 Task: Find connections with filter location Saltpond with filter topic #programingwith filter profile language German with filter current company Ranbaxy with filter school Wilson College Chowpatty Mumbai 400 007 with filter industry Forestry and Logging with filter service category Video Animation with filter keywords title Operations Professional
Action: Mouse moved to (205, 313)
Screenshot: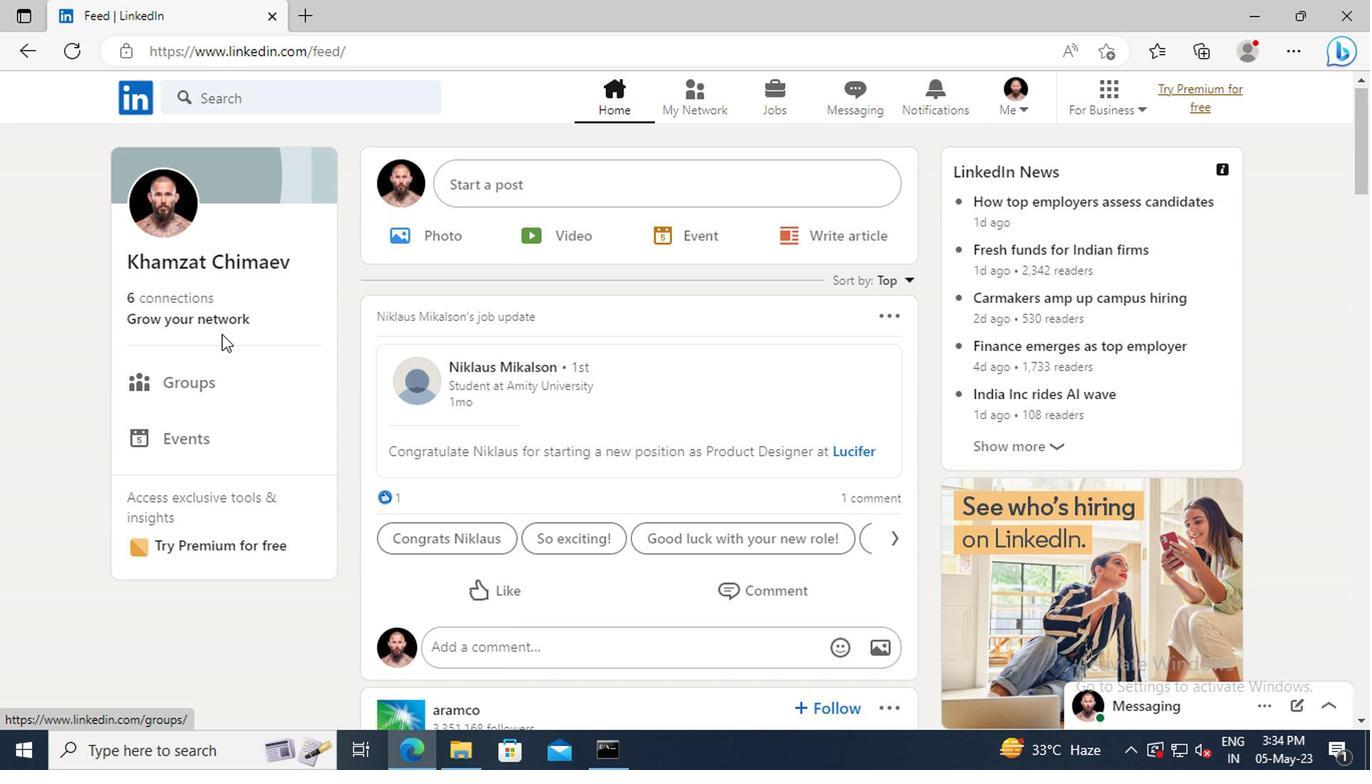 
Action: Mouse pressed left at (205, 313)
Screenshot: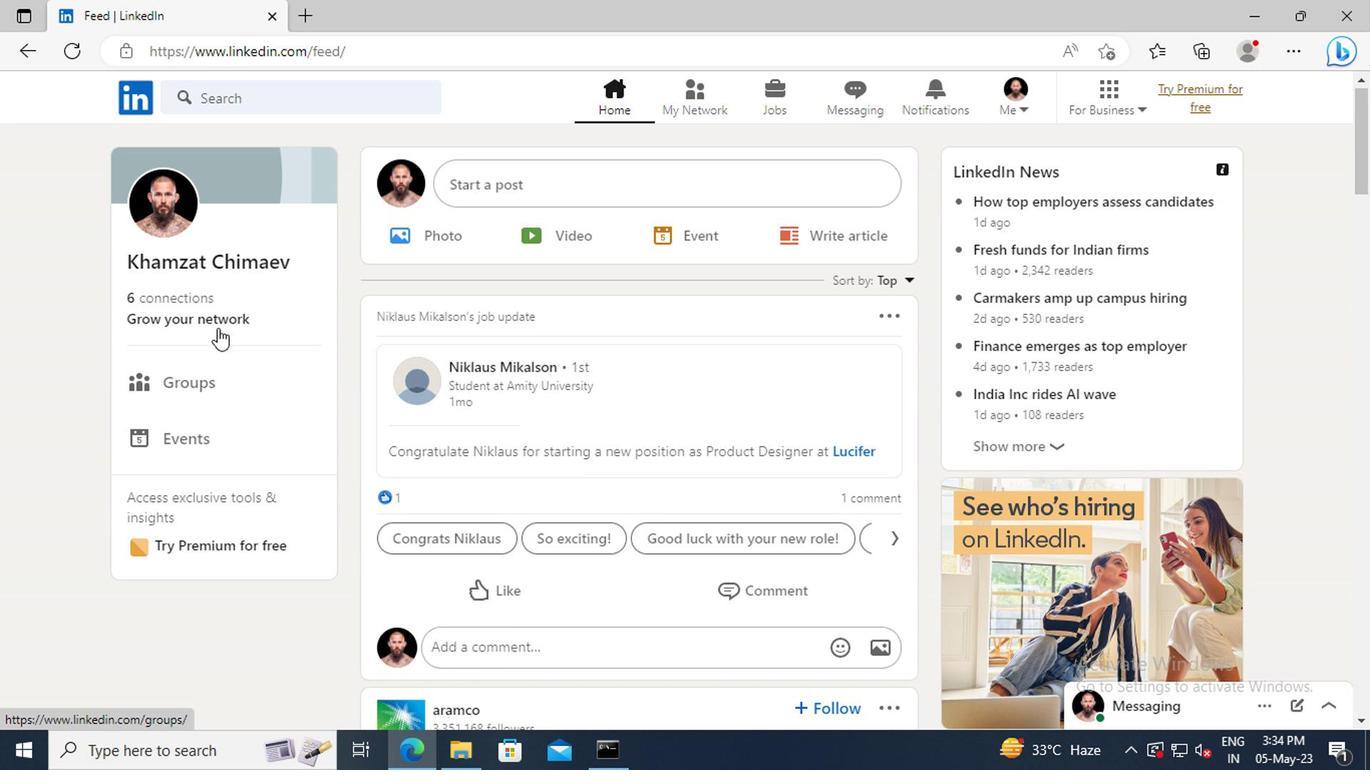 
Action: Mouse moved to (216, 210)
Screenshot: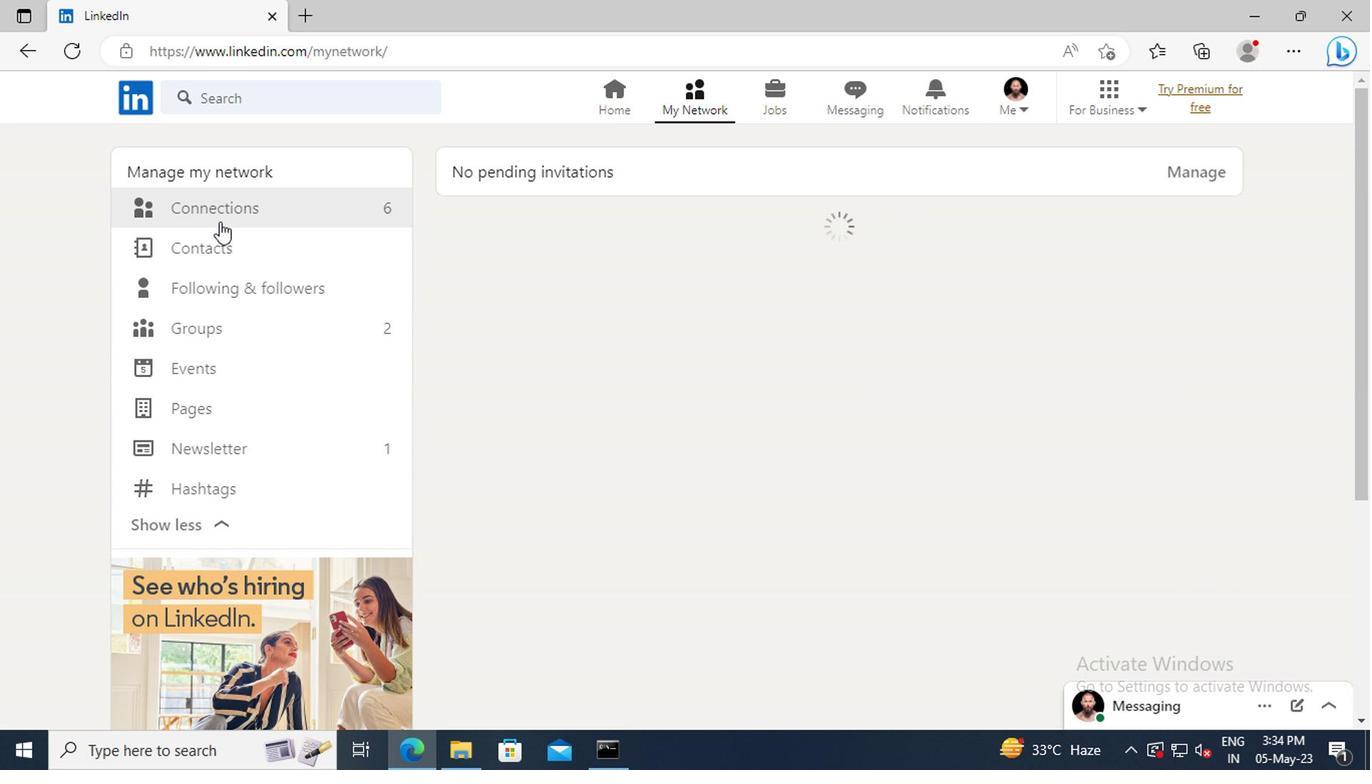 
Action: Mouse pressed left at (216, 210)
Screenshot: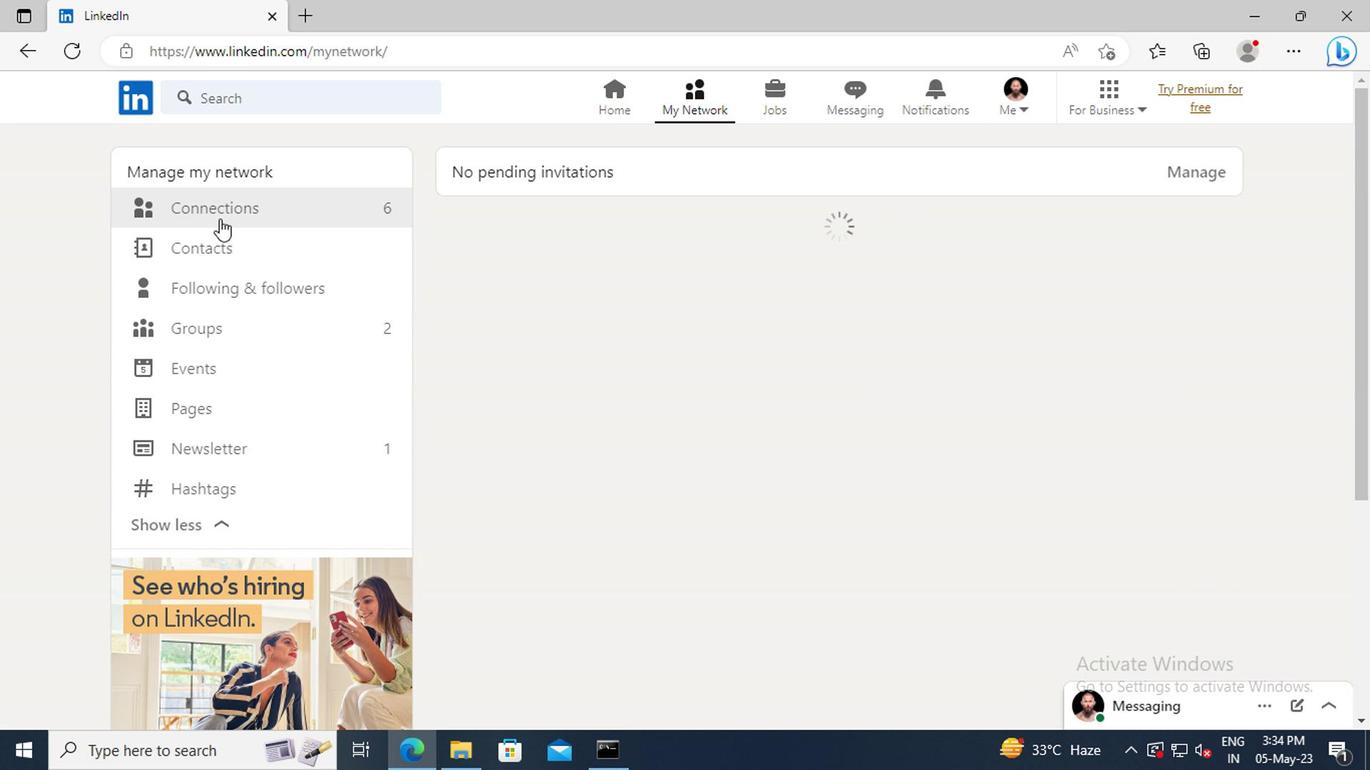 
Action: Mouse moved to (829, 214)
Screenshot: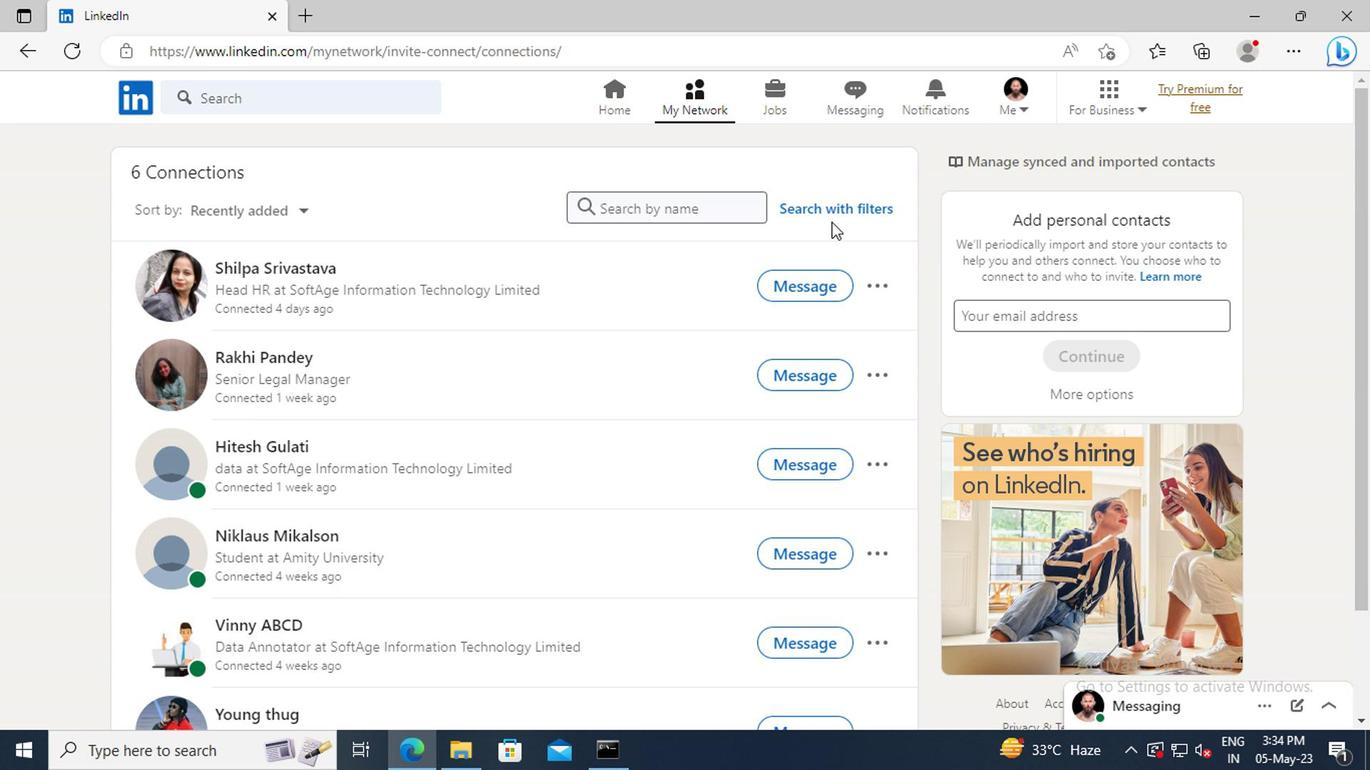 
Action: Mouse pressed left at (829, 214)
Screenshot: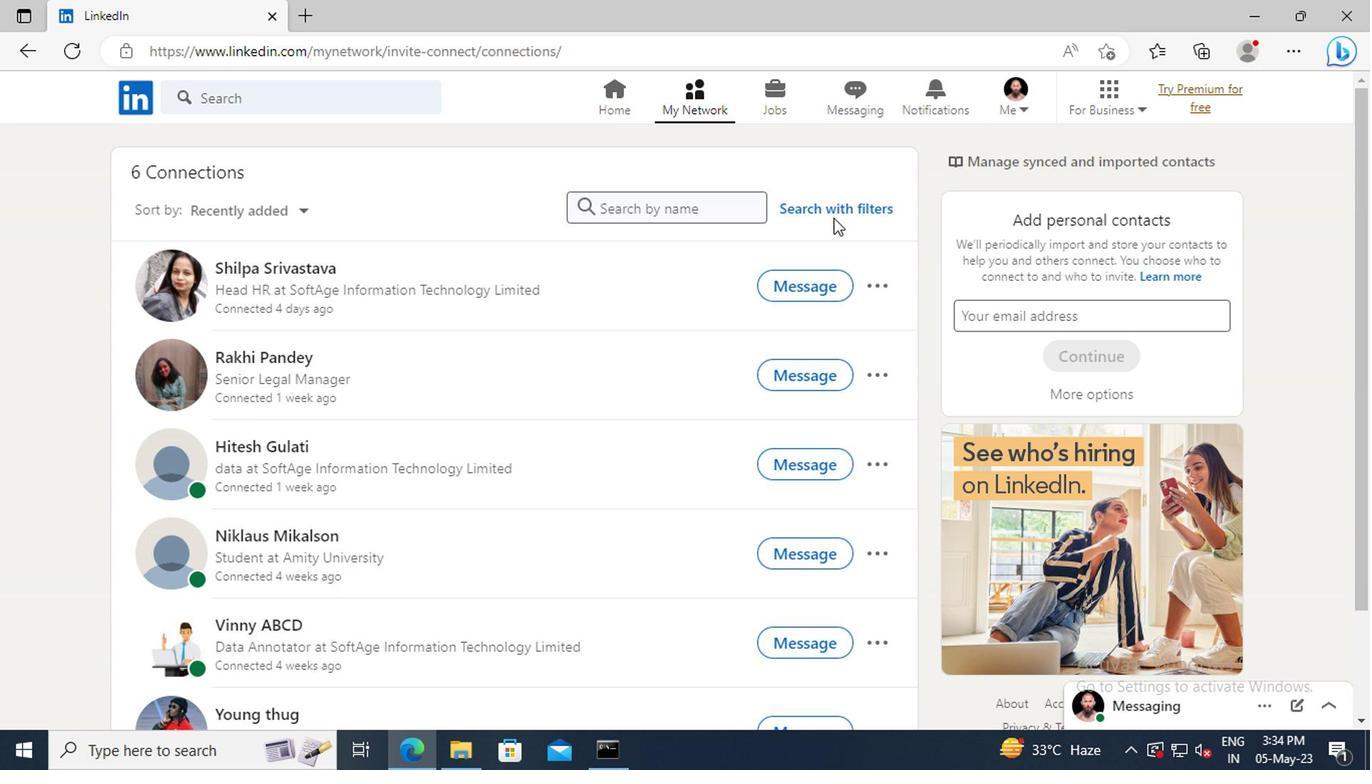 
Action: Mouse moved to (753, 159)
Screenshot: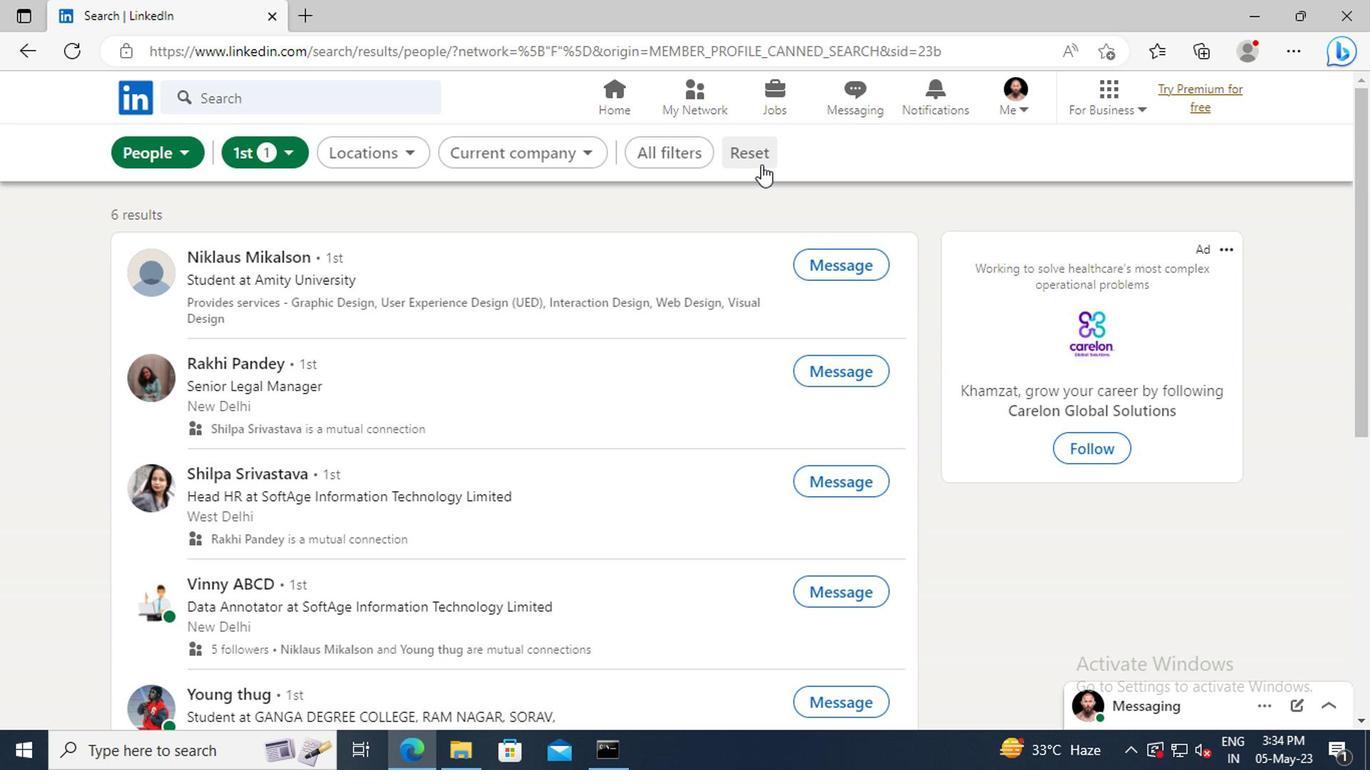 
Action: Mouse pressed left at (753, 159)
Screenshot: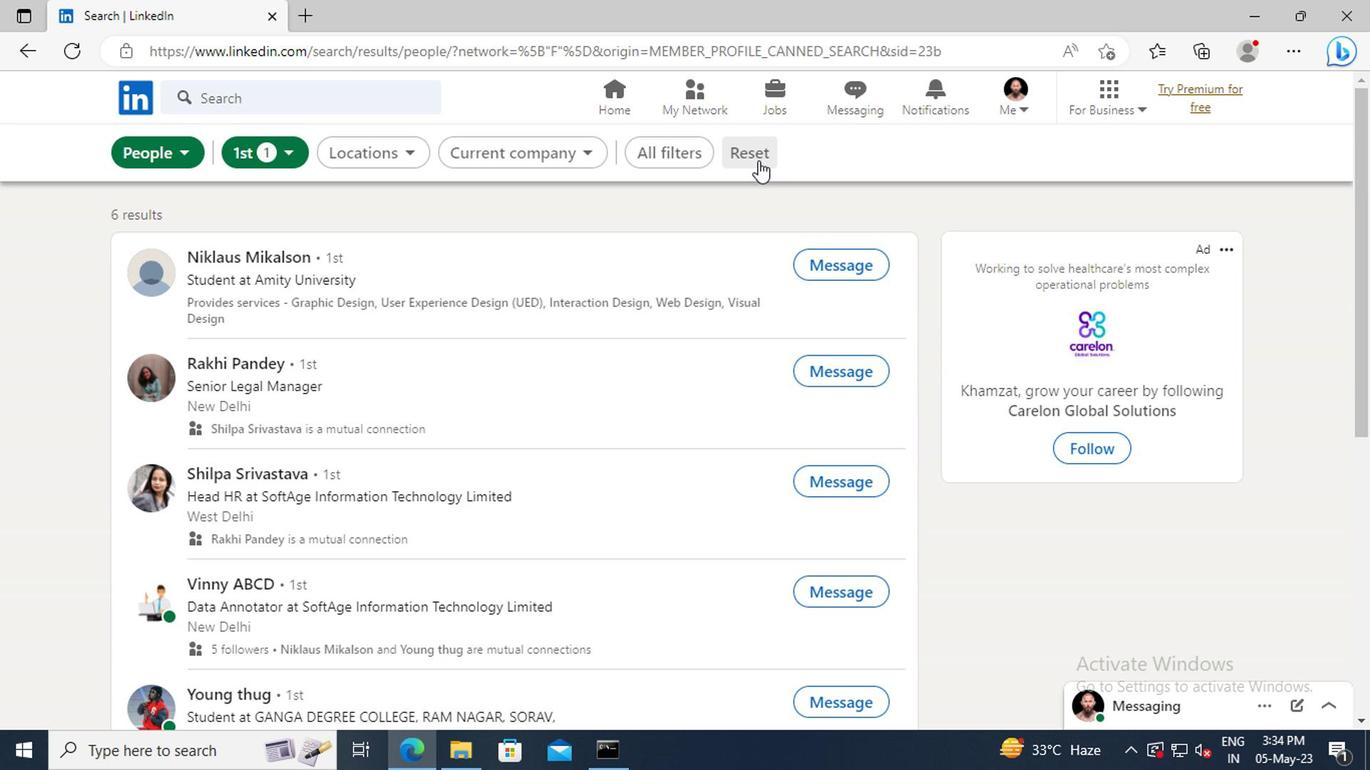 
Action: Mouse moved to (728, 155)
Screenshot: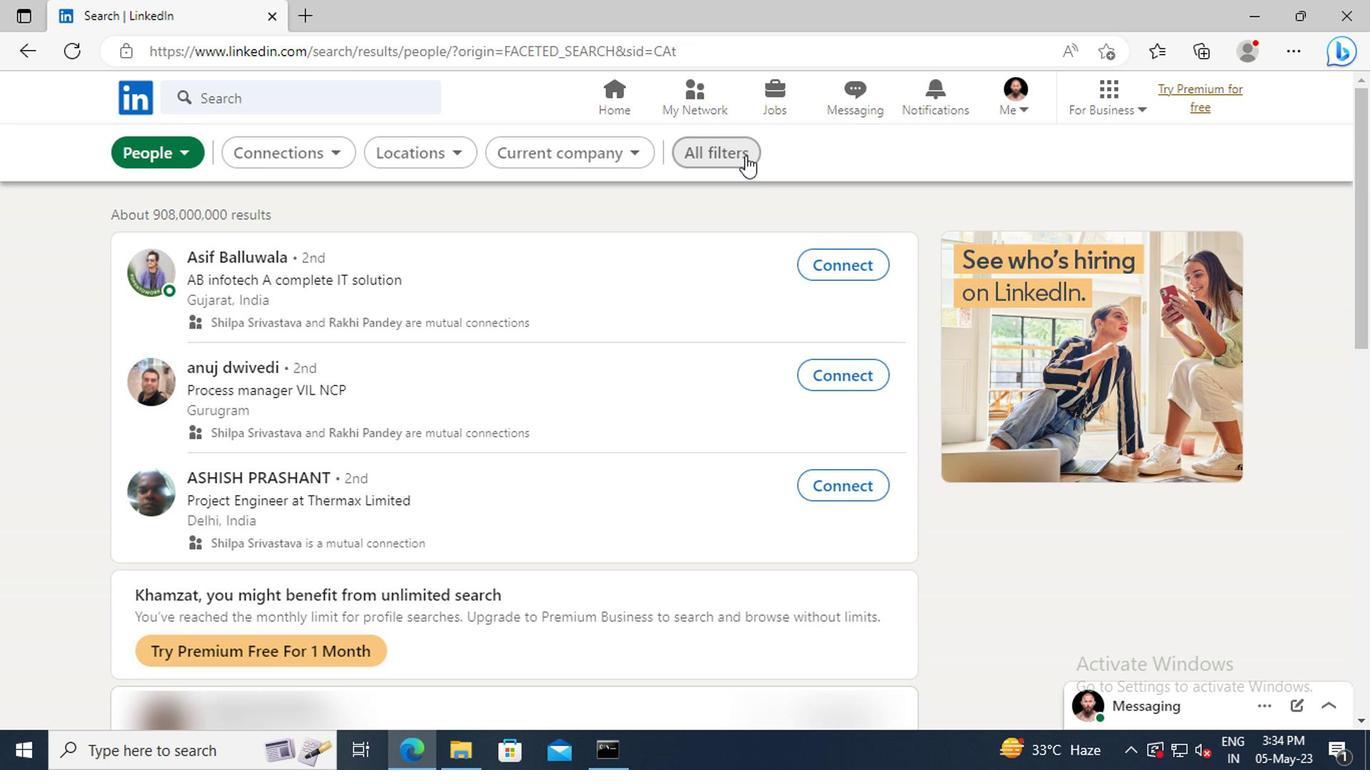 
Action: Mouse pressed left at (728, 155)
Screenshot: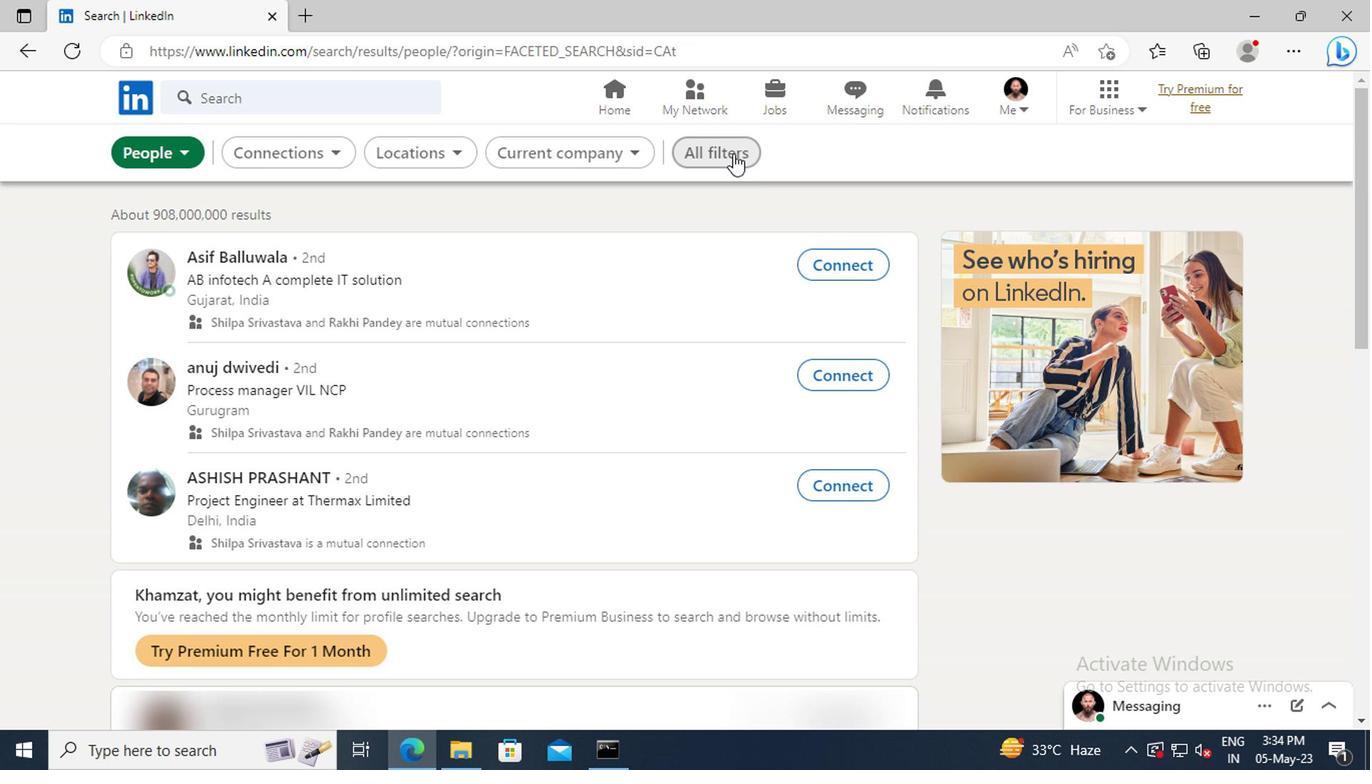 
Action: Mouse moved to (1086, 388)
Screenshot: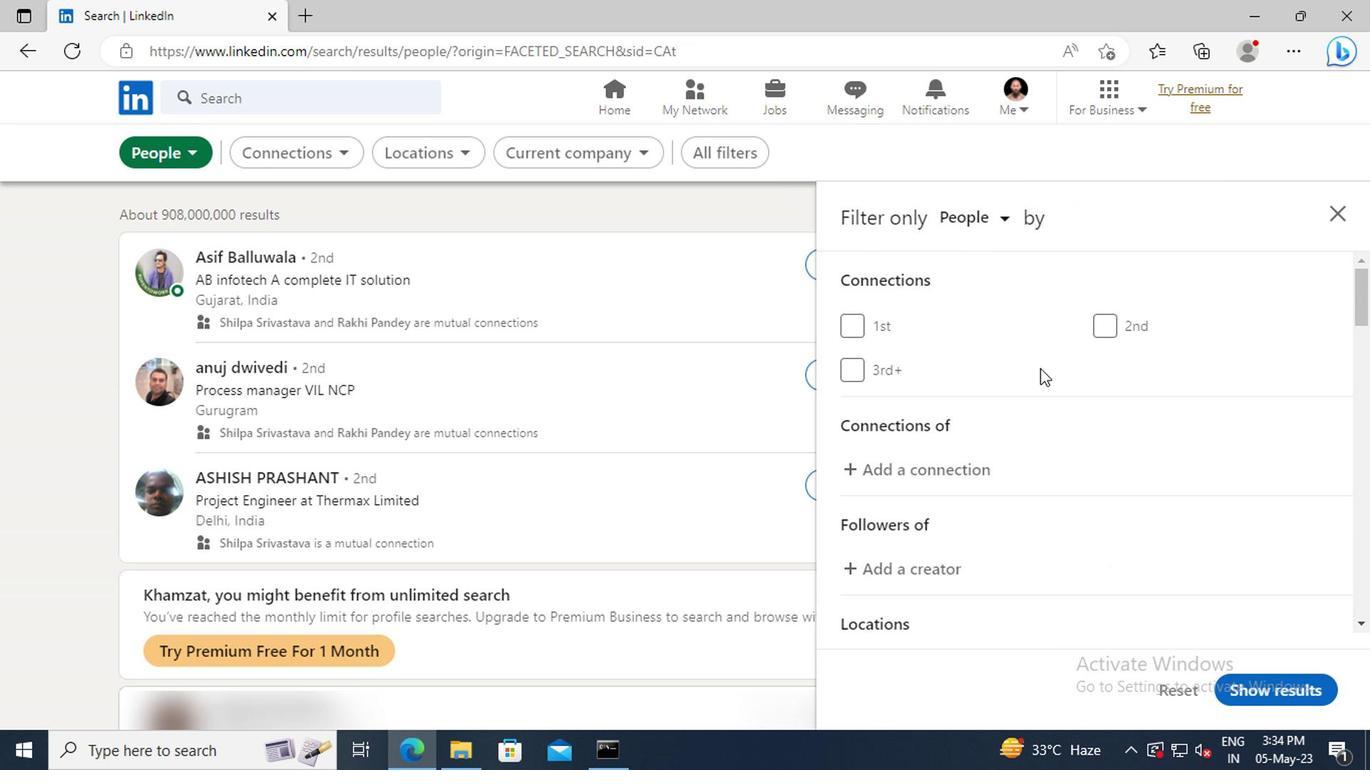 
Action: Mouse scrolled (1086, 387) with delta (0, 0)
Screenshot: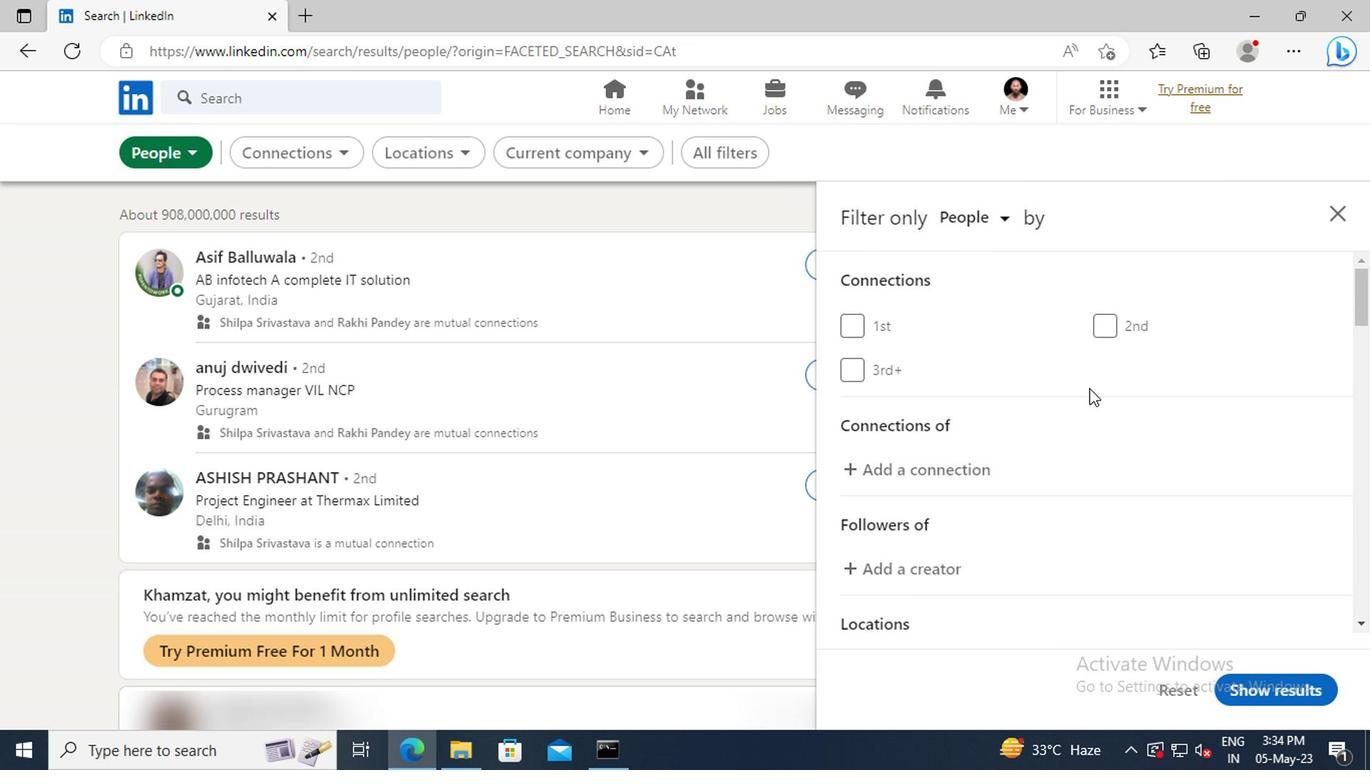 
Action: Mouse scrolled (1086, 387) with delta (0, 0)
Screenshot: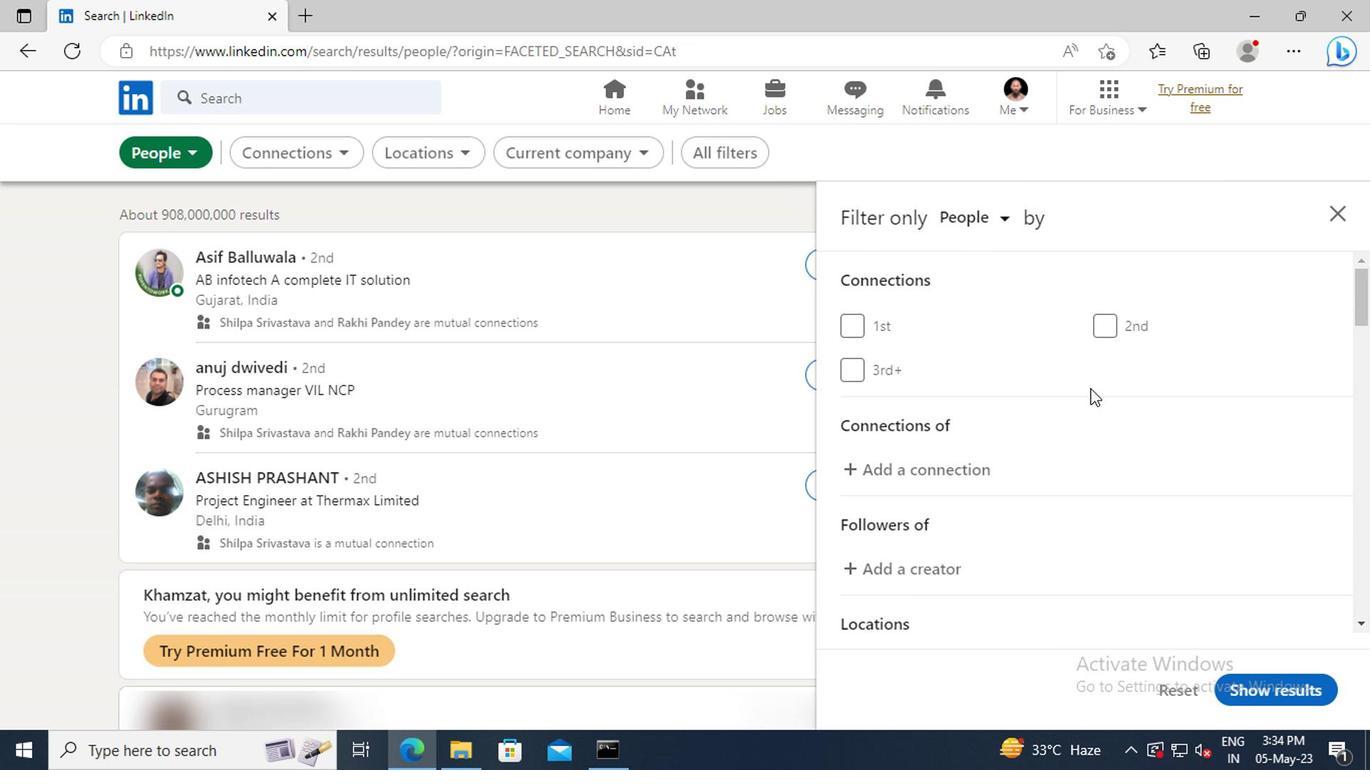 
Action: Mouse scrolled (1086, 387) with delta (0, 0)
Screenshot: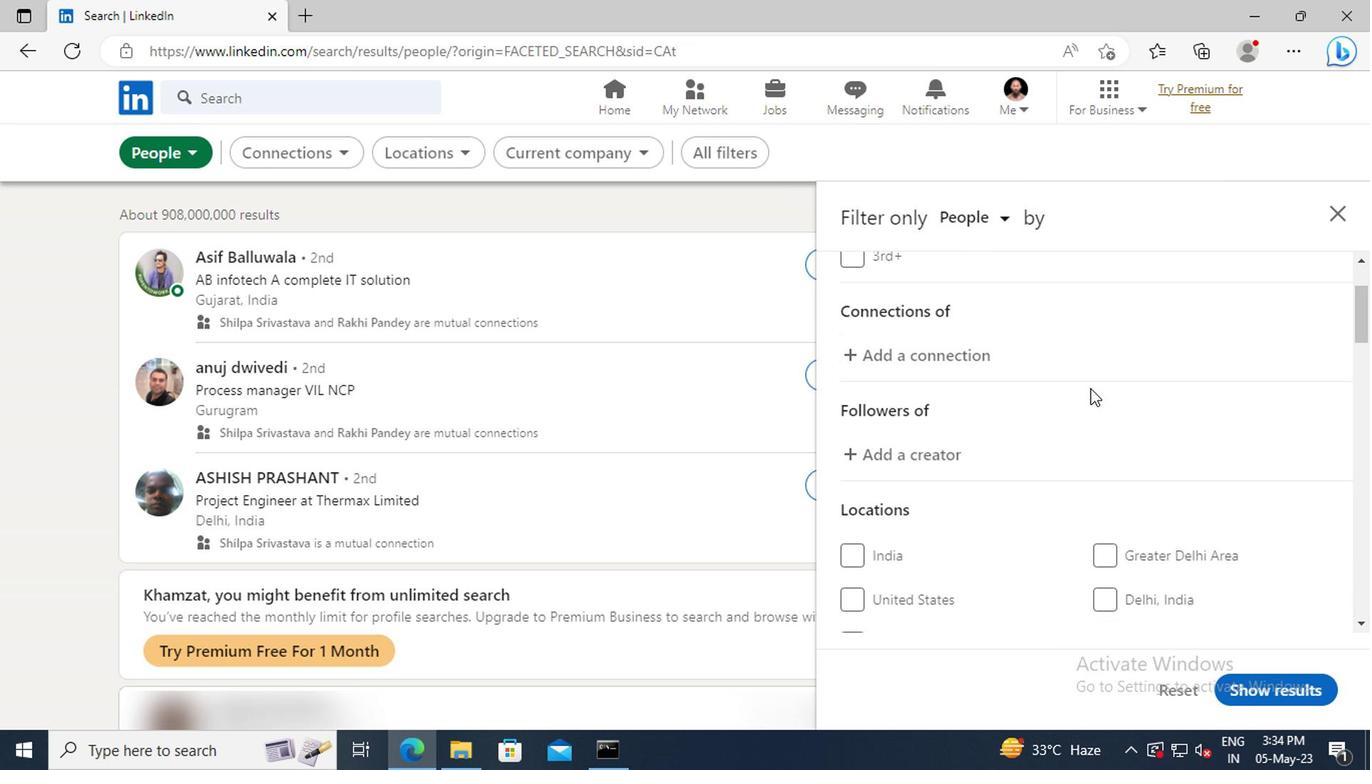 
Action: Mouse scrolled (1086, 387) with delta (0, 0)
Screenshot: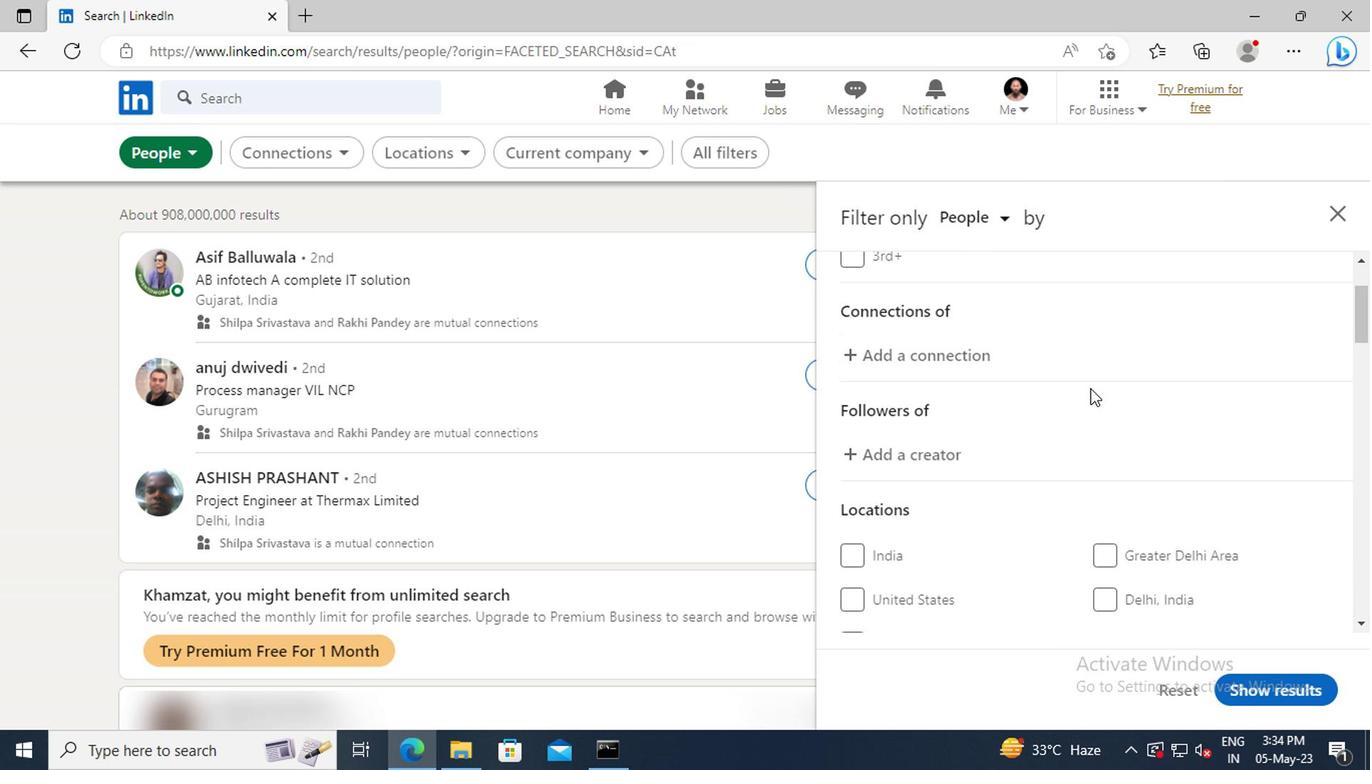 
Action: Mouse scrolled (1086, 387) with delta (0, 0)
Screenshot: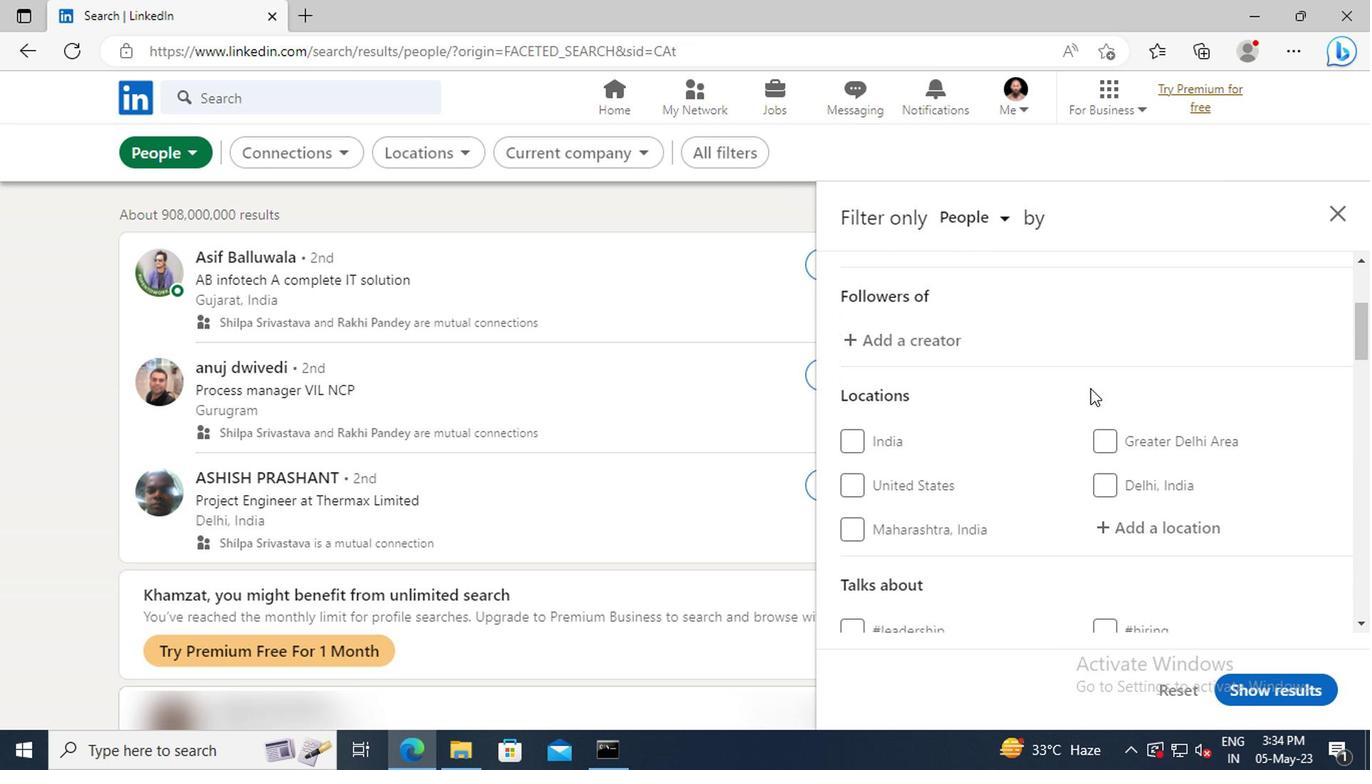 
Action: Mouse scrolled (1086, 387) with delta (0, 0)
Screenshot: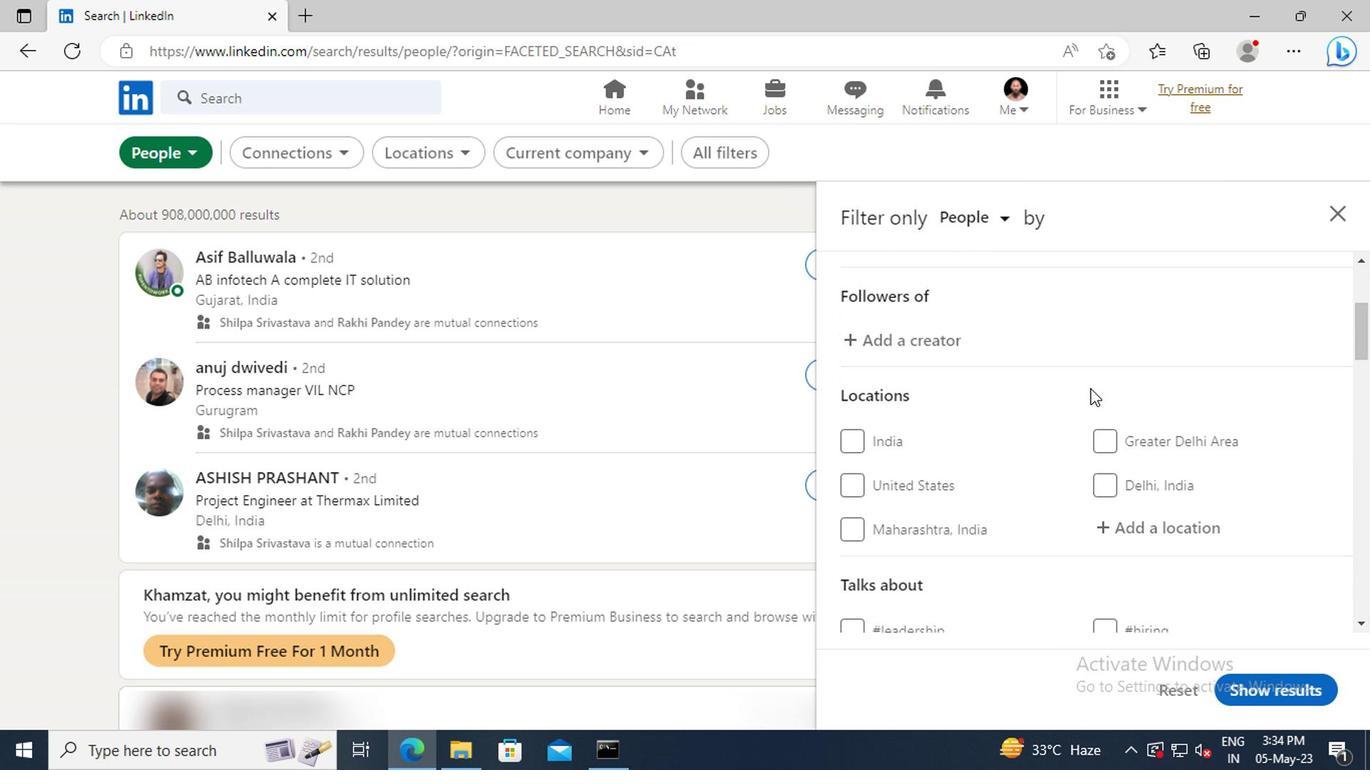 
Action: Mouse moved to (1108, 415)
Screenshot: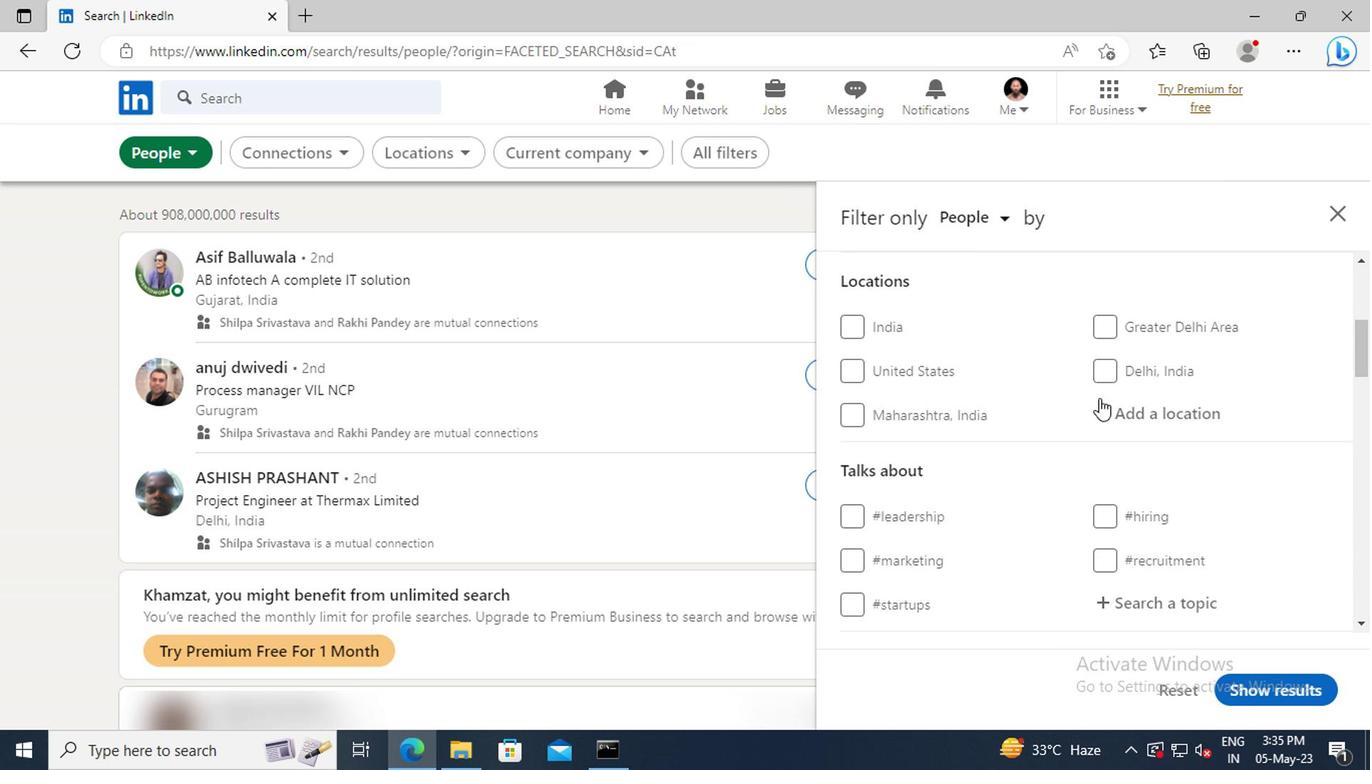 
Action: Mouse pressed left at (1108, 415)
Screenshot: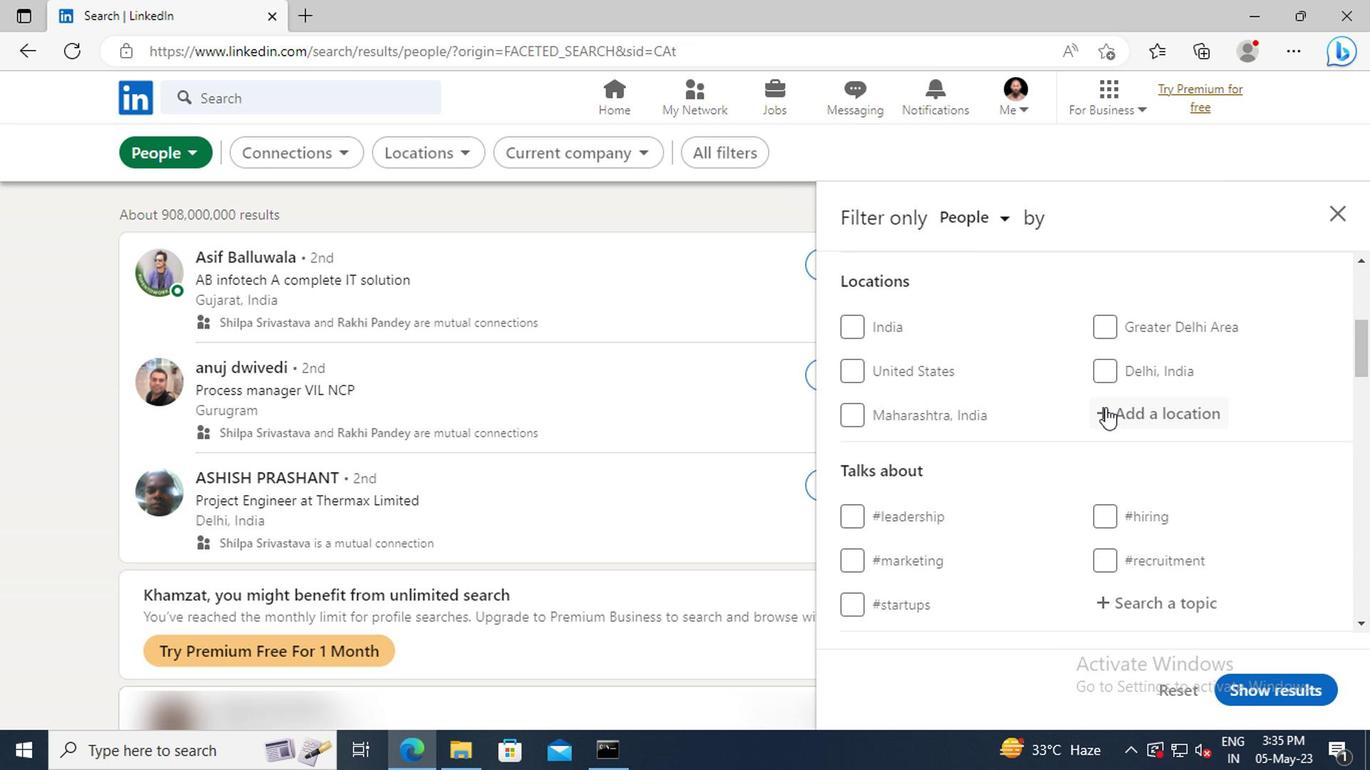 
Action: Key pressed <Key.shift><Key.shift>SALTPOND<Key.enter>
Screenshot: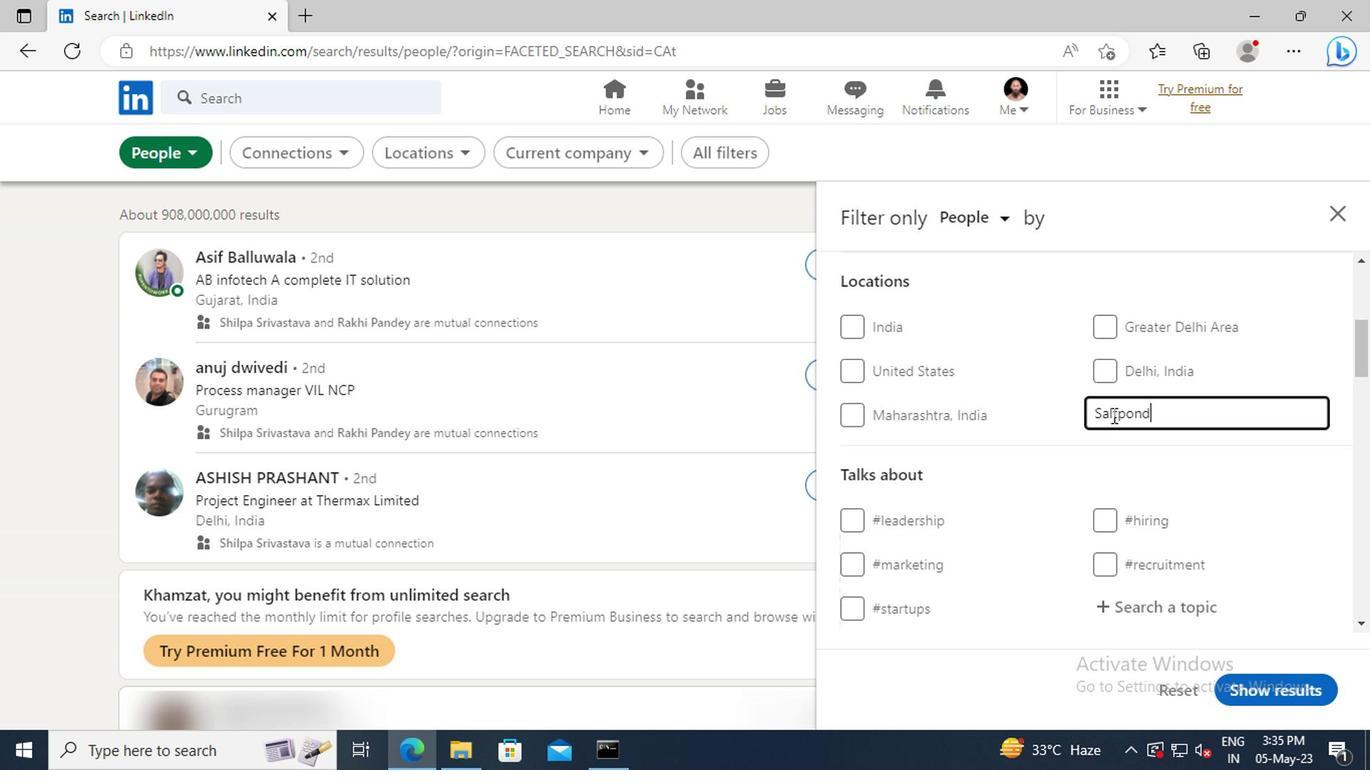 
Action: Mouse scrolled (1108, 413) with delta (0, -1)
Screenshot: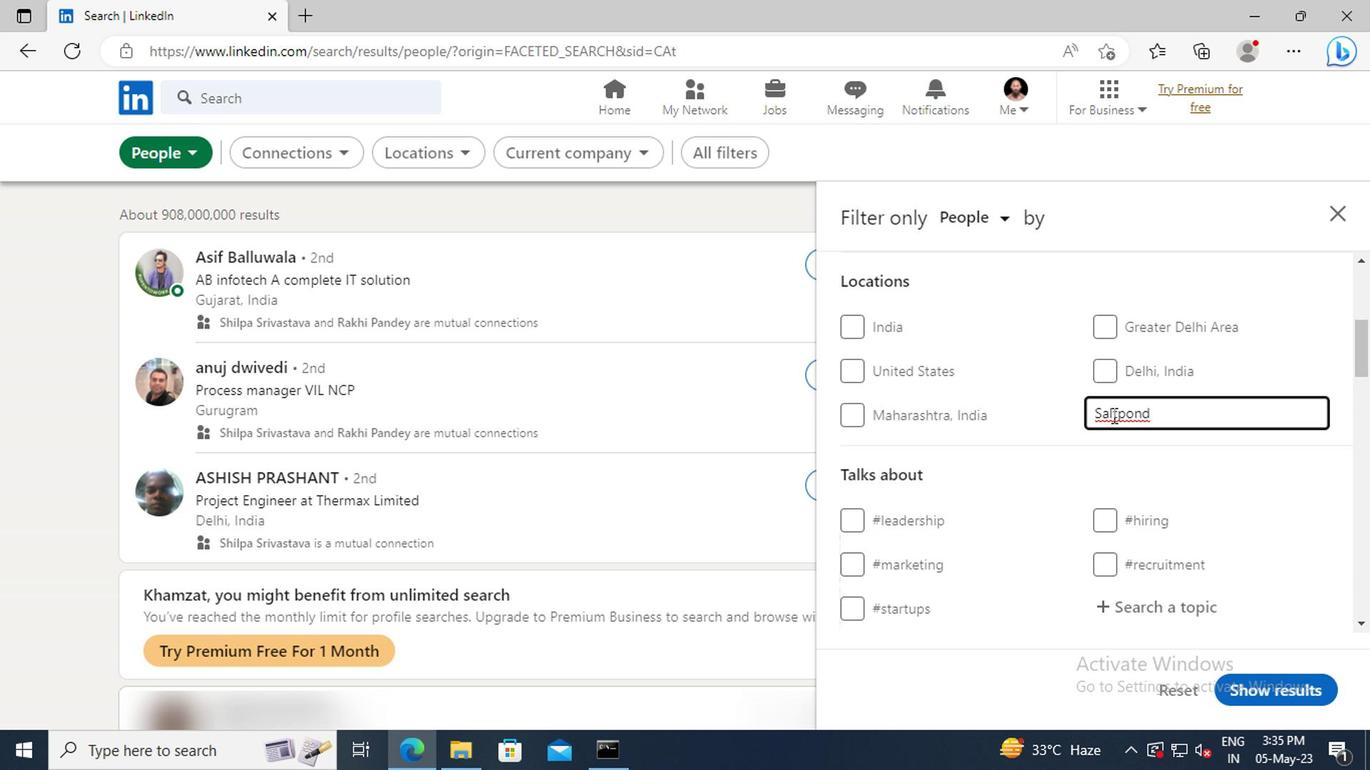 
Action: Mouse scrolled (1108, 413) with delta (0, -1)
Screenshot: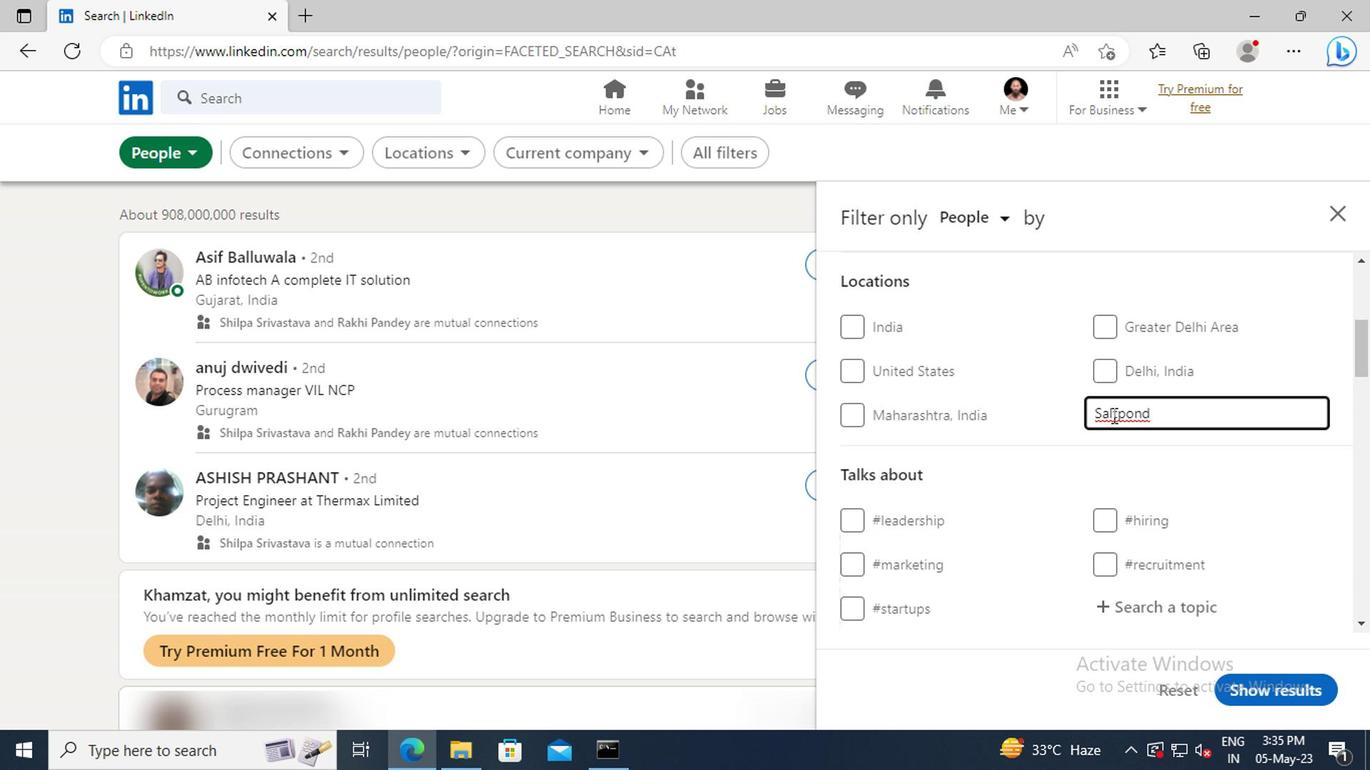
Action: Mouse scrolled (1108, 413) with delta (0, -1)
Screenshot: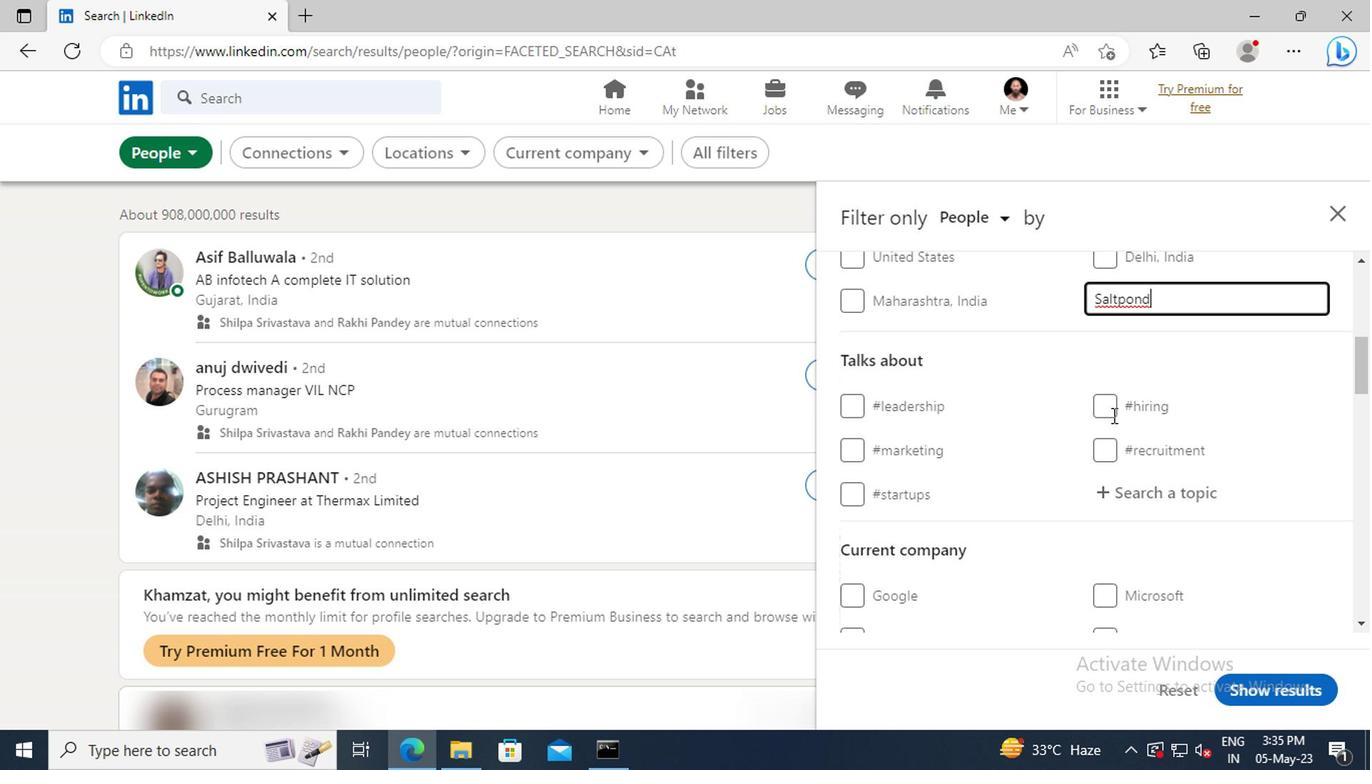 
Action: Mouse moved to (1115, 436)
Screenshot: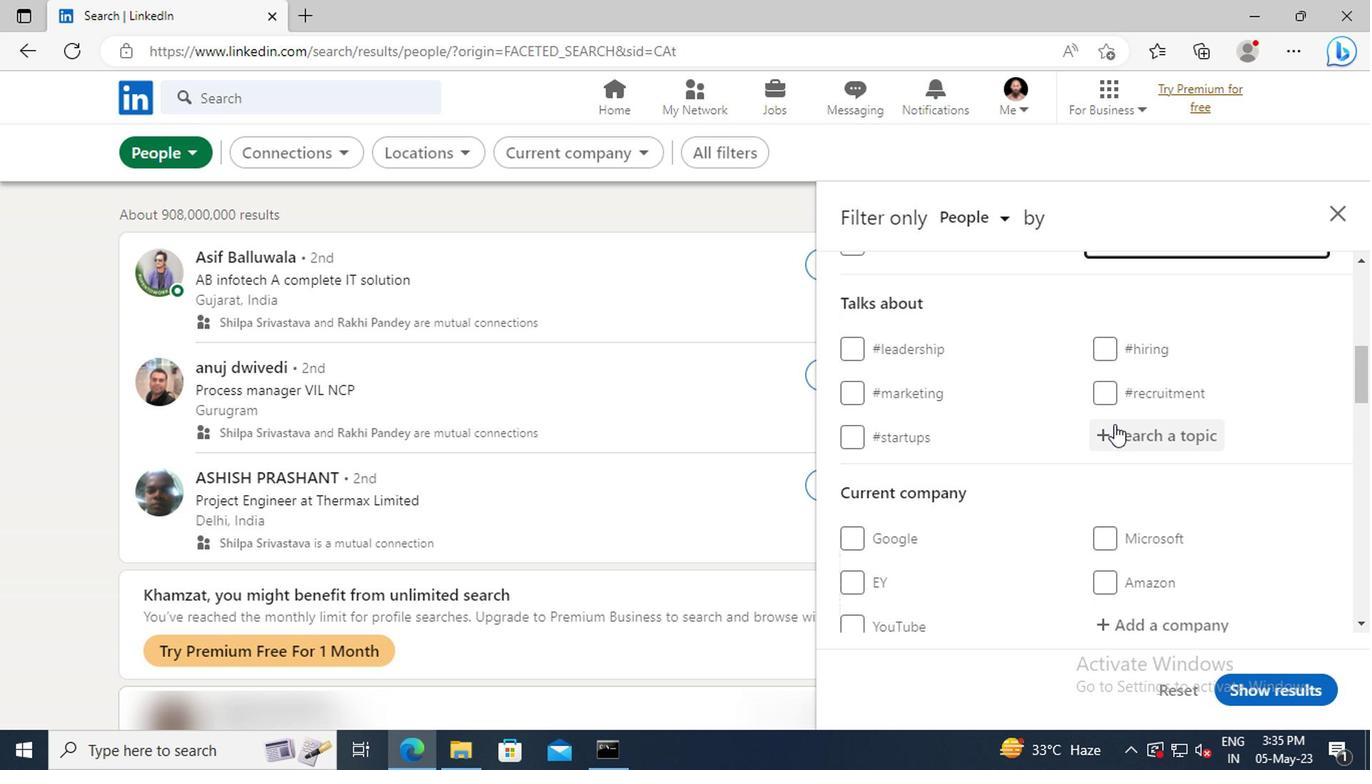 
Action: Mouse pressed left at (1115, 436)
Screenshot: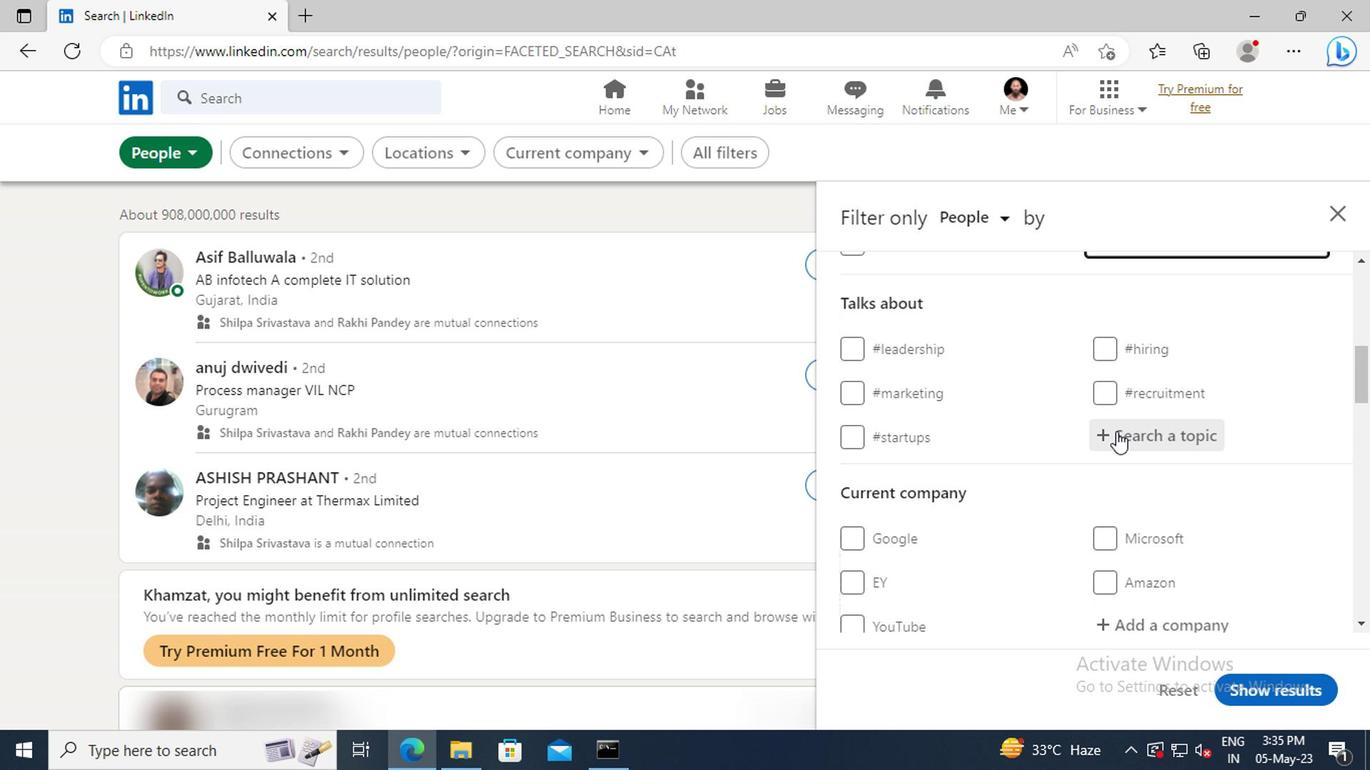 
Action: Key pressed PROGRAMIN
Screenshot: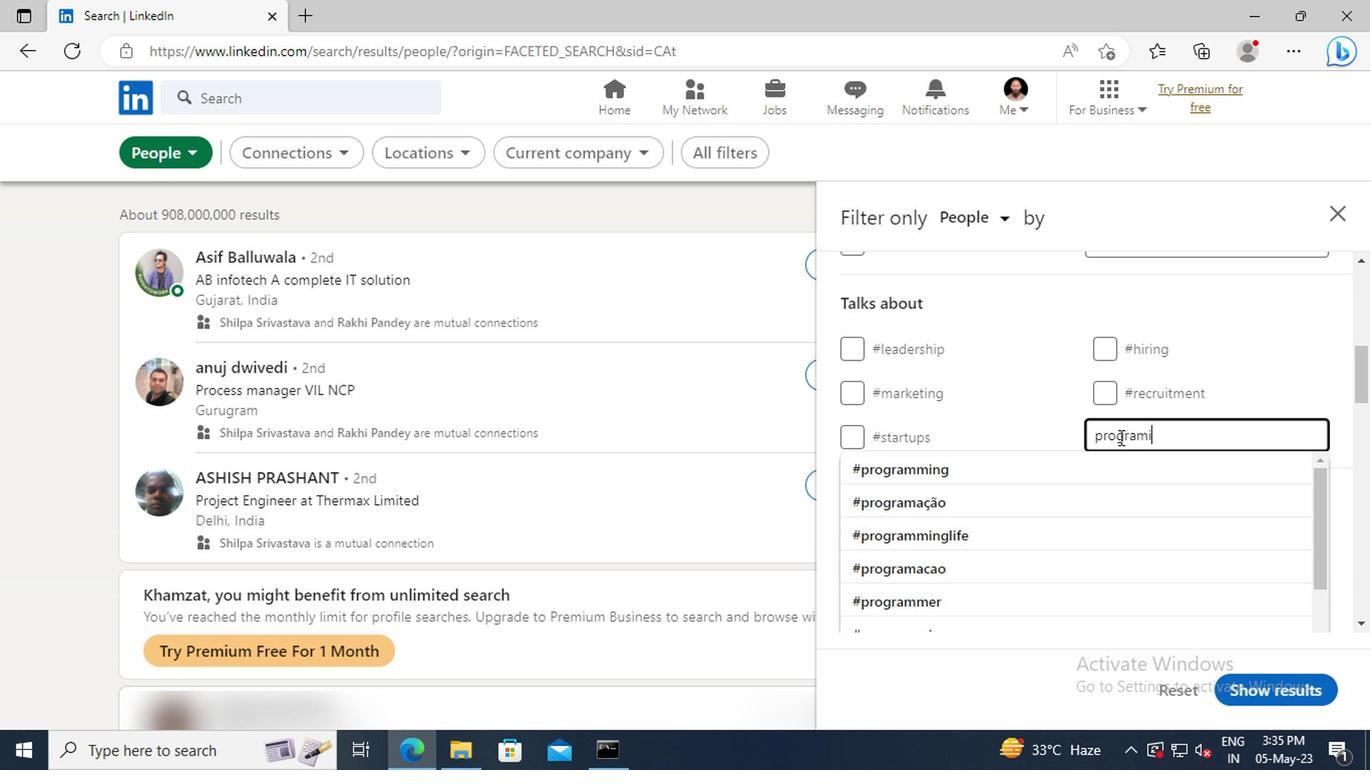
Action: Mouse moved to (1118, 459)
Screenshot: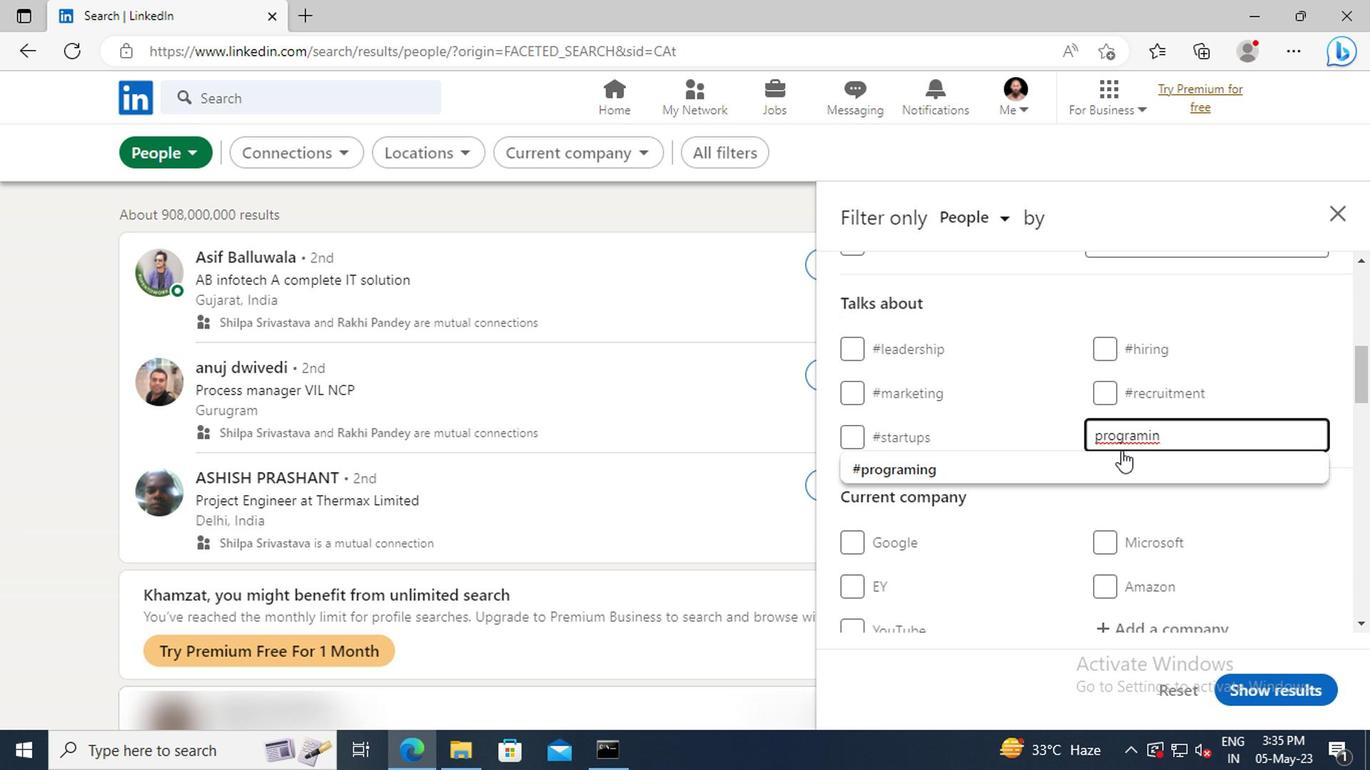 
Action: Mouse pressed left at (1118, 459)
Screenshot: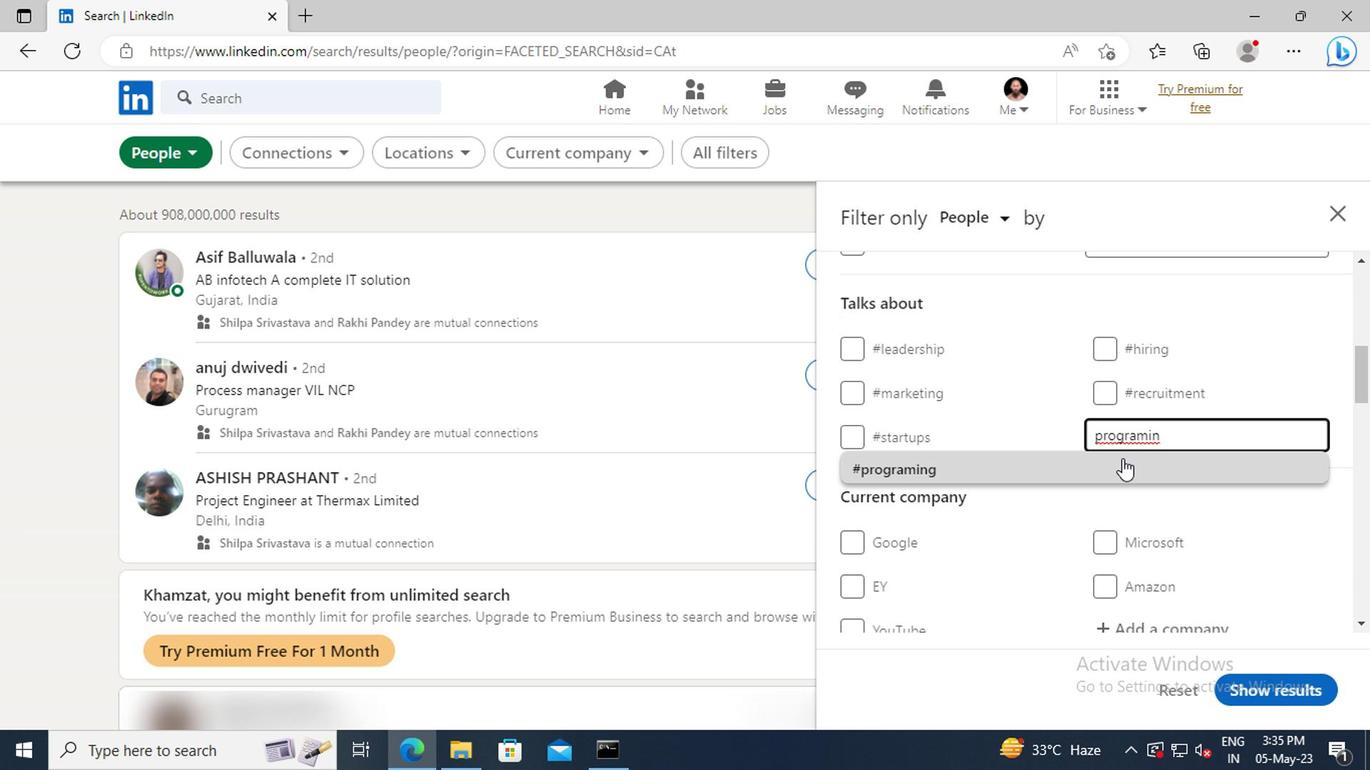 
Action: Mouse scrolled (1118, 458) with delta (0, 0)
Screenshot: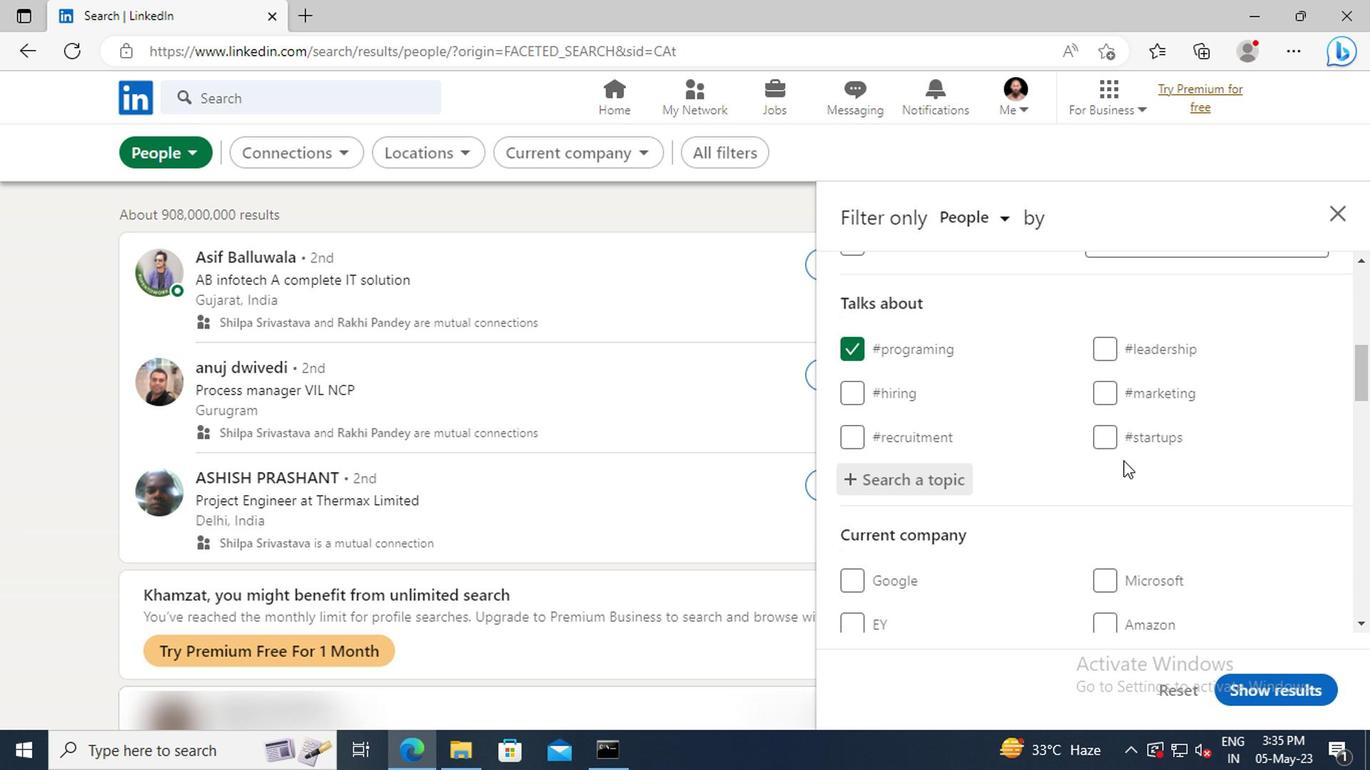
Action: Mouse scrolled (1118, 458) with delta (0, 0)
Screenshot: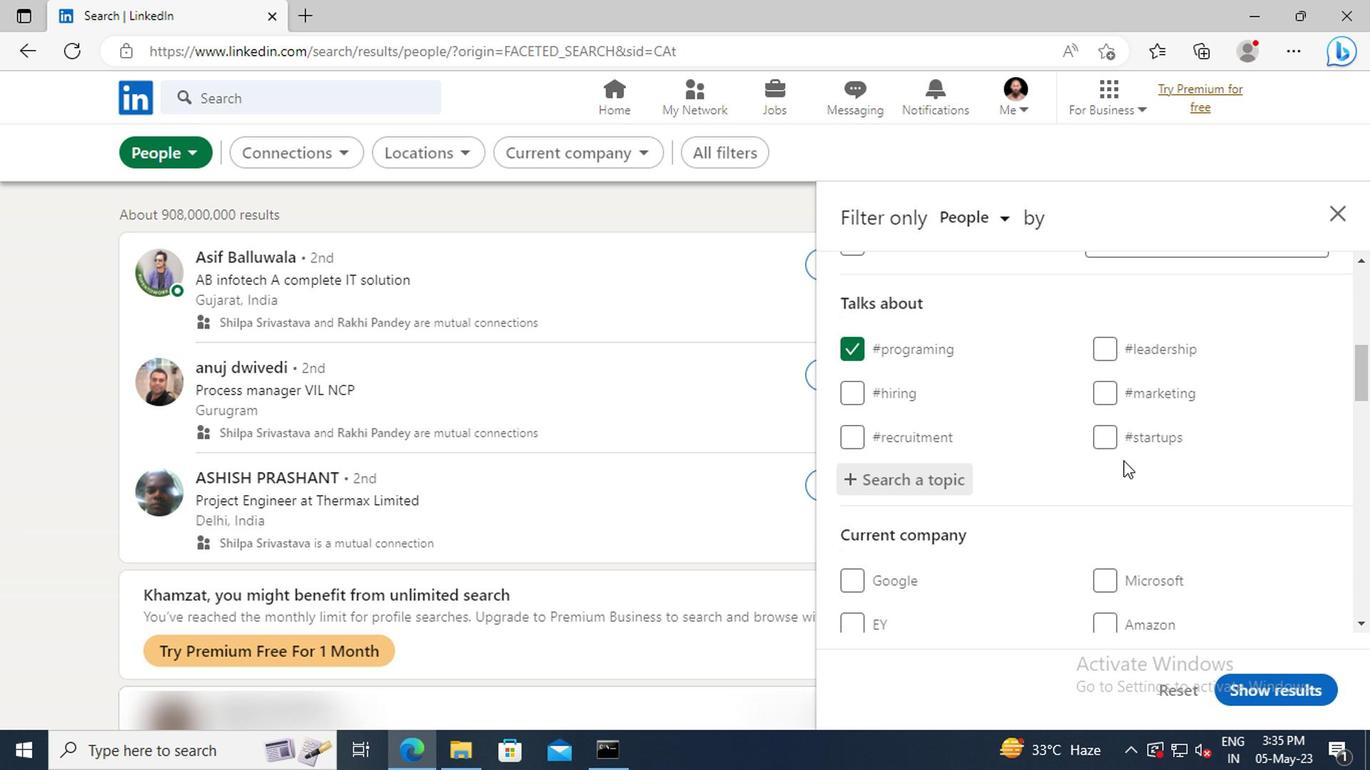
Action: Mouse scrolled (1118, 458) with delta (0, 0)
Screenshot: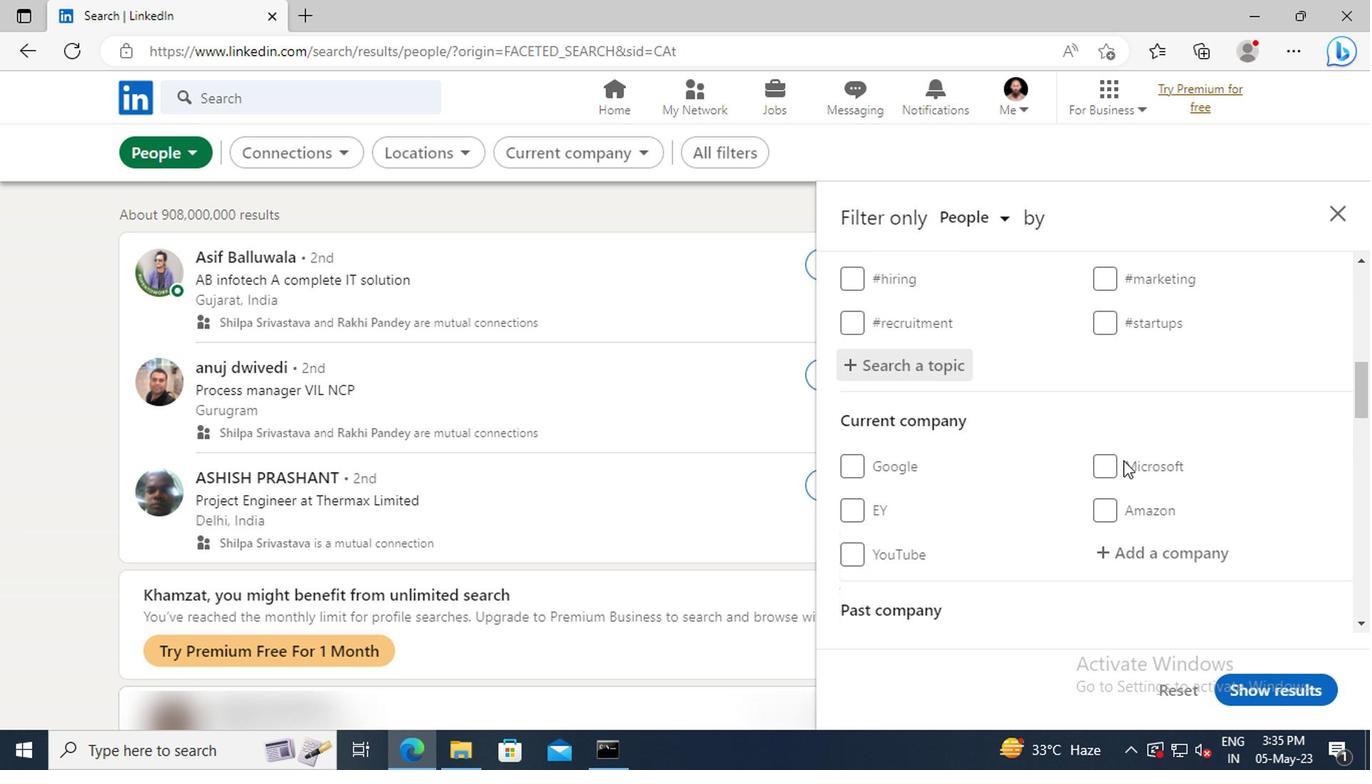 
Action: Mouse scrolled (1118, 458) with delta (0, 0)
Screenshot: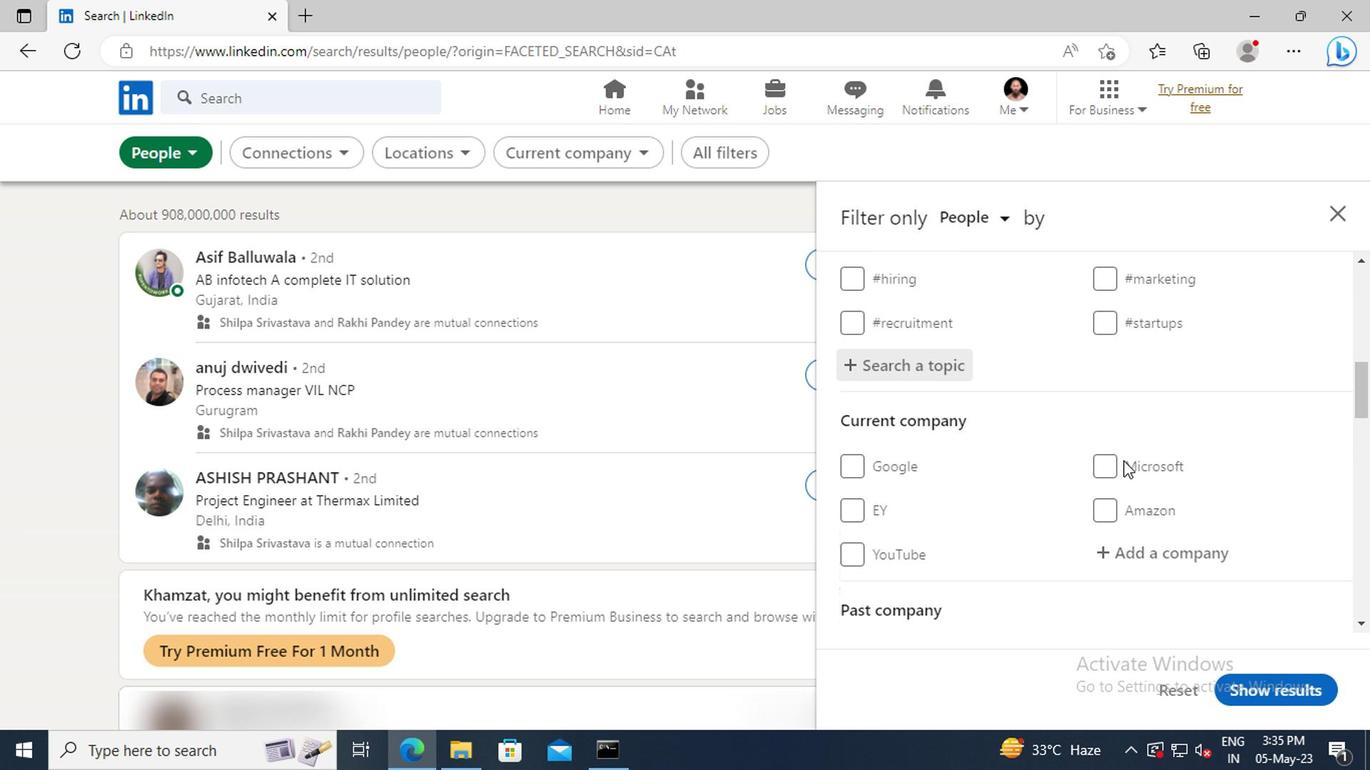 
Action: Mouse scrolled (1118, 458) with delta (0, 0)
Screenshot: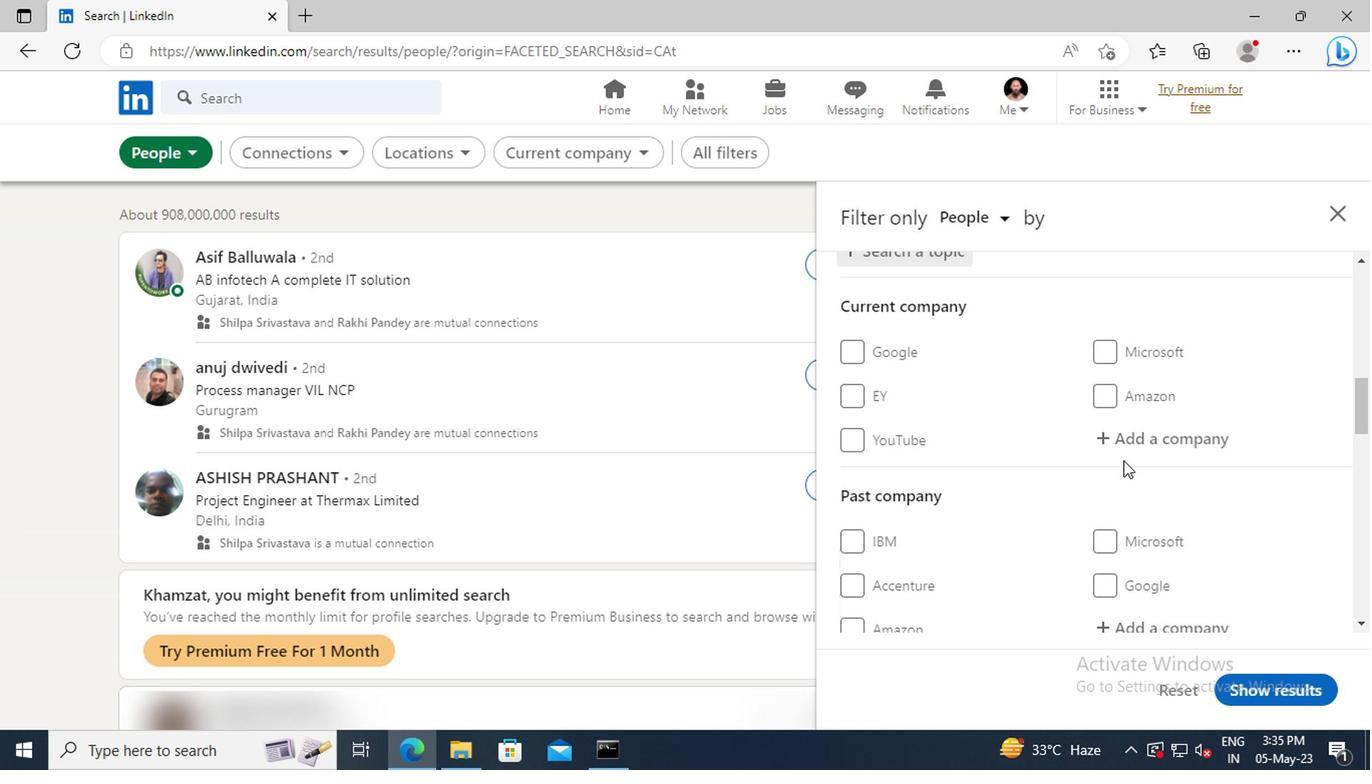 
Action: Mouse scrolled (1118, 458) with delta (0, 0)
Screenshot: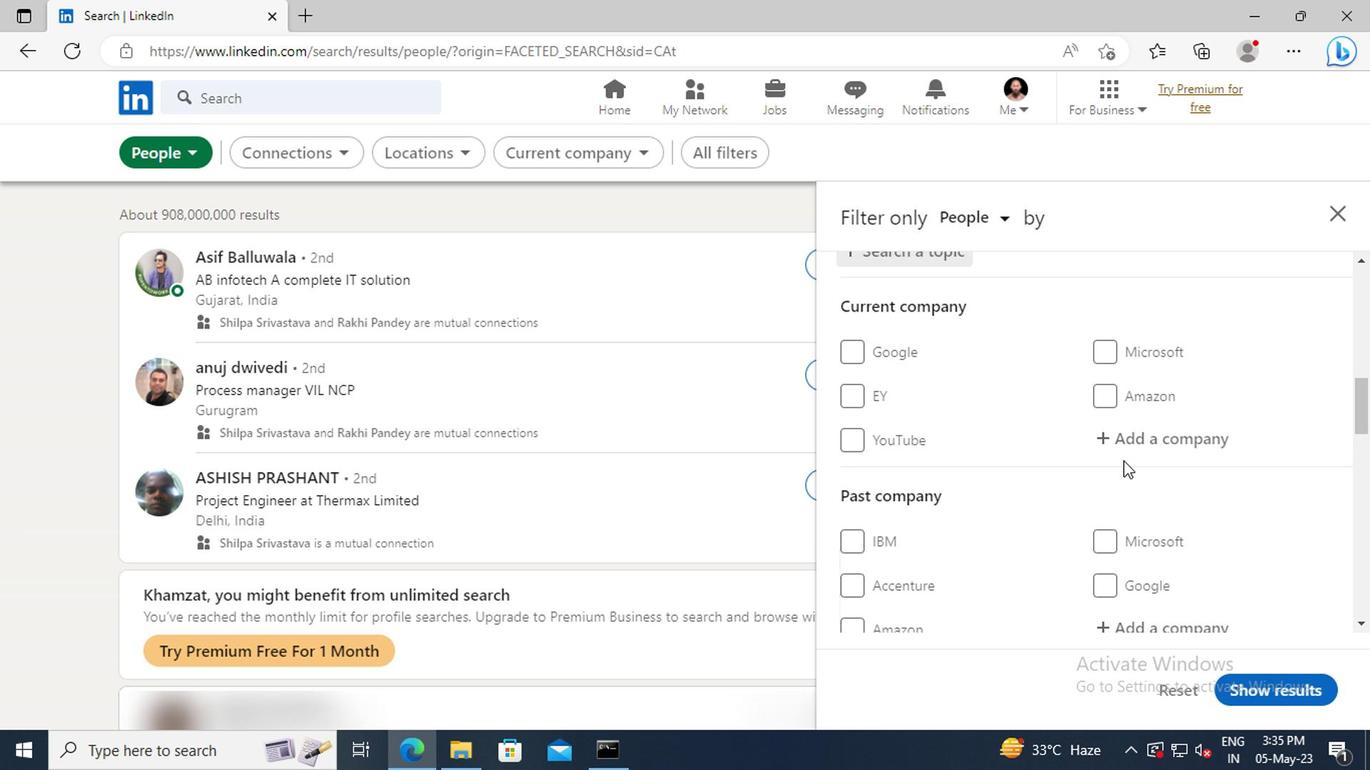 
Action: Mouse scrolled (1118, 458) with delta (0, 0)
Screenshot: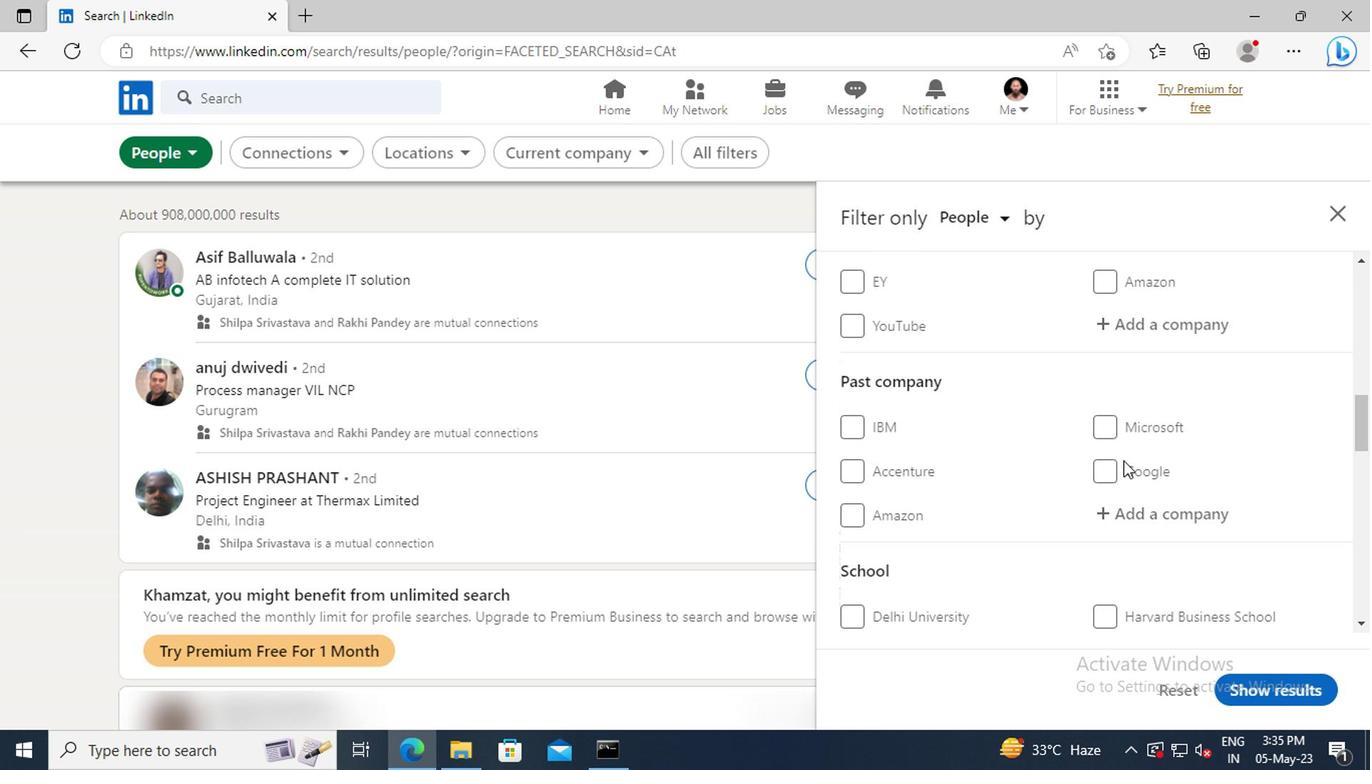 
Action: Mouse scrolled (1118, 458) with delta (0, 0)
Screenshot: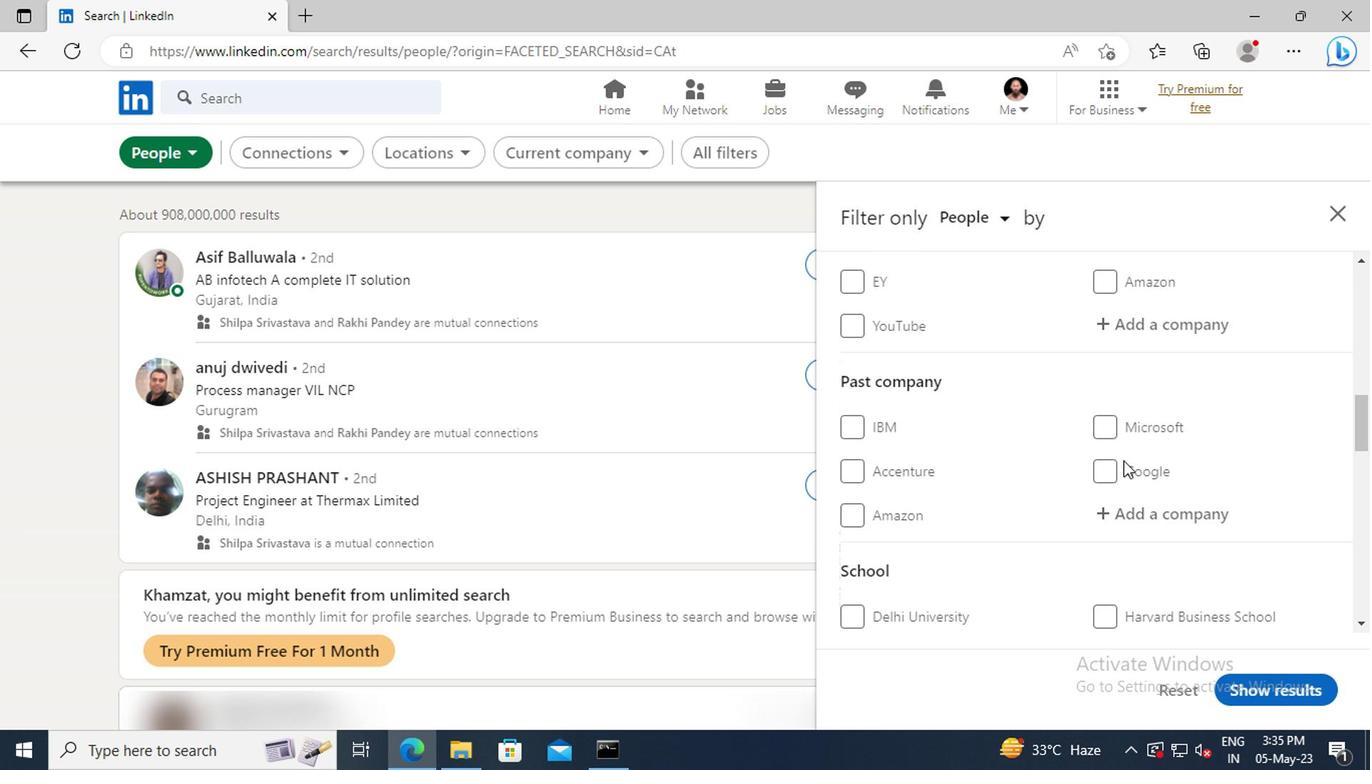 
Action: Mouse scrolled (1118, 458) with delta (0, 0)
Screenshot: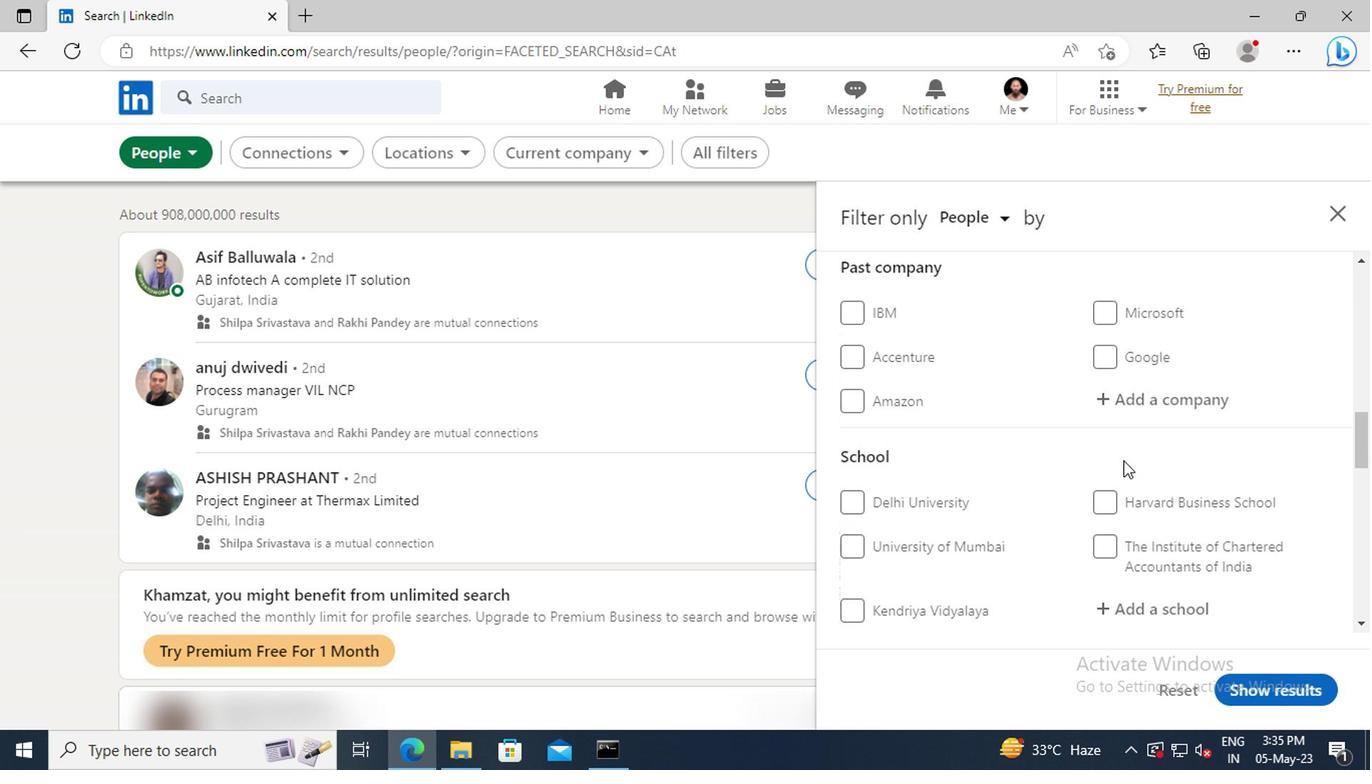 
Action: Mouse scrolled (1118, 458) with delta (0, 0)
Screenshot: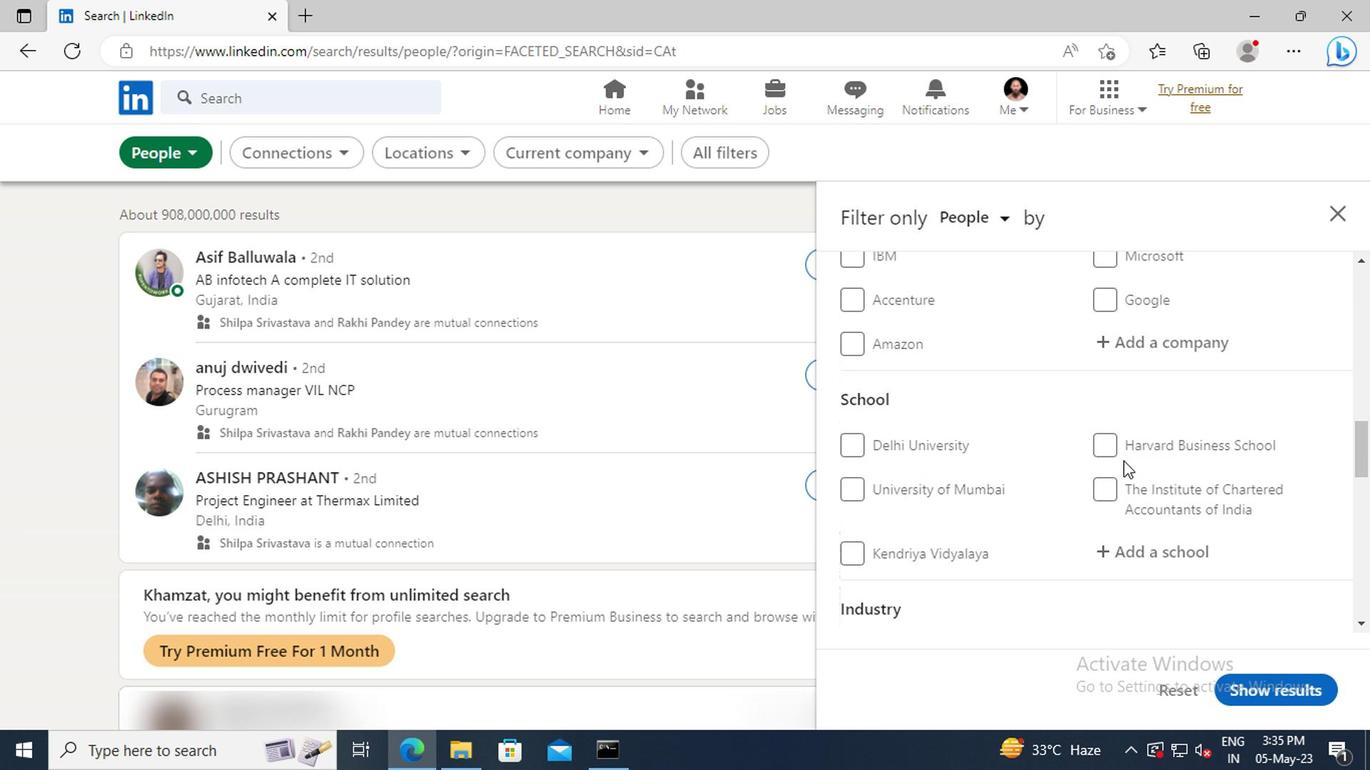 
Action: Mouse scrolled (1118, 458) with delta (0, 0)
Screenshot: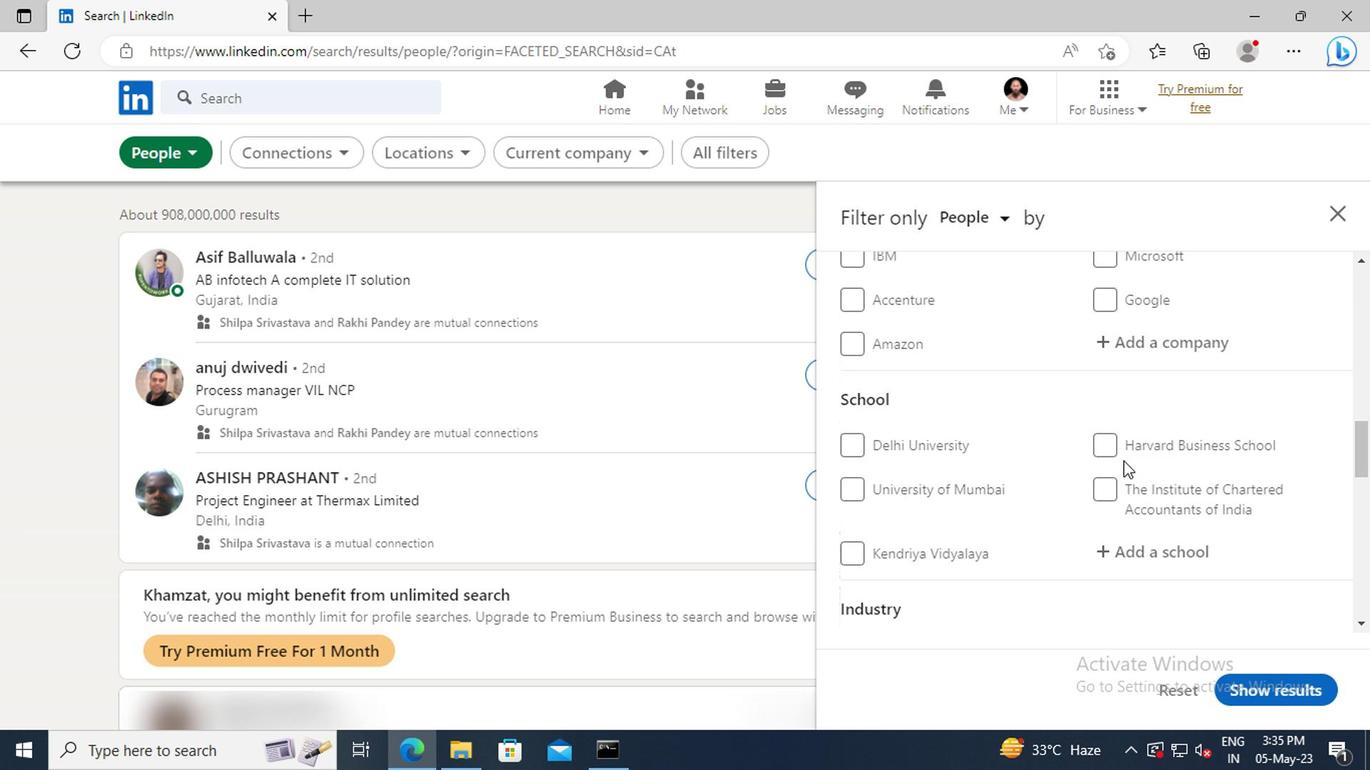 
Action: Mouse scrolled (1118, 458) with delta (0, 0)
Screenshot: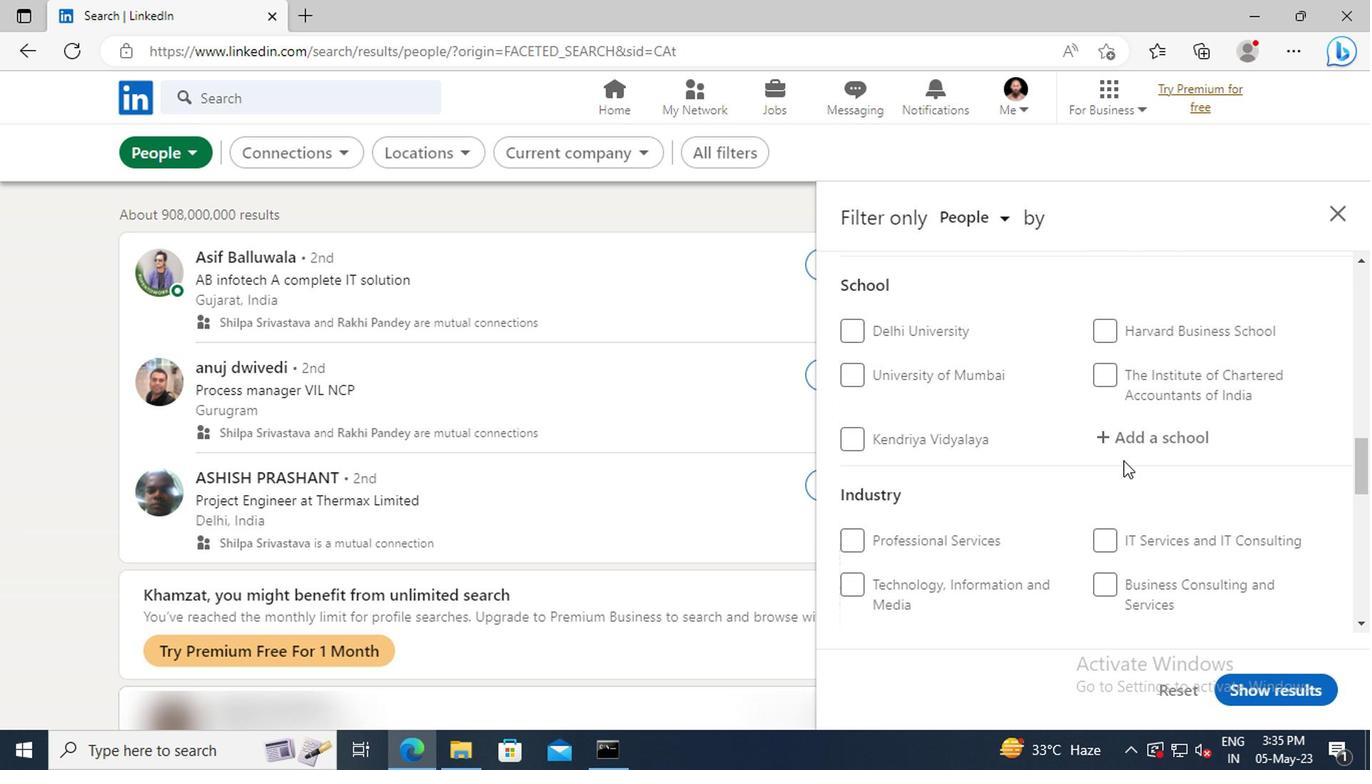 
Action: Mouse scrolled (1118, 458) with delta (0, 0)
Screenshot: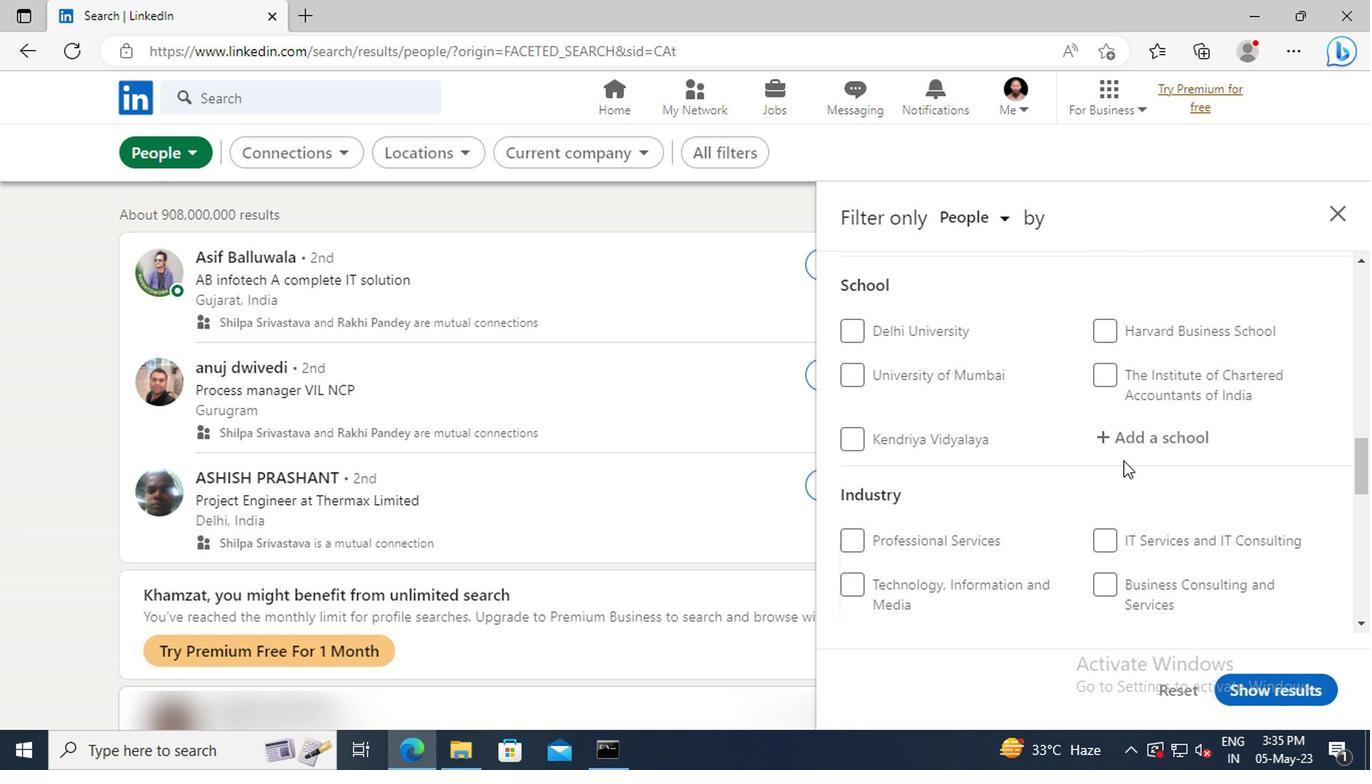 
Action: Mouse scrolled (1118, 458) with delta (0, 0)
Screenshot: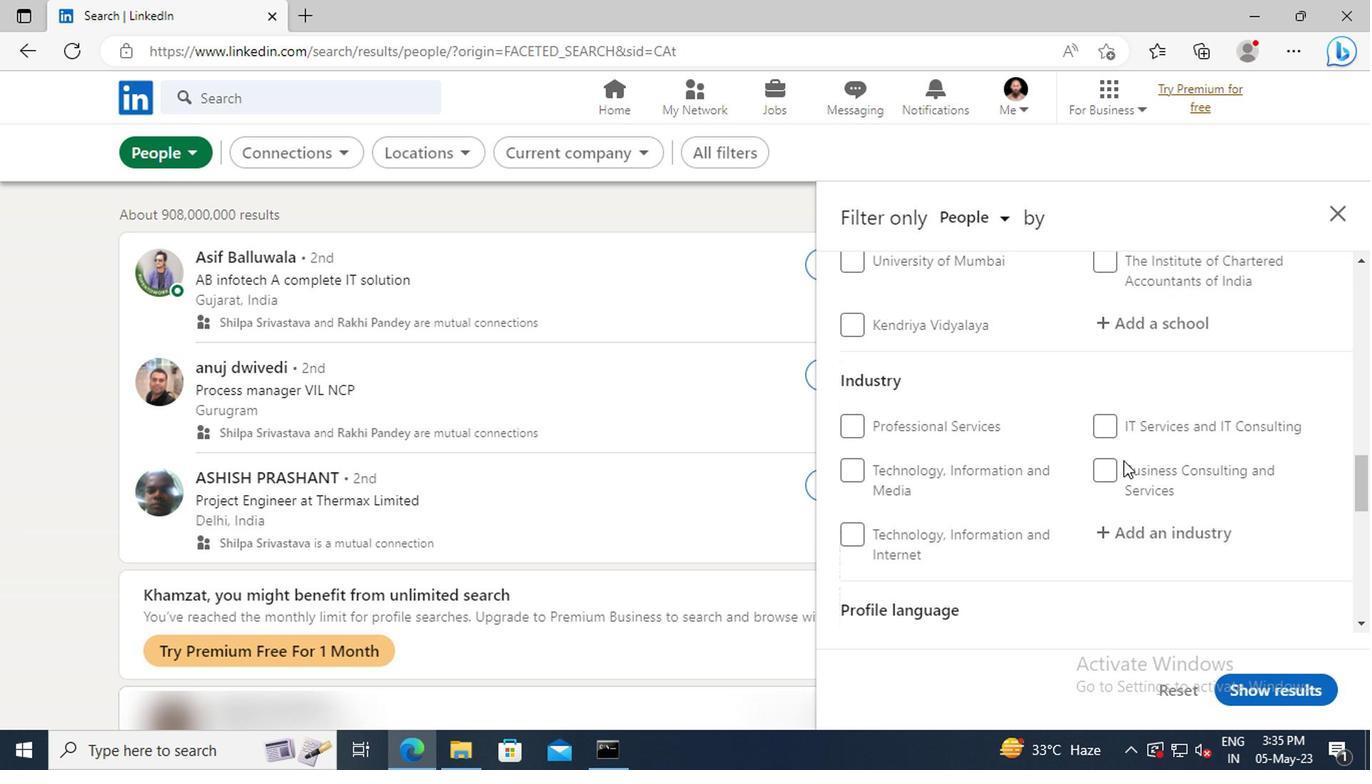 
Action: Mouse scrolled (1118, 458) with delta (0, 0)
Screenshot: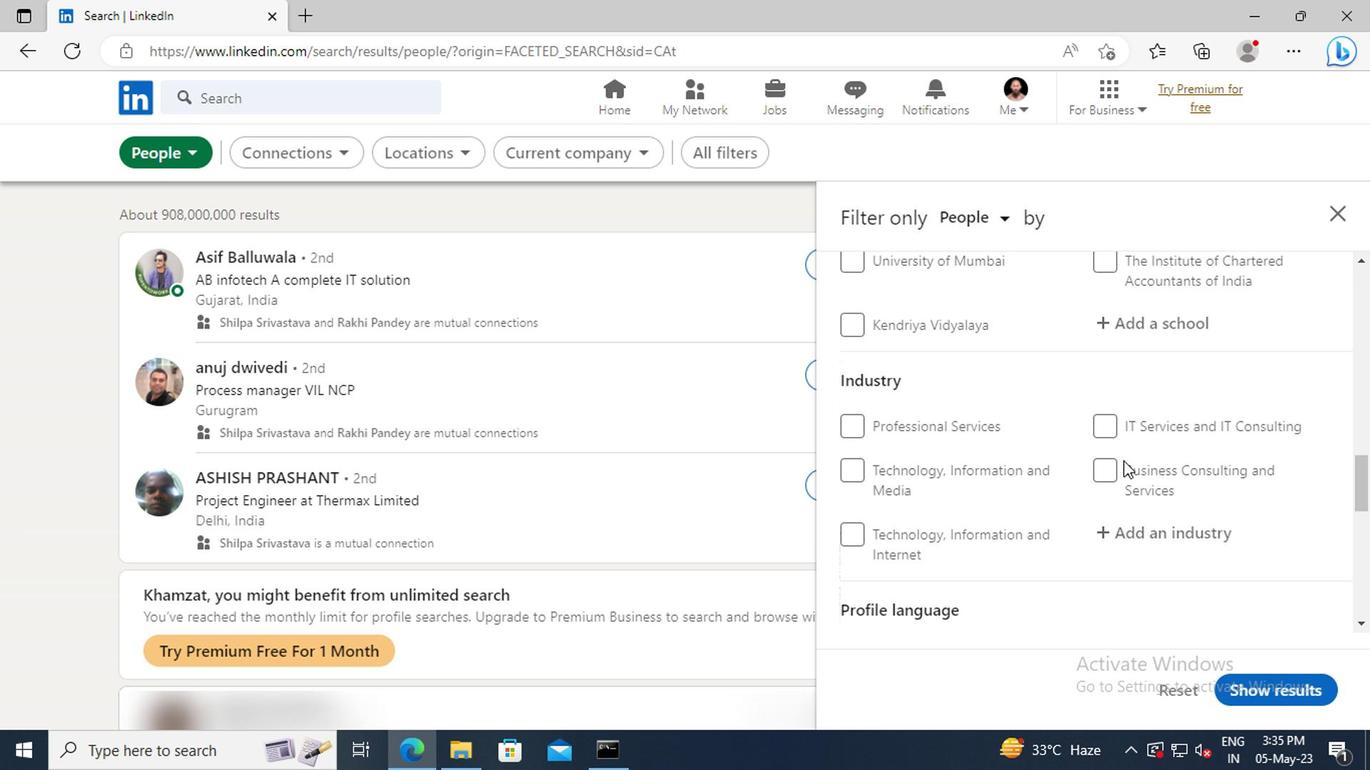 
Action: Mouse scrolled (1118, 458) with delta (0, 0)
Screenshot: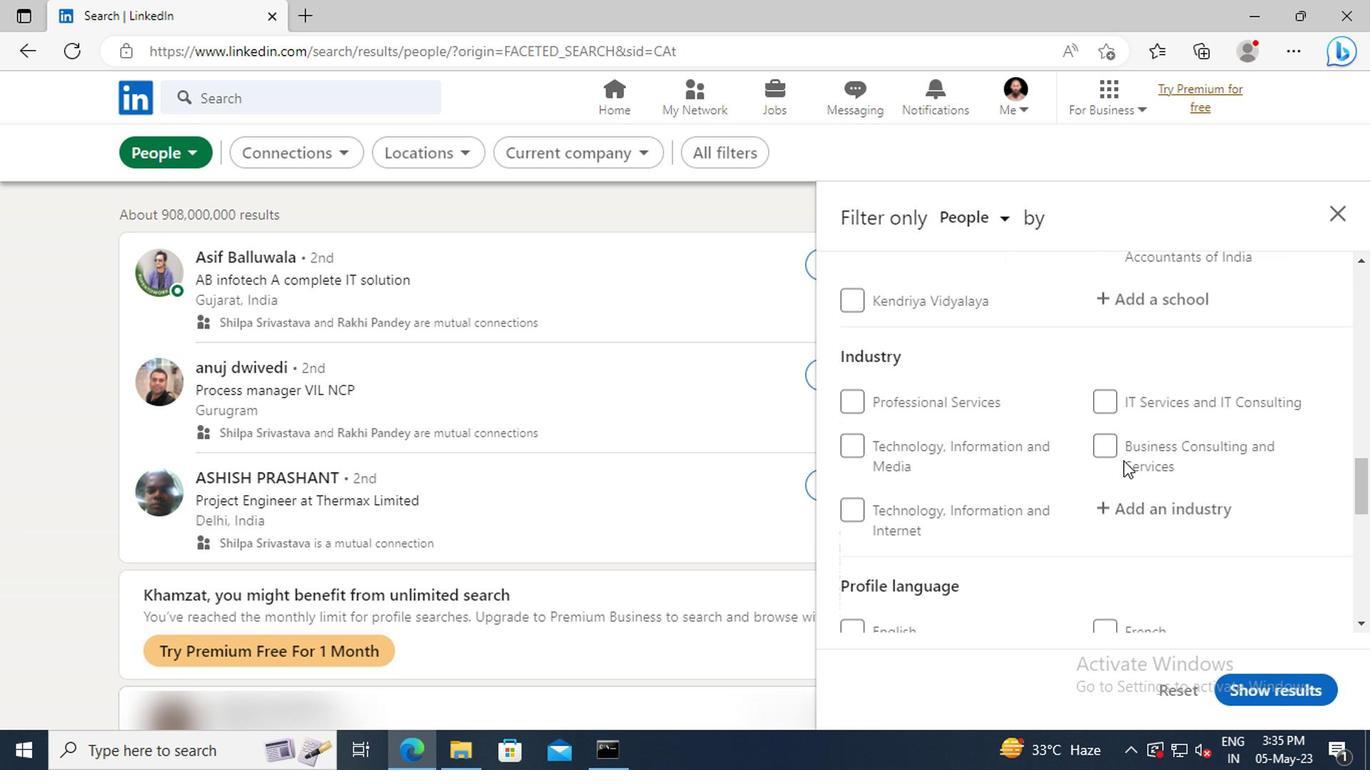 
Action: Mouse moved to (849, 568)
Screenshot: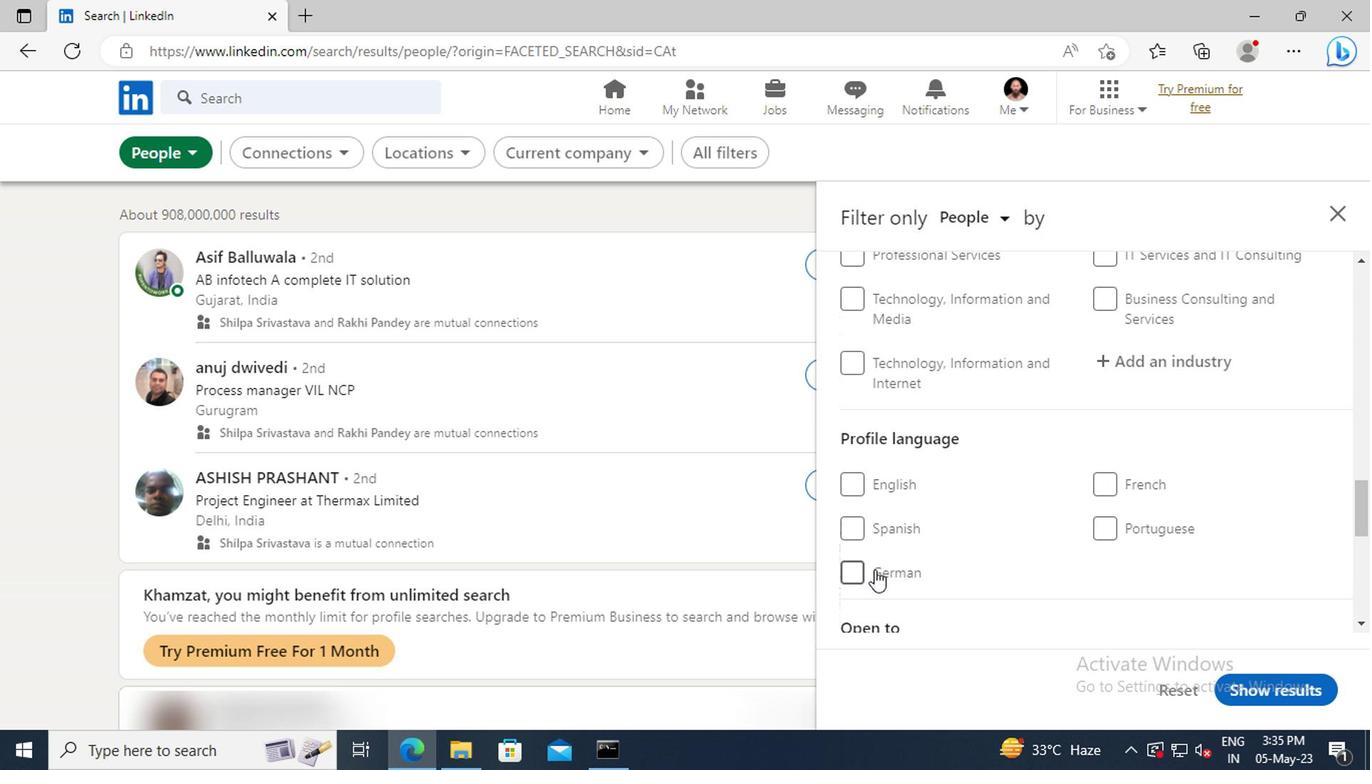 
Action: Mouse pressed left at (849, 568)
Screenshot: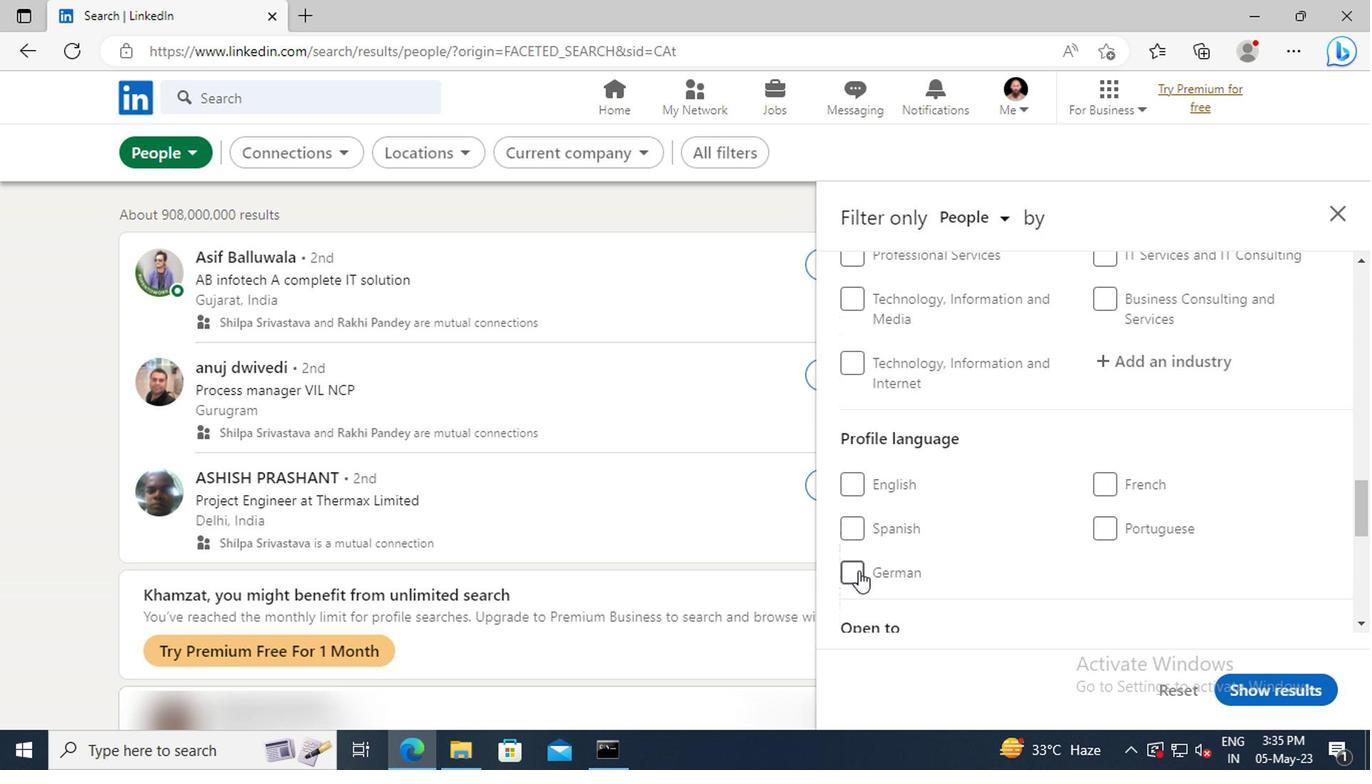 
Action: Mouse moved to (1091, 491)
Screenshot: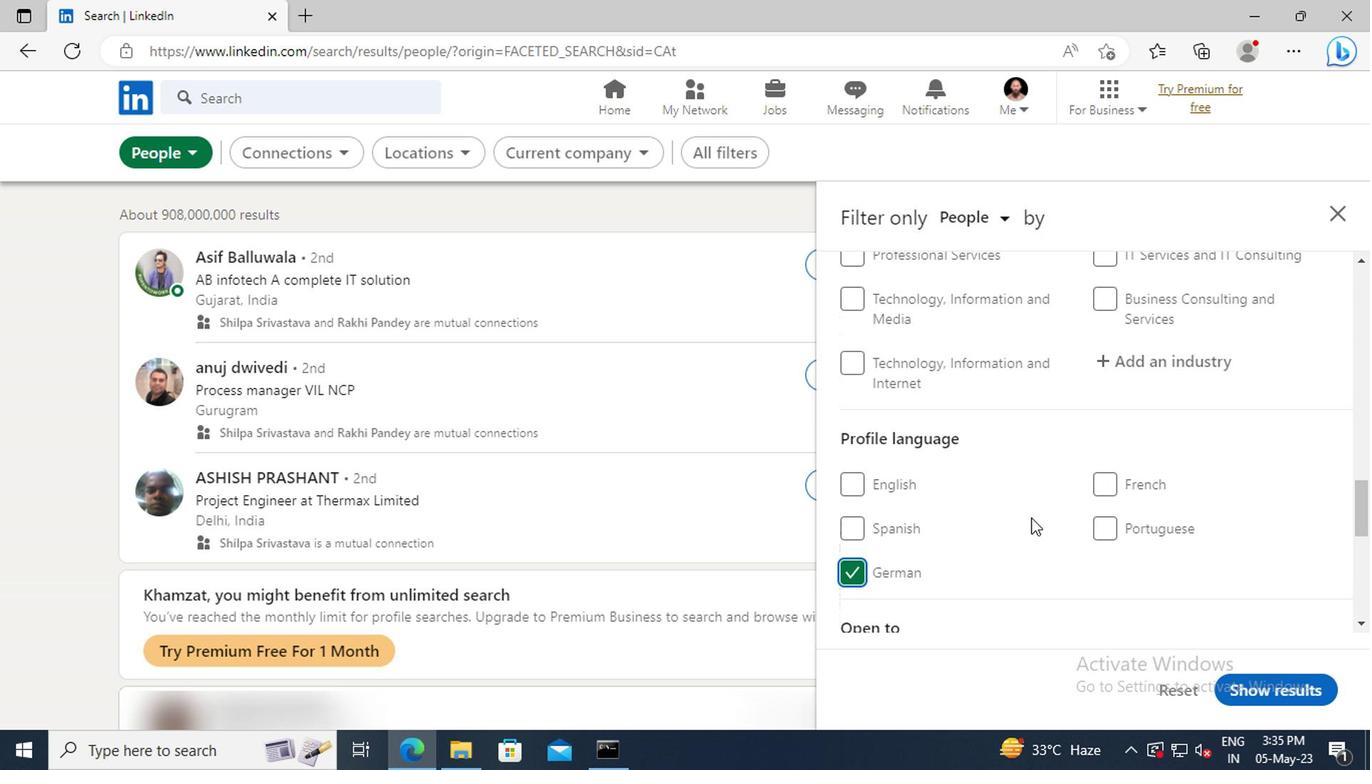 
Action: Mouse scrolled (1091, 492) with delta (0, 0)
Screenshot: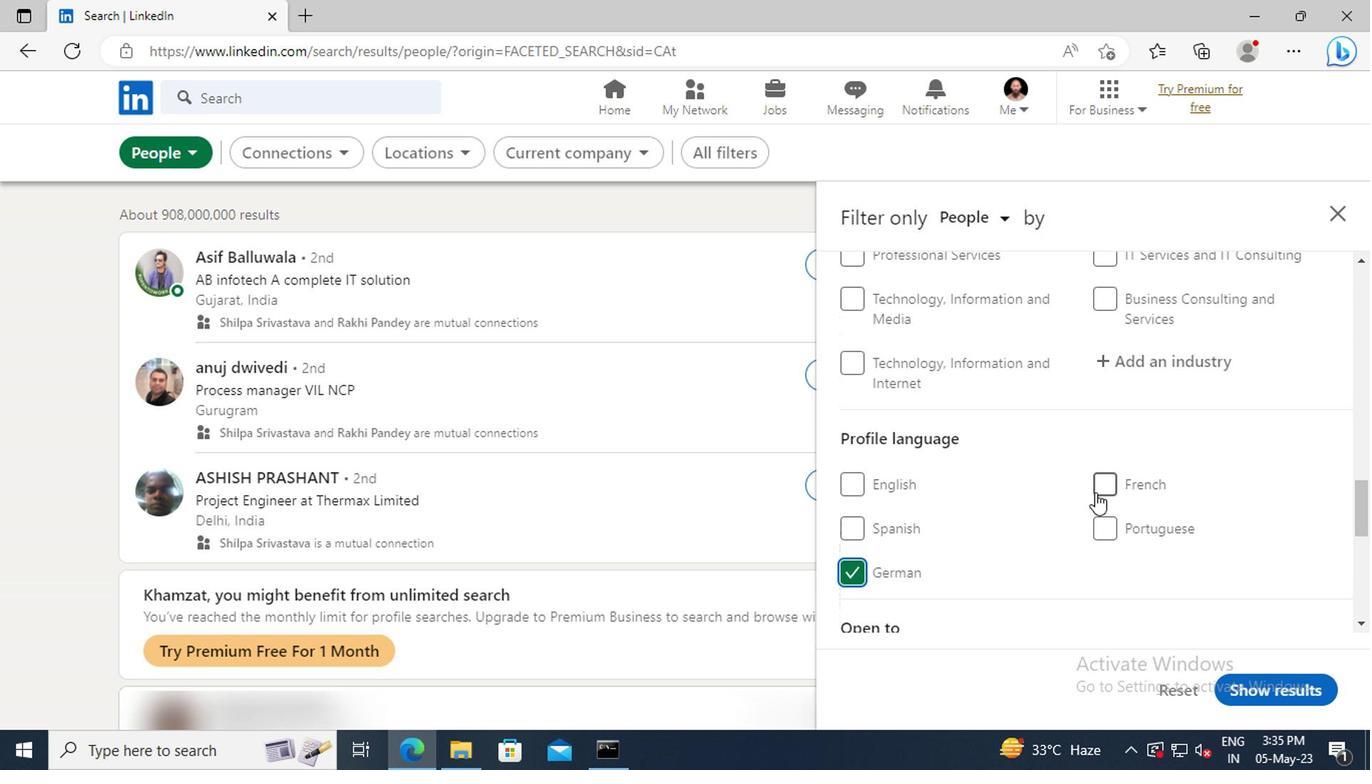 
Action: Mouse scrolled (1091, 492) with delta (0, 0)
Screenshot: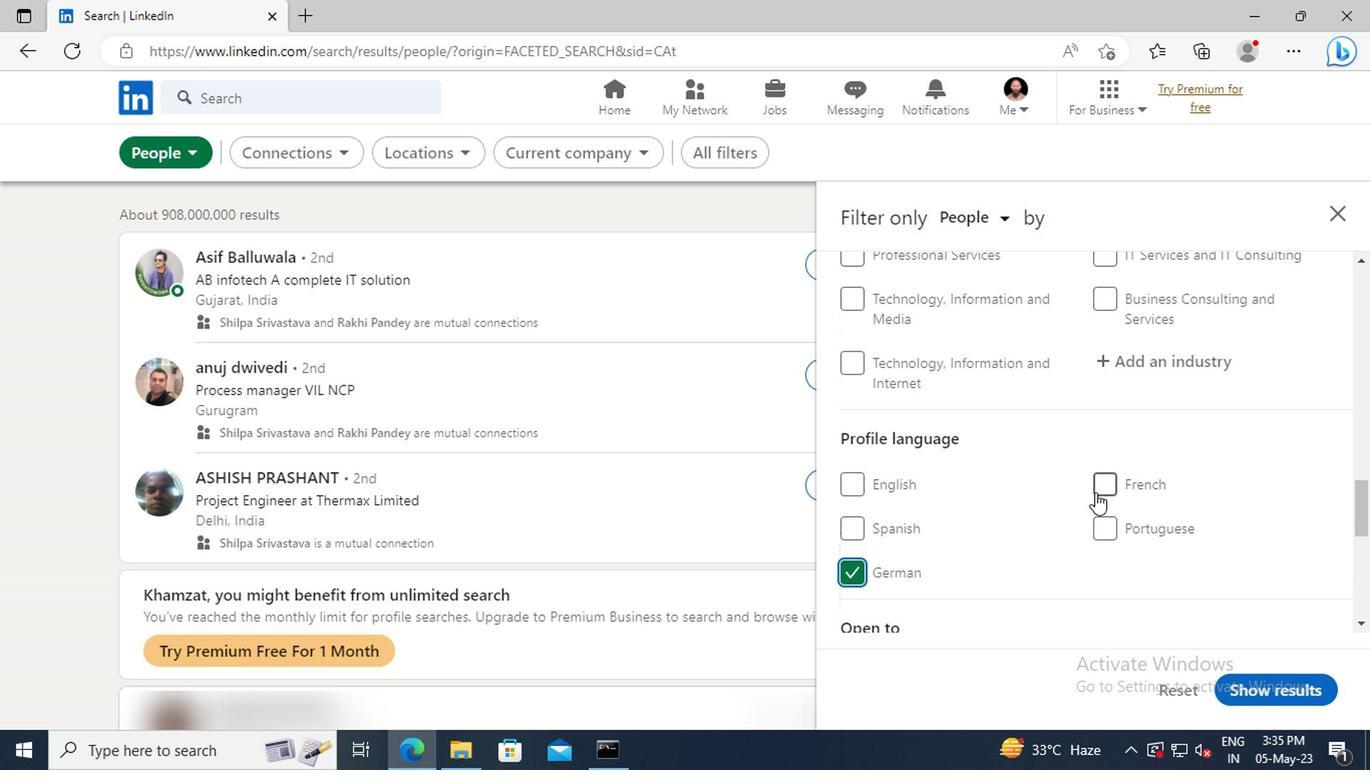 
Action: Mouse scrolled (1091, 492) with delta (0, 0)
Screenshot: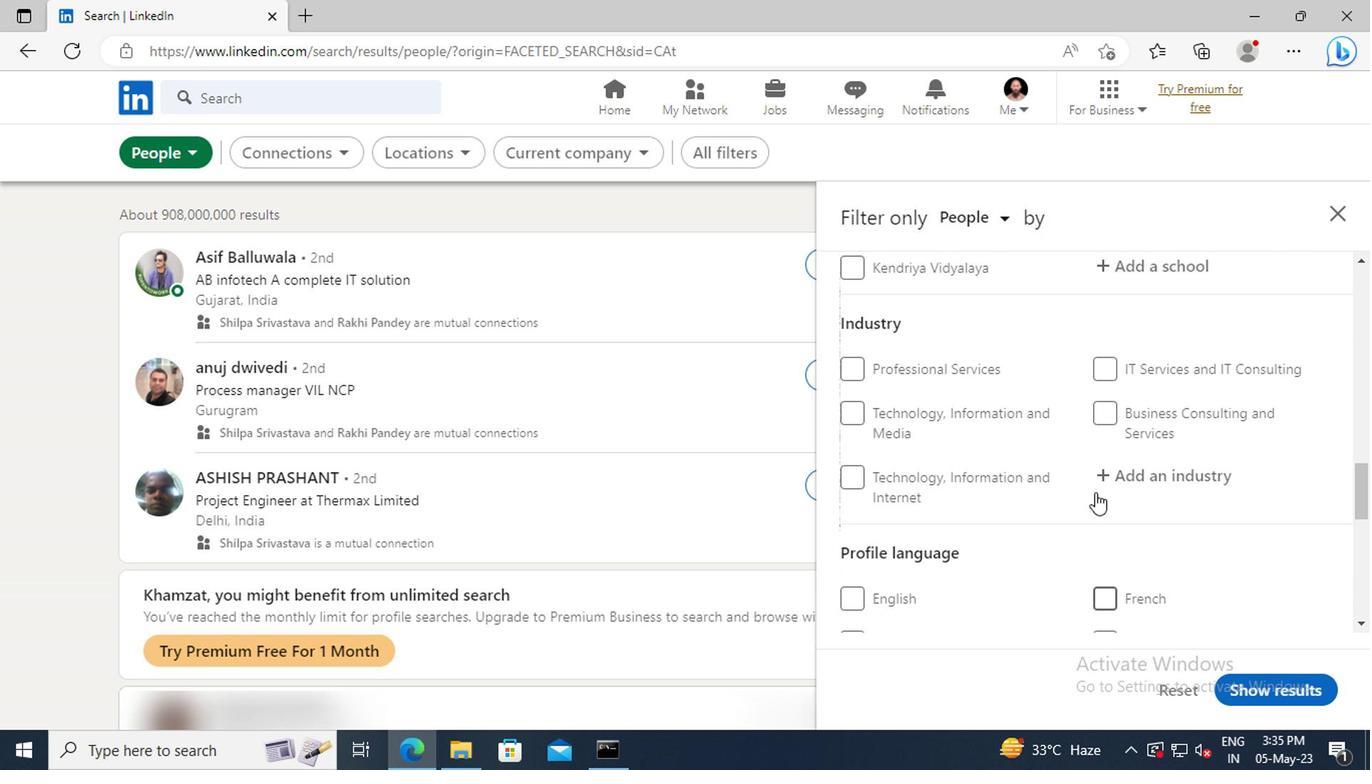 
Action: Mouse scrolled (1091, 492) with delta (0, 0)
Screenshot: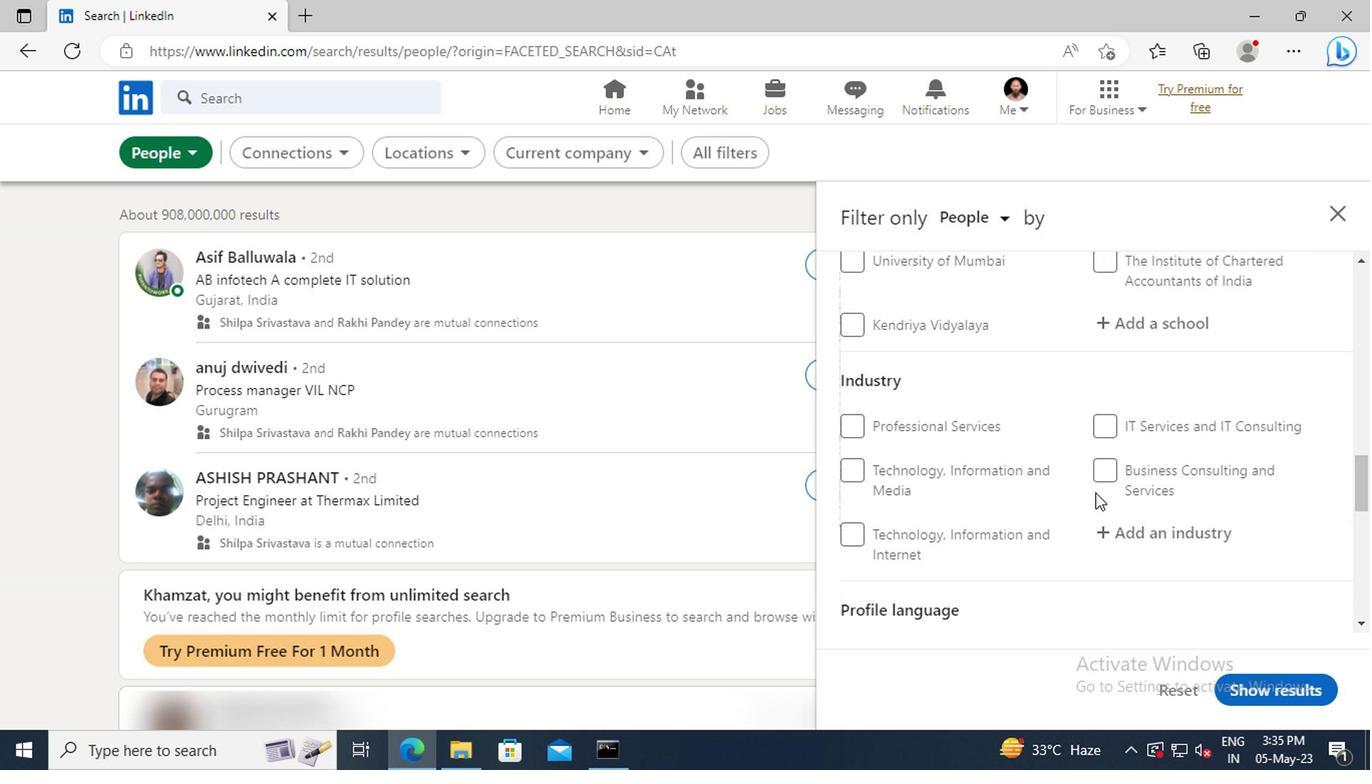 
Action: Mouse scrolled (1091, 492) with delta (0, 0)
Screenshot: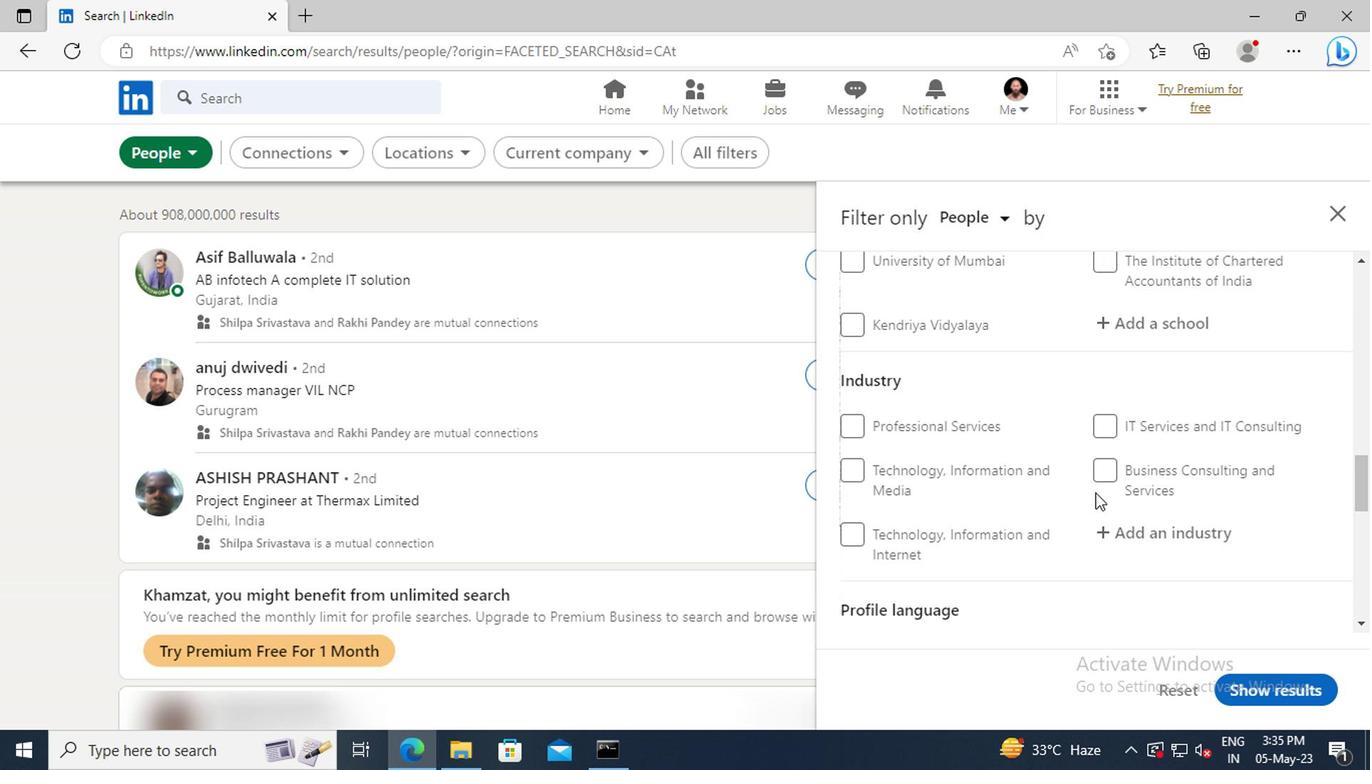 
Action: Mouse scrolled (1091, 492) with delta (0, 0)
Screenshot: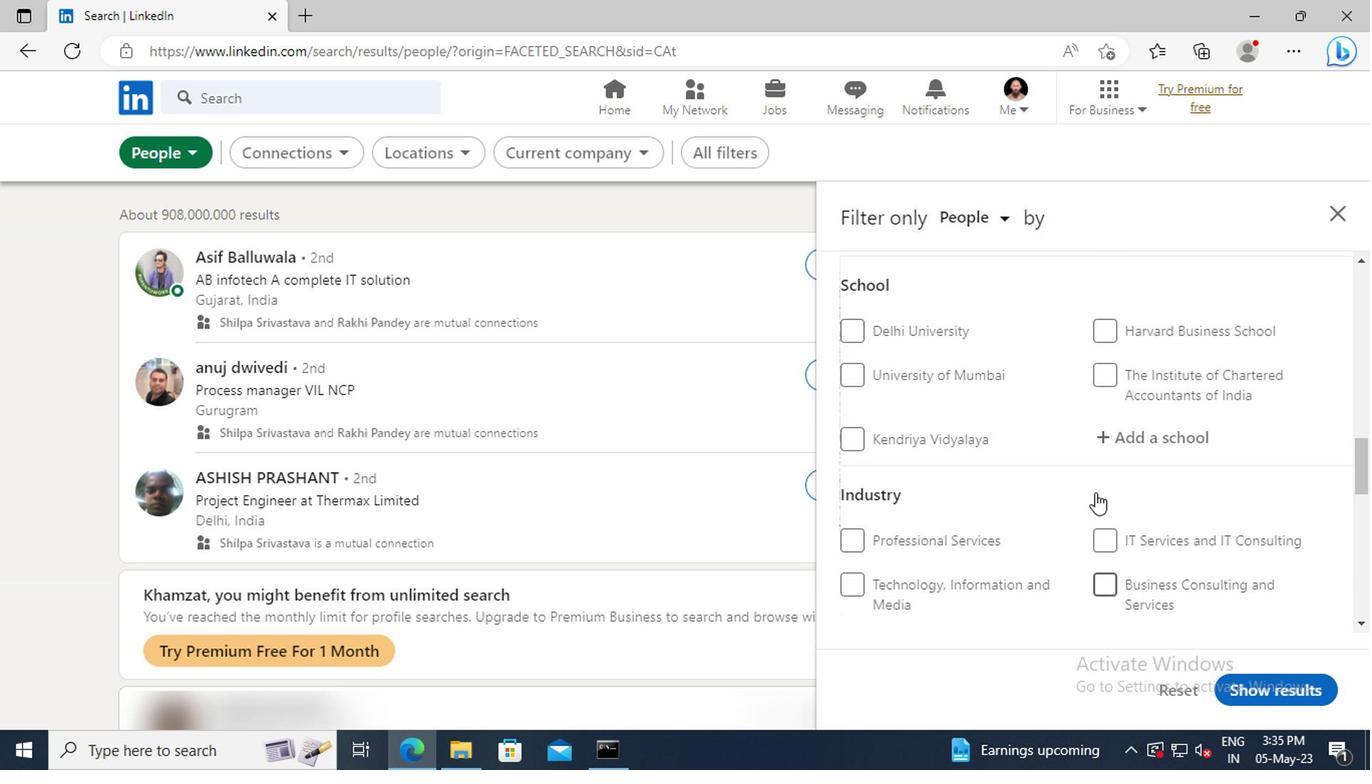 
Action: Mouse scrolled (1091, 492) with delta (0, 0)
Screenshot: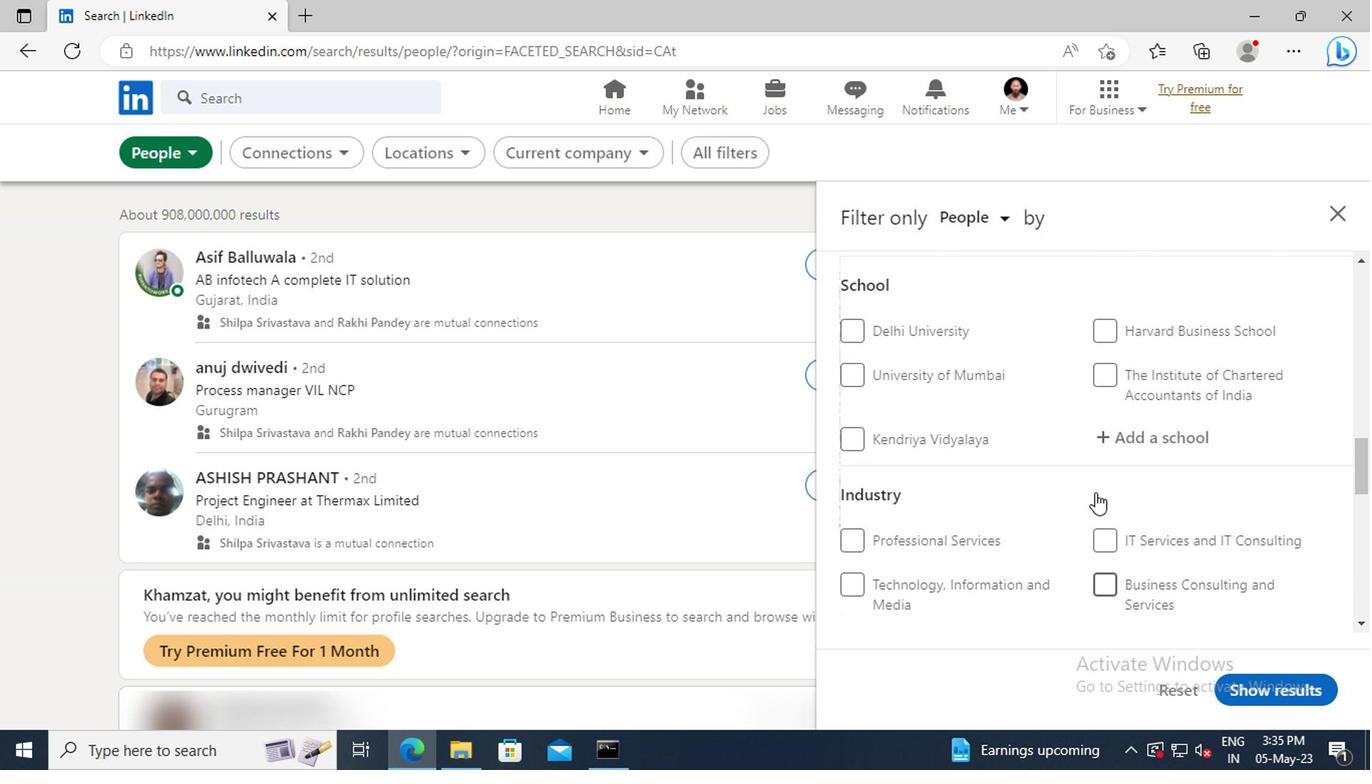 
Action: Mouse scrolled (1091, 492) with delta (0, 0)
Screenshot: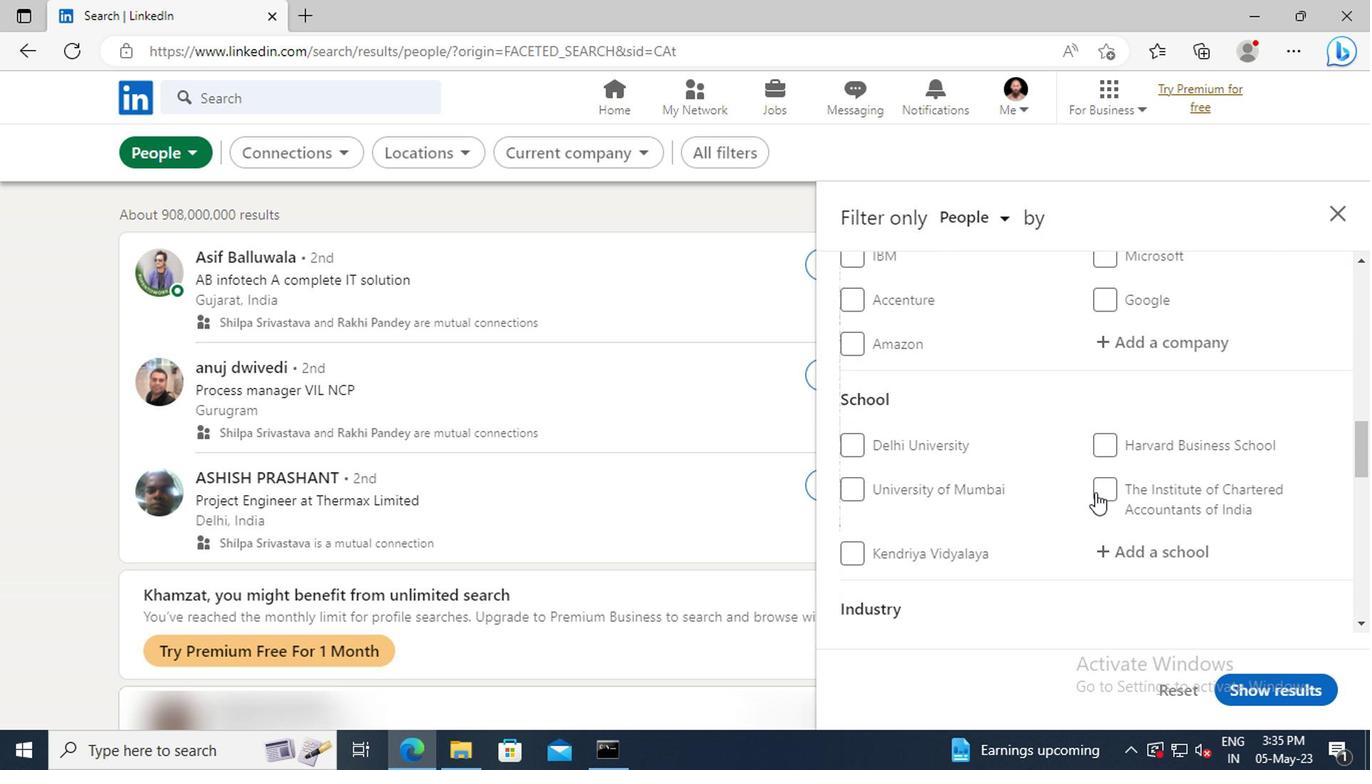 
Action: Mouse scrolled (1091, 492) with delta (0, 0)
Screenshot: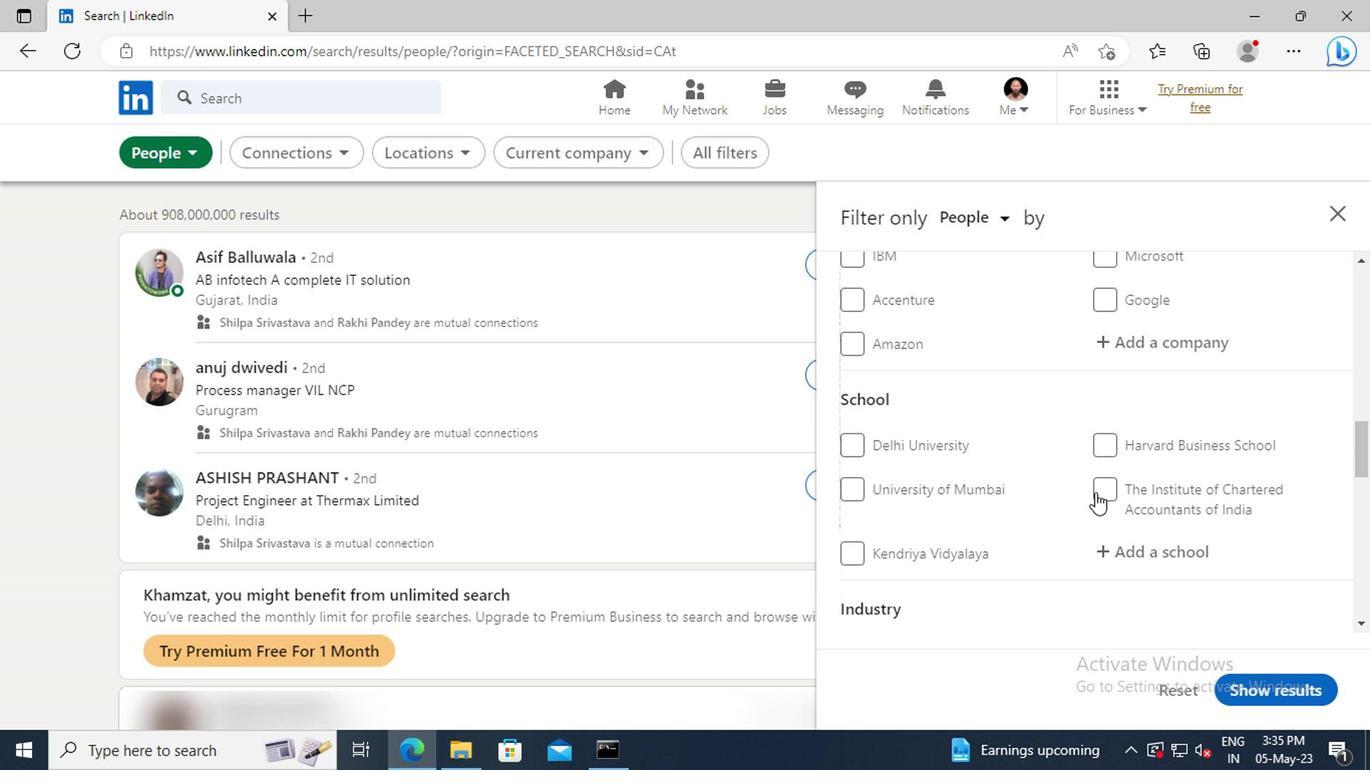 
Action: Mouse scrolled (1091, 492) with delta (0, 0)
Screenshot: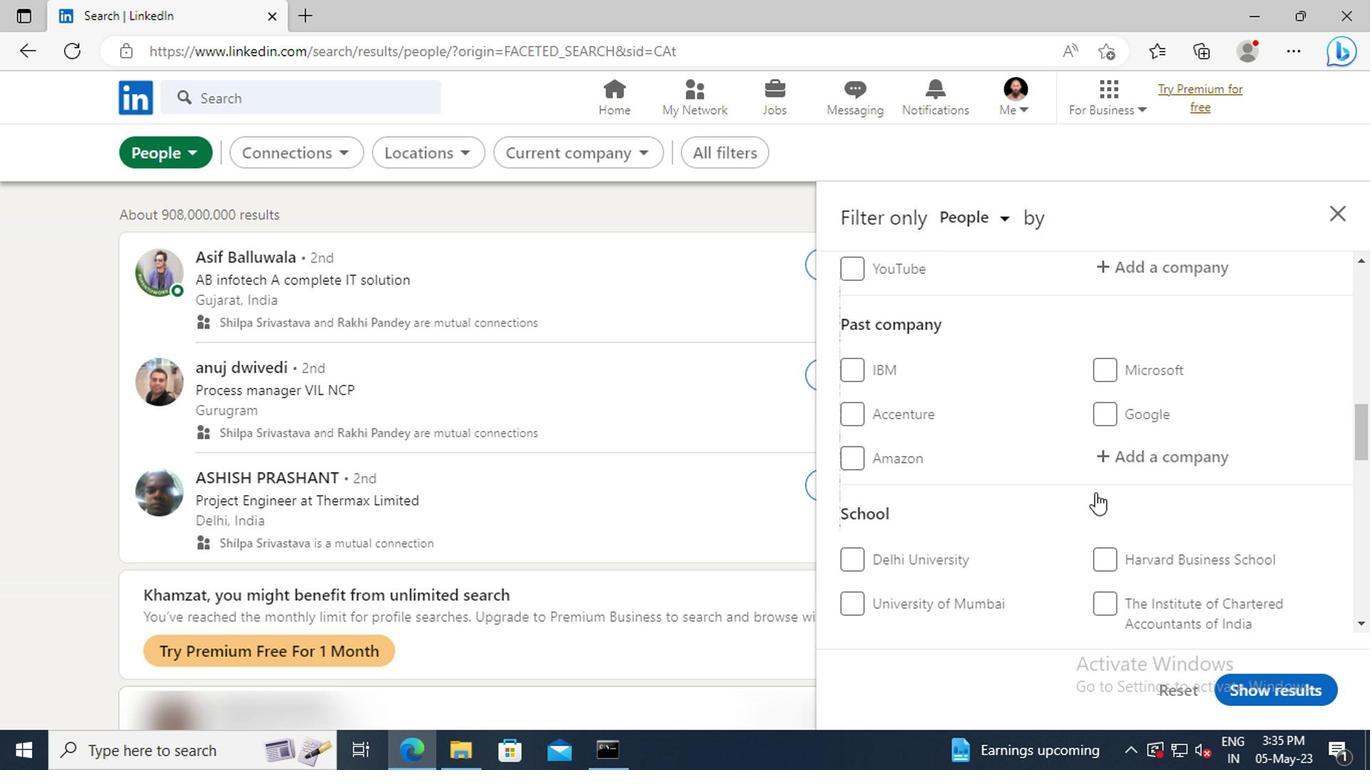 
Action: Mouse scrolled (1091, 492) with delta (0, 0)
Screenshot: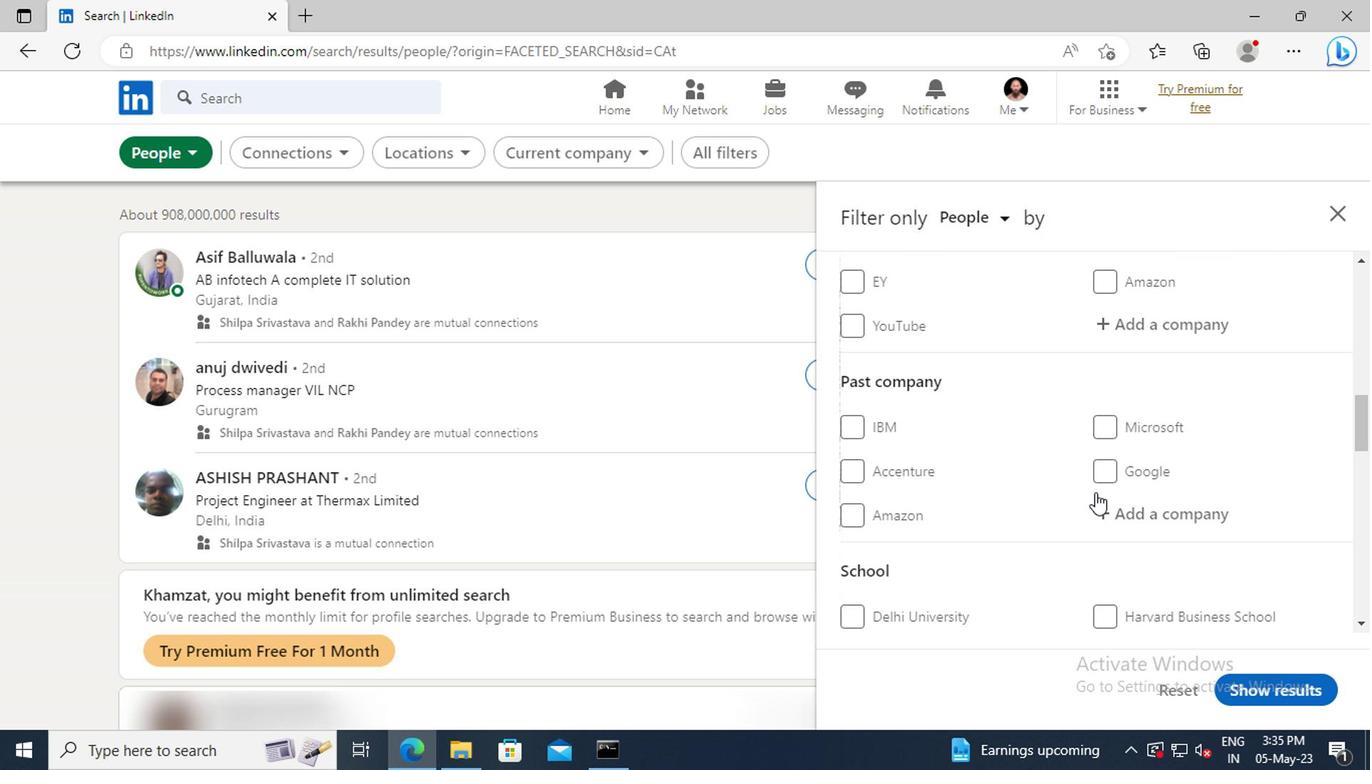 
Action: Mouse scrolled (1091, 492) with delta (0, 0)
Screenshot: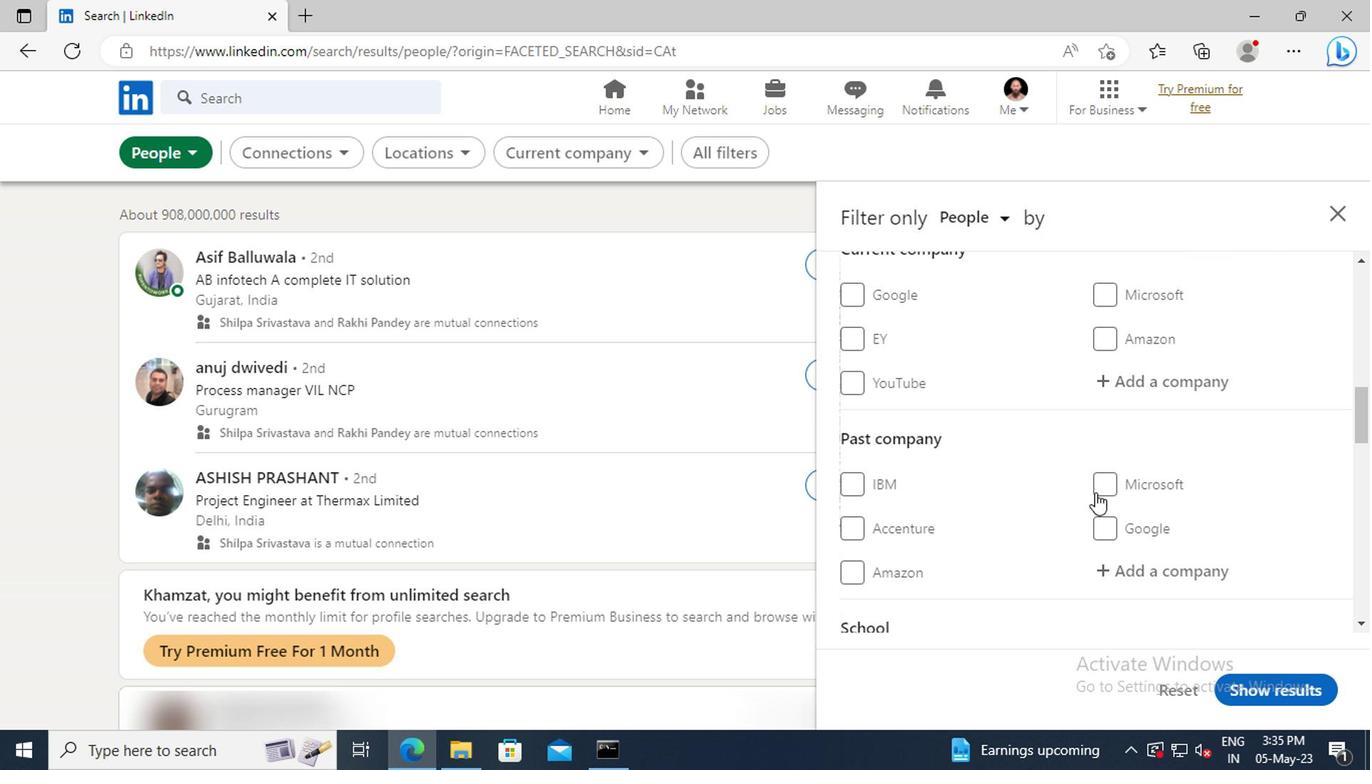 
Action: Mouse moved to (1103, 443)
Screenshot: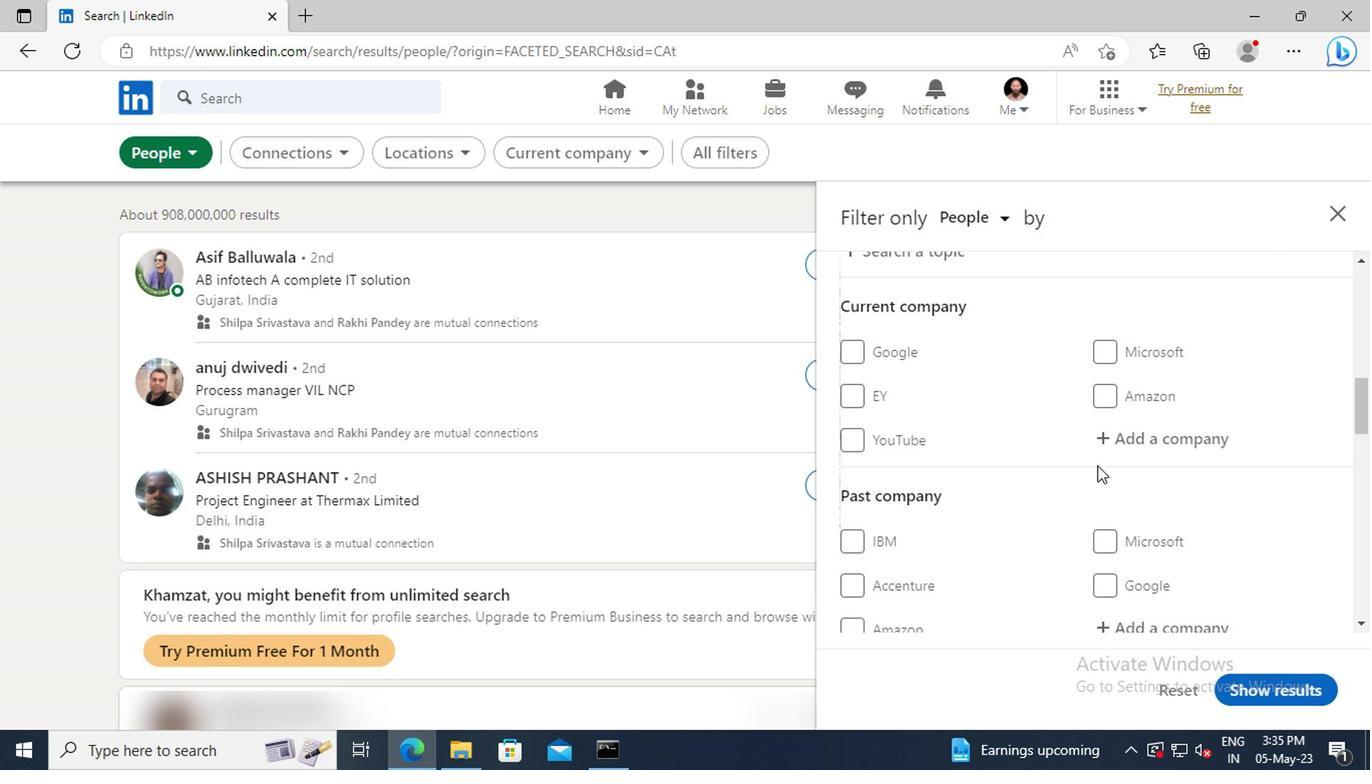 
Action: Mouse pressed left at (1103, 443)
Screenshot: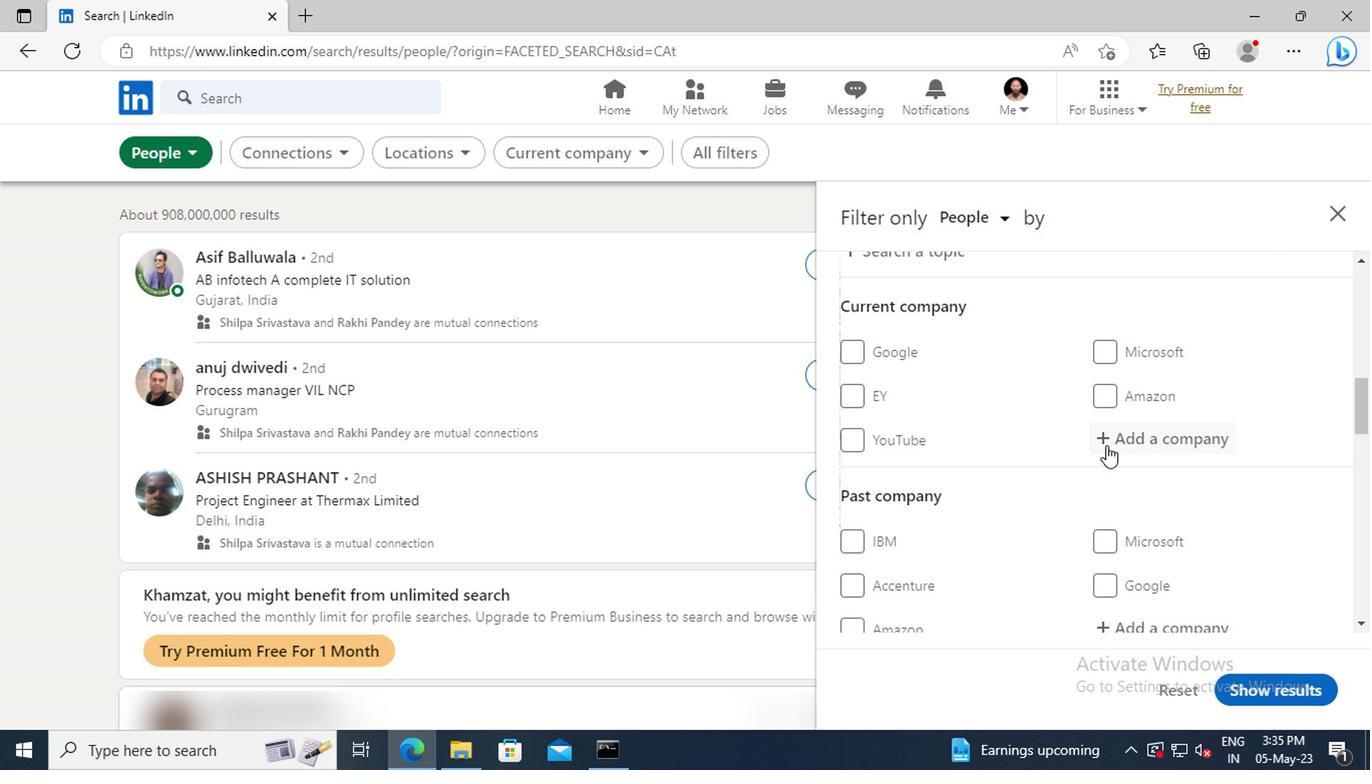 
Action: Key pressed <Key.shift>RANBAXY
Screenshot: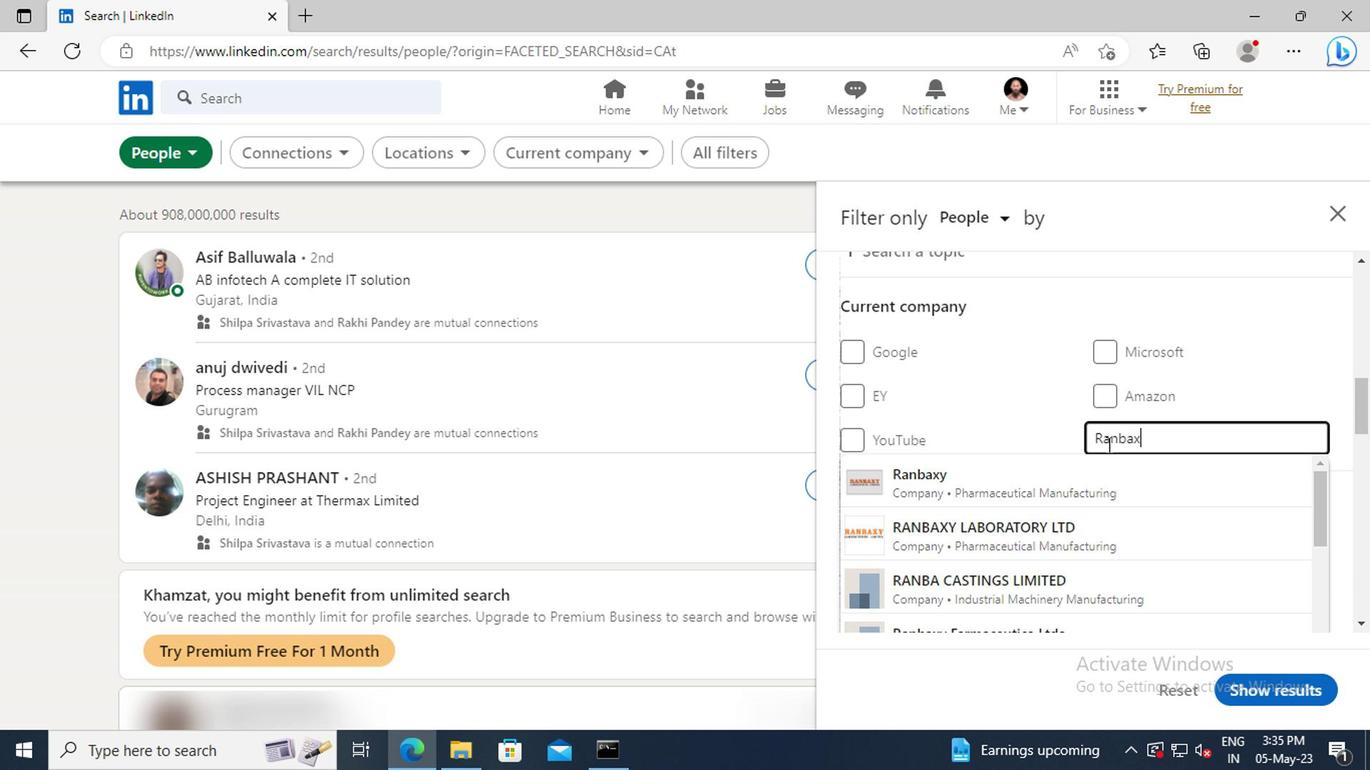 
Action: Mouse moved to (1106, 472)
Screenshot: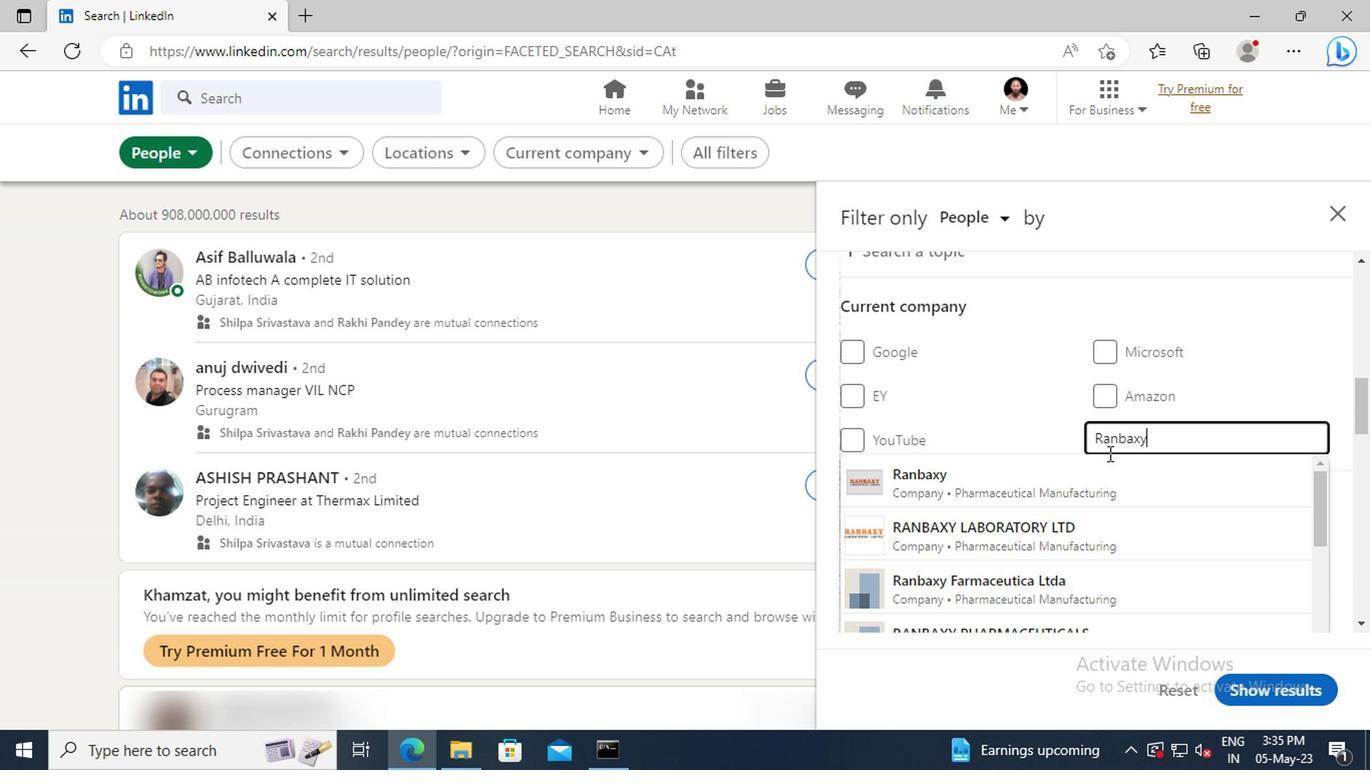 
Action: Mouse pressed left at (1106, 472)
Screenshot: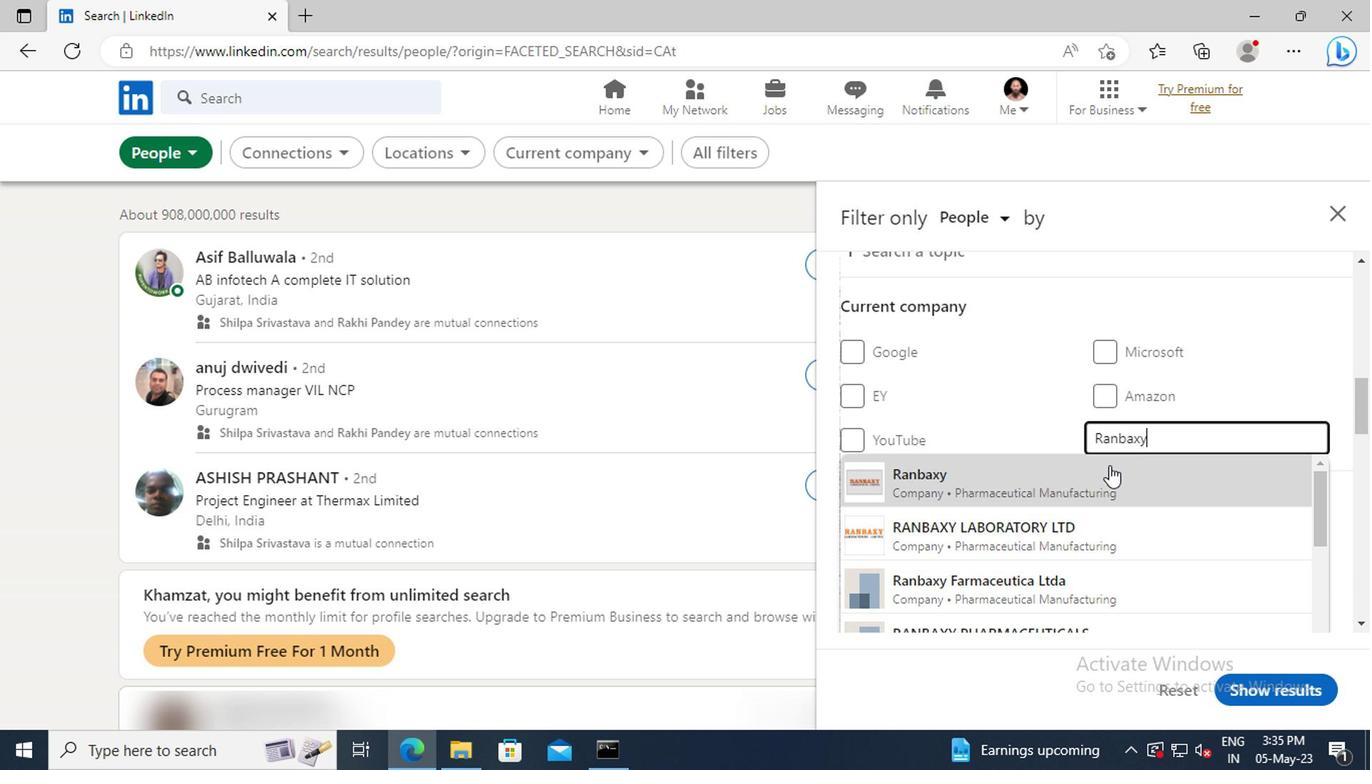 
Action: Mouse scrolled (1106, 471) with delta (0, 0)
Screenshot: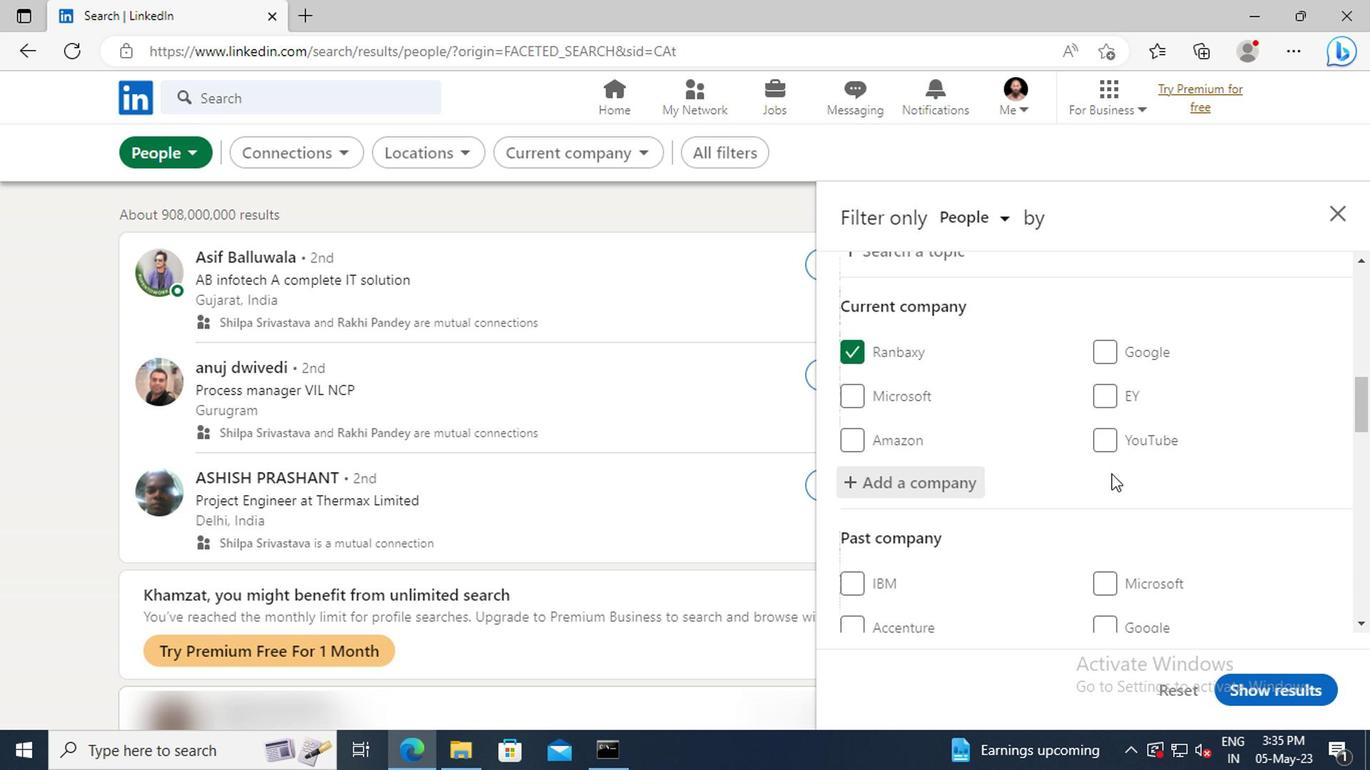 
Action: Mouse scrolled (1106, 471) with delta (0, 0)
Screenshot: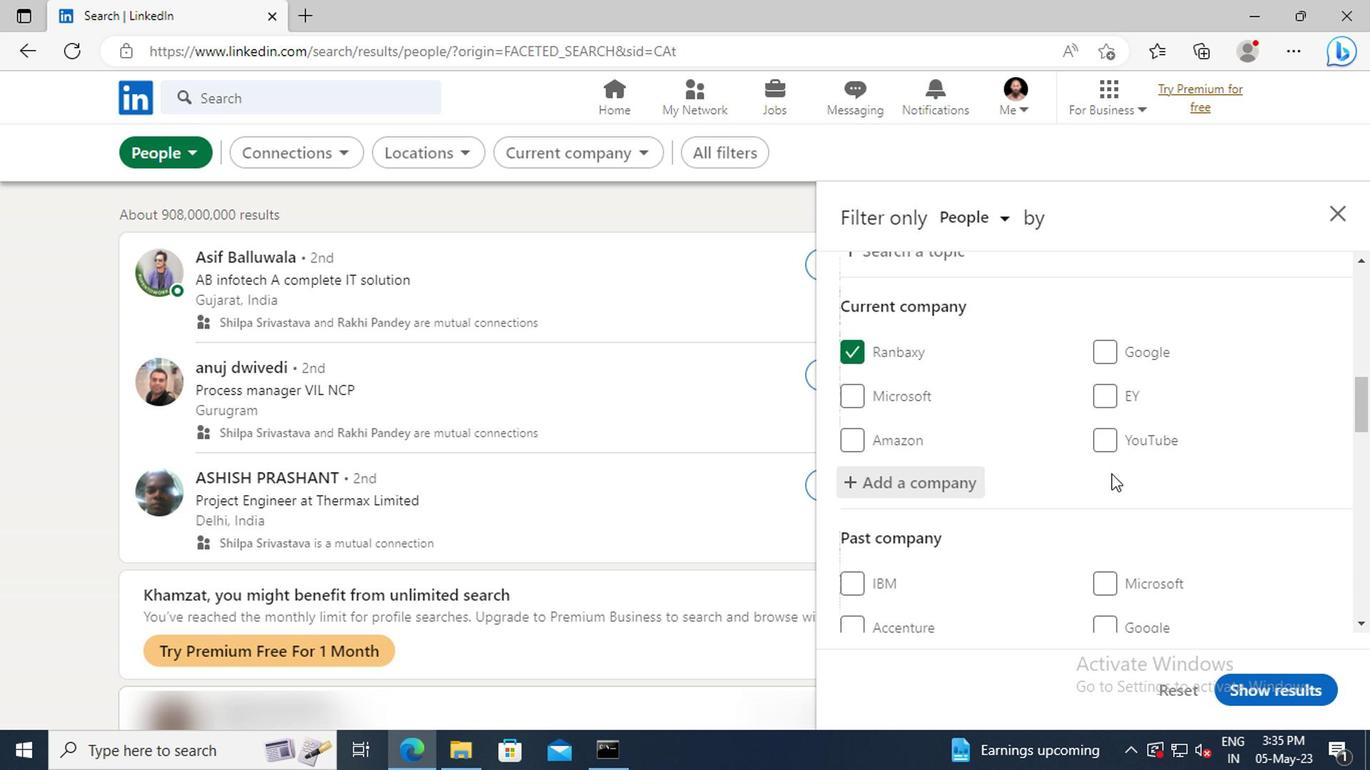 
Action: Mouse scrolled (1106, 471) with delta (0, 0)
Screenshot: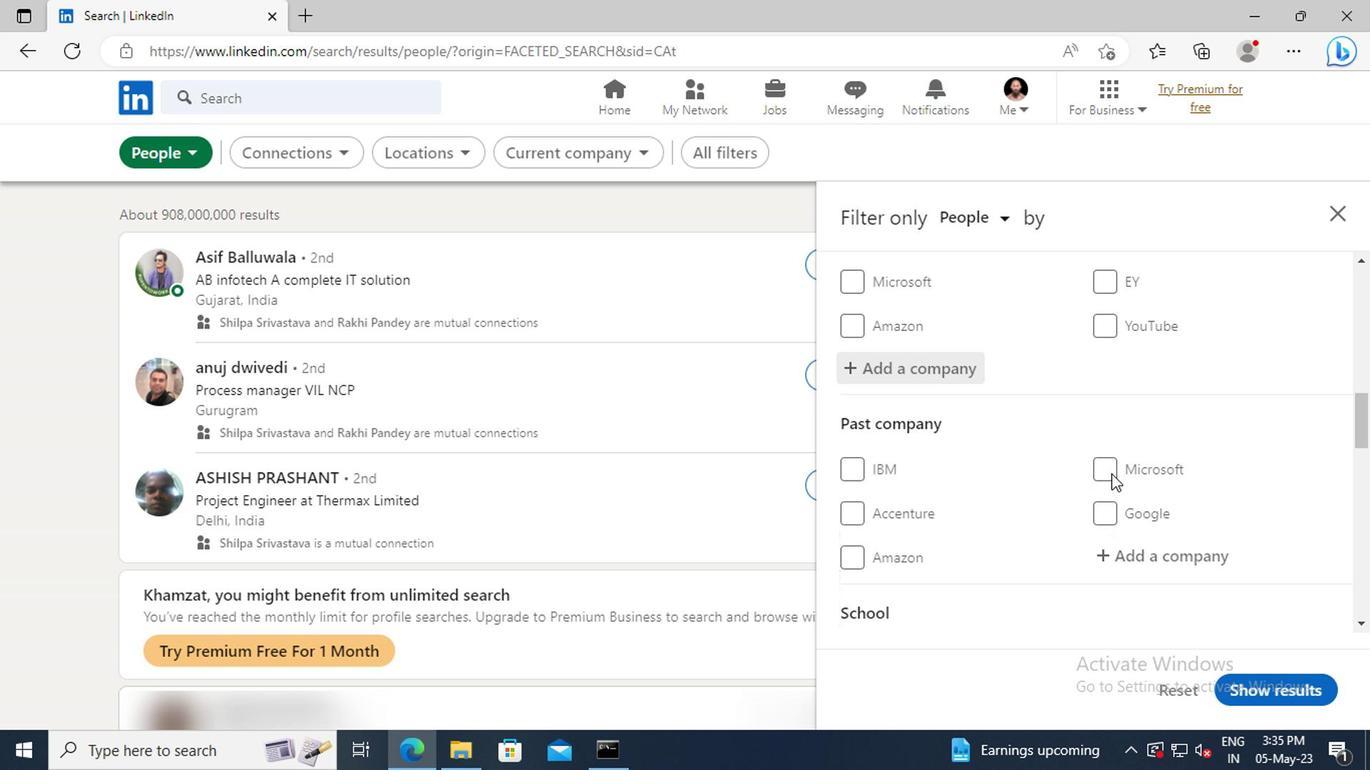 
Action: Mouse scrolled (1106, 471) with delta (0, 0)
Screenshot: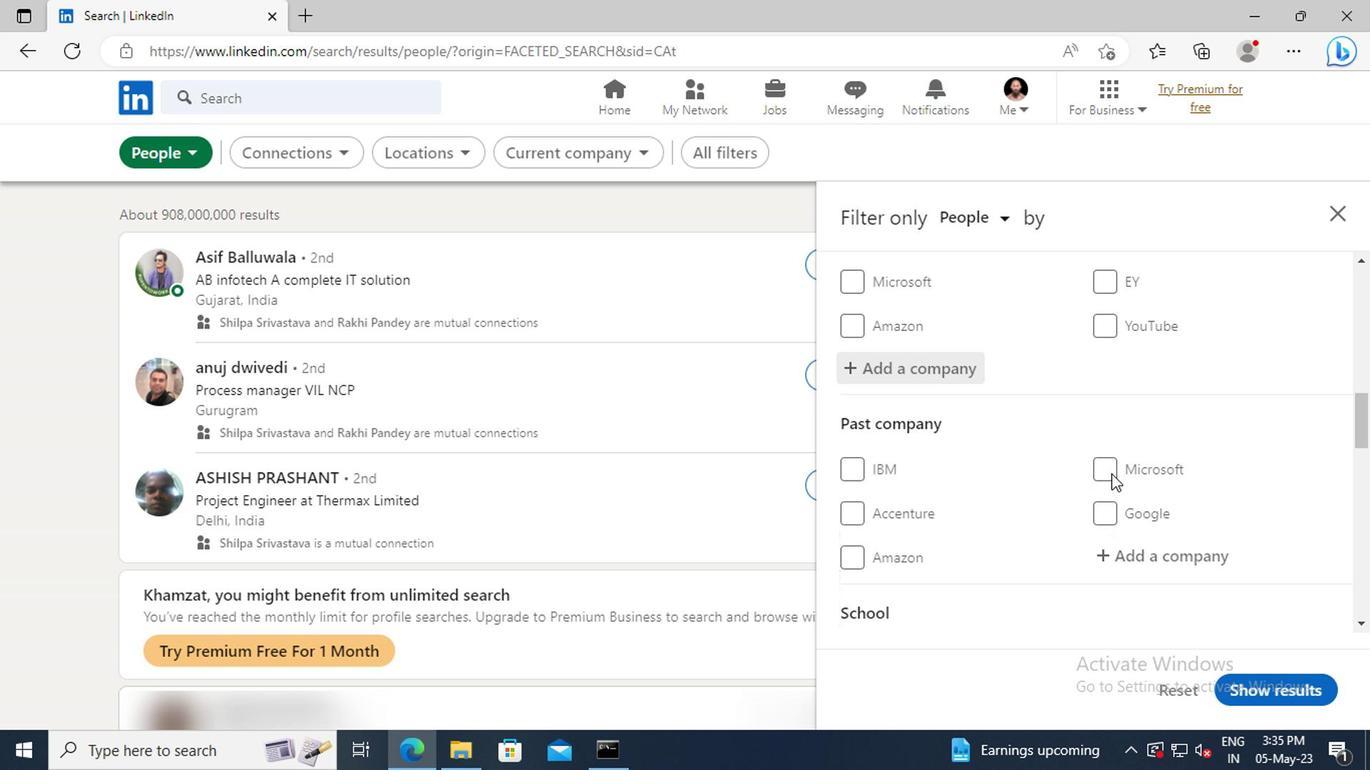 
Action: Mouse moved to (1105, 466)
Screenshot: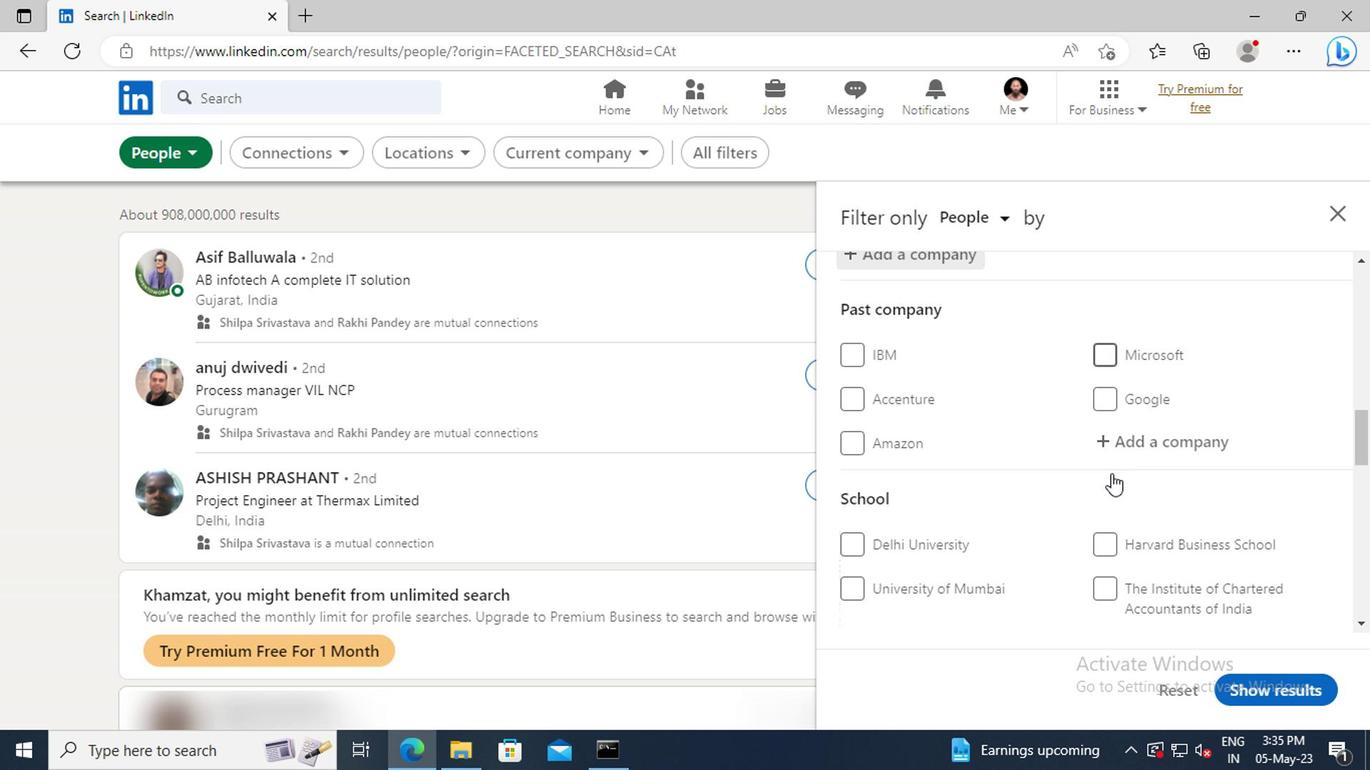 
Action: Mouse scrolled (1105, 465) with delta (0, 0)
Screenshot: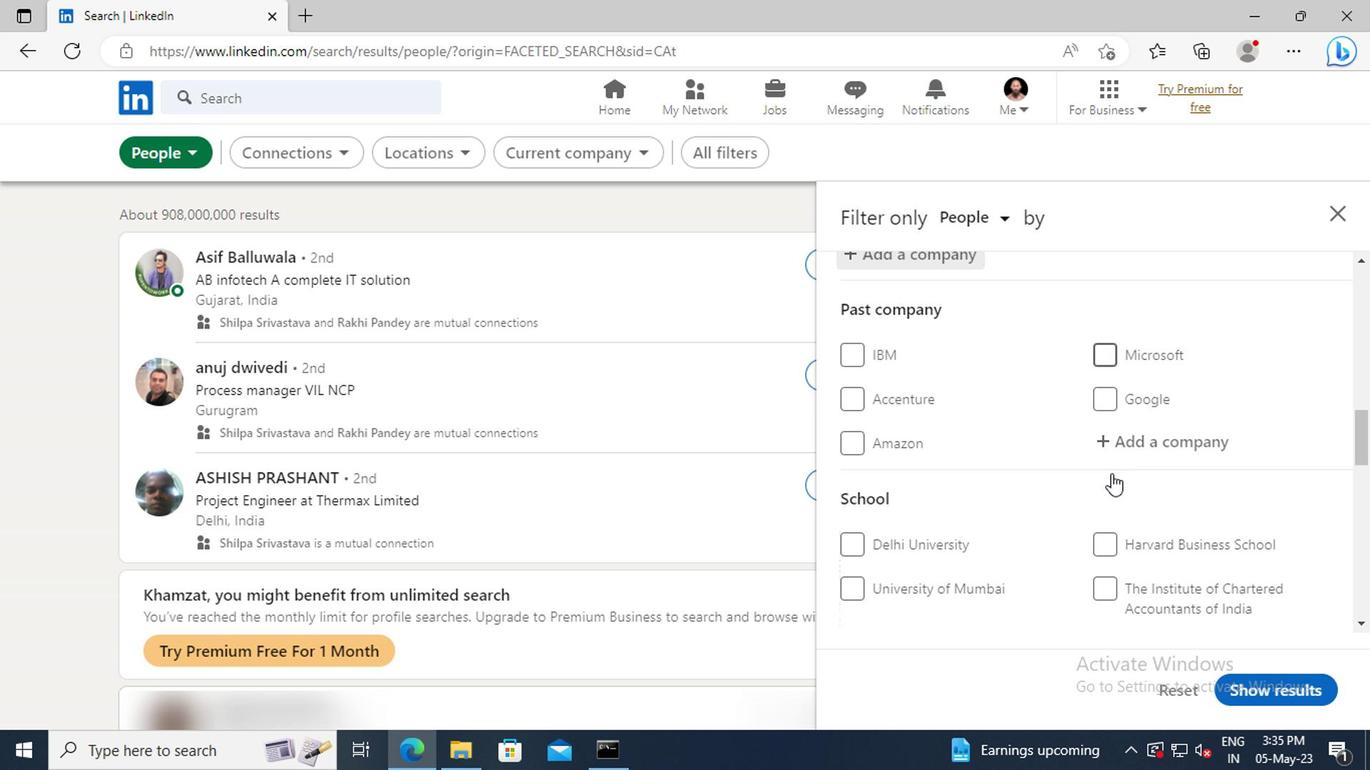 
Action: Mouse scrolled (1105, 465) with delta (0, 0)
Screenshot: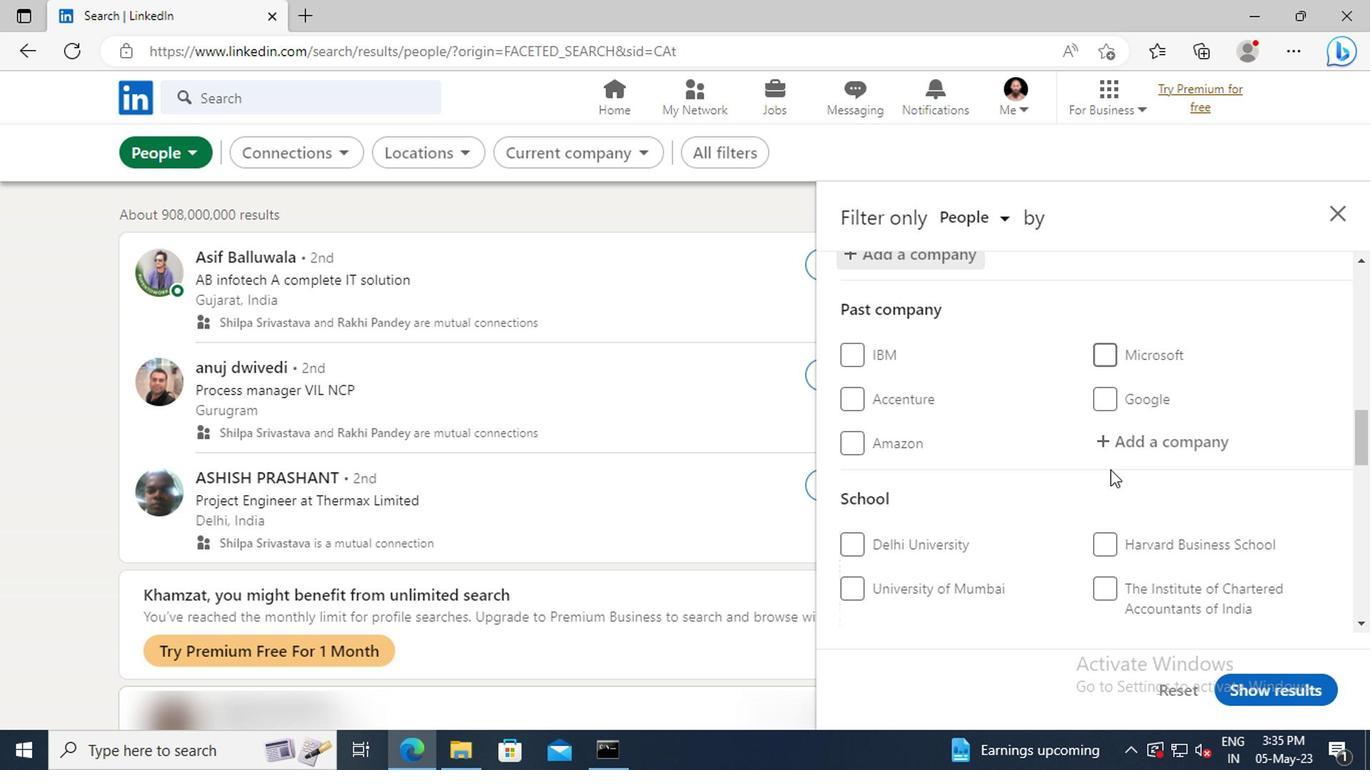 
Action: Mouse moved to (1103, 464)
Screenshot: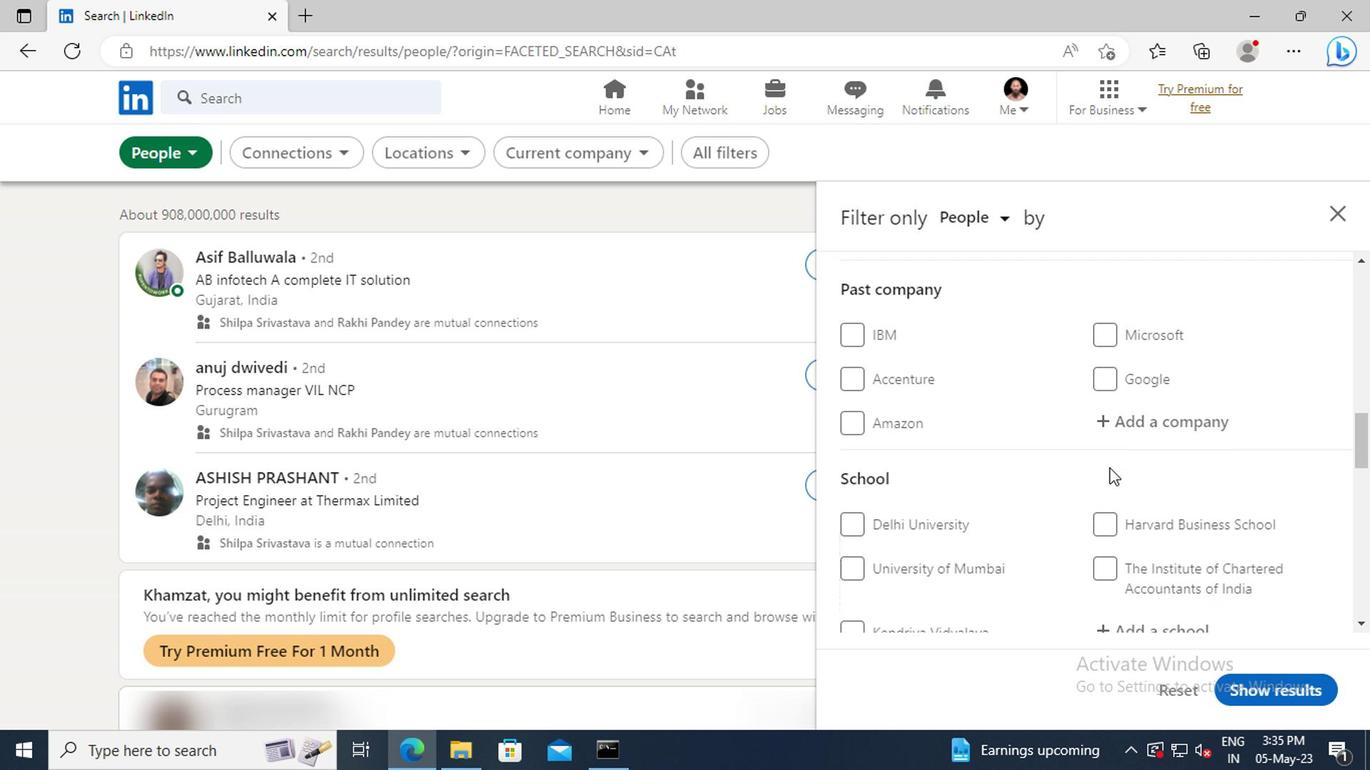 
Action: Mouse scrolled (1103, 463) with delta (0, 0)
Screenshot: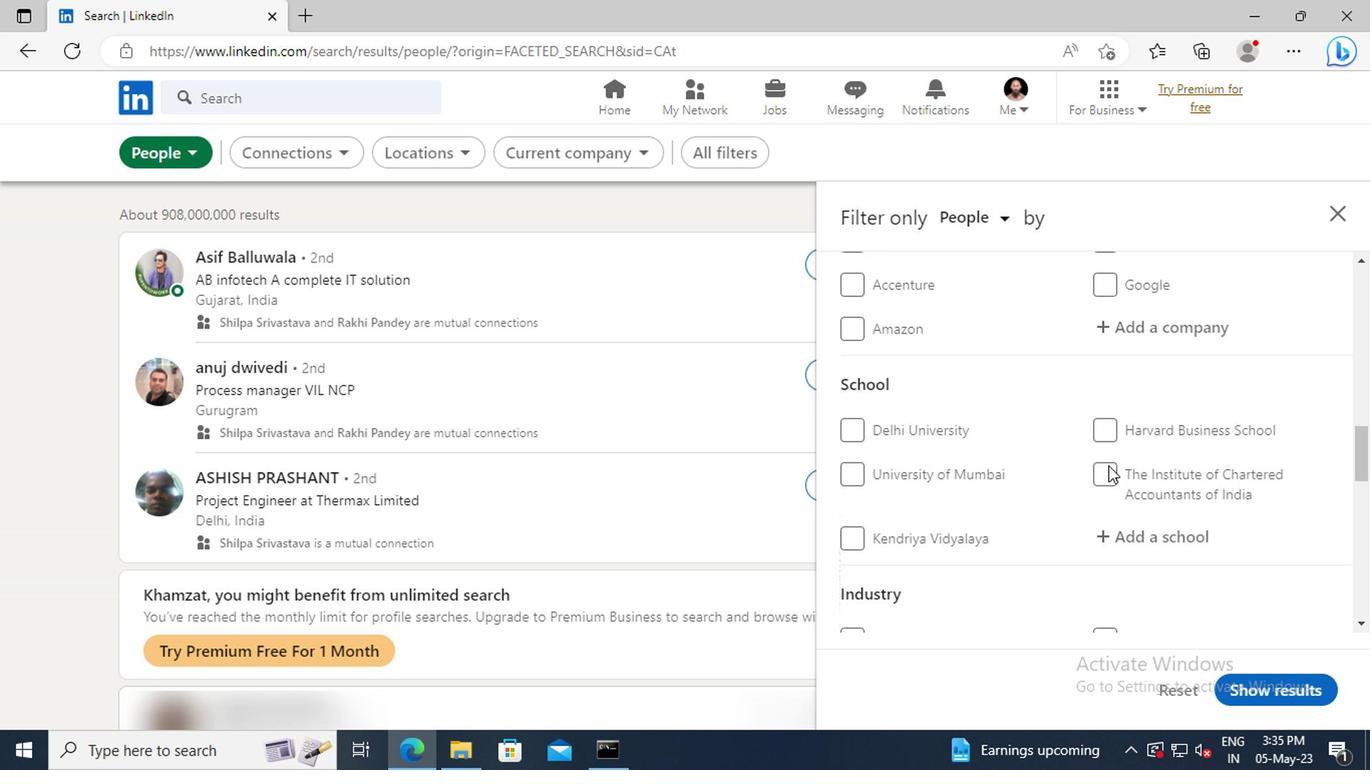 
Action: Mouse moved to (1108, 468)
Screenshot: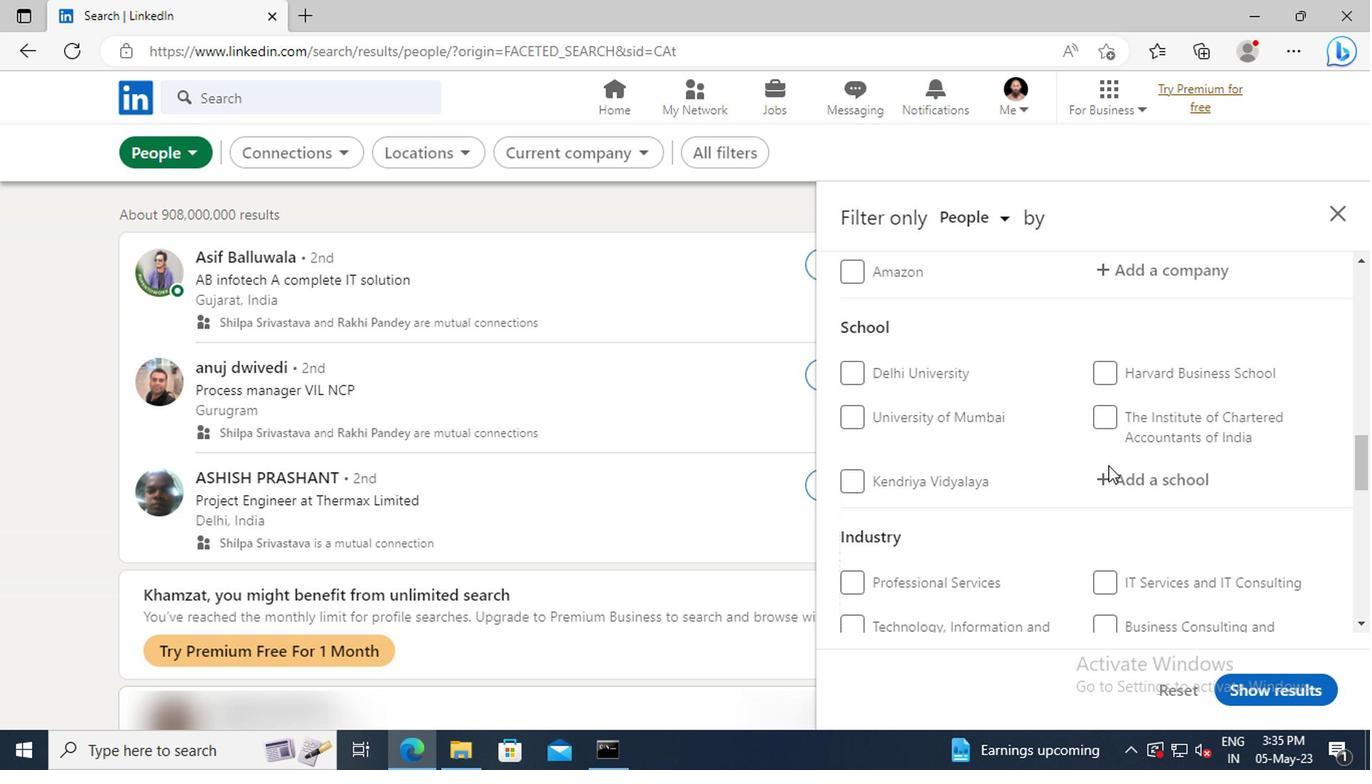 
Action: Mouse pressed left at (1108, 468)
Screenshot: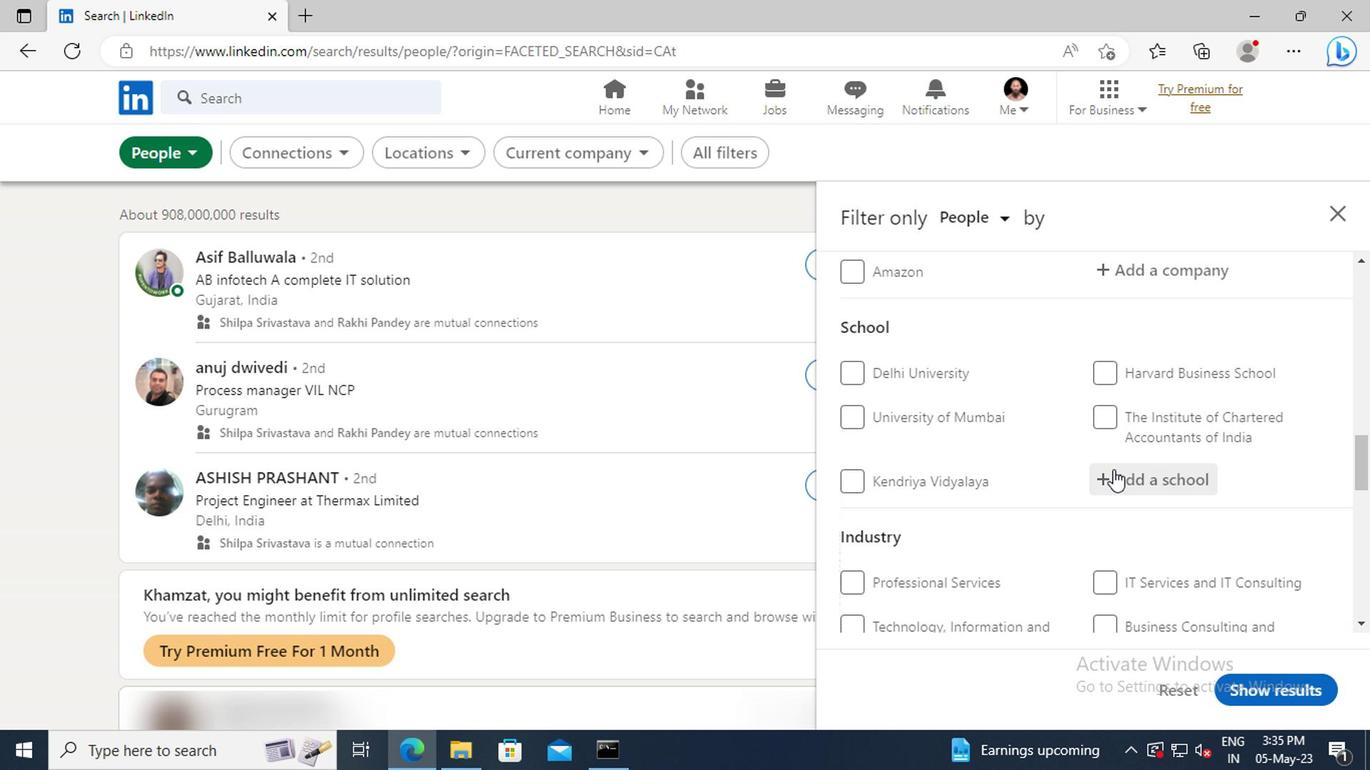 
Action: Key pressed <Key.shift>WILSON<Key.space><Key.shift>COLLEGE
Screenshot: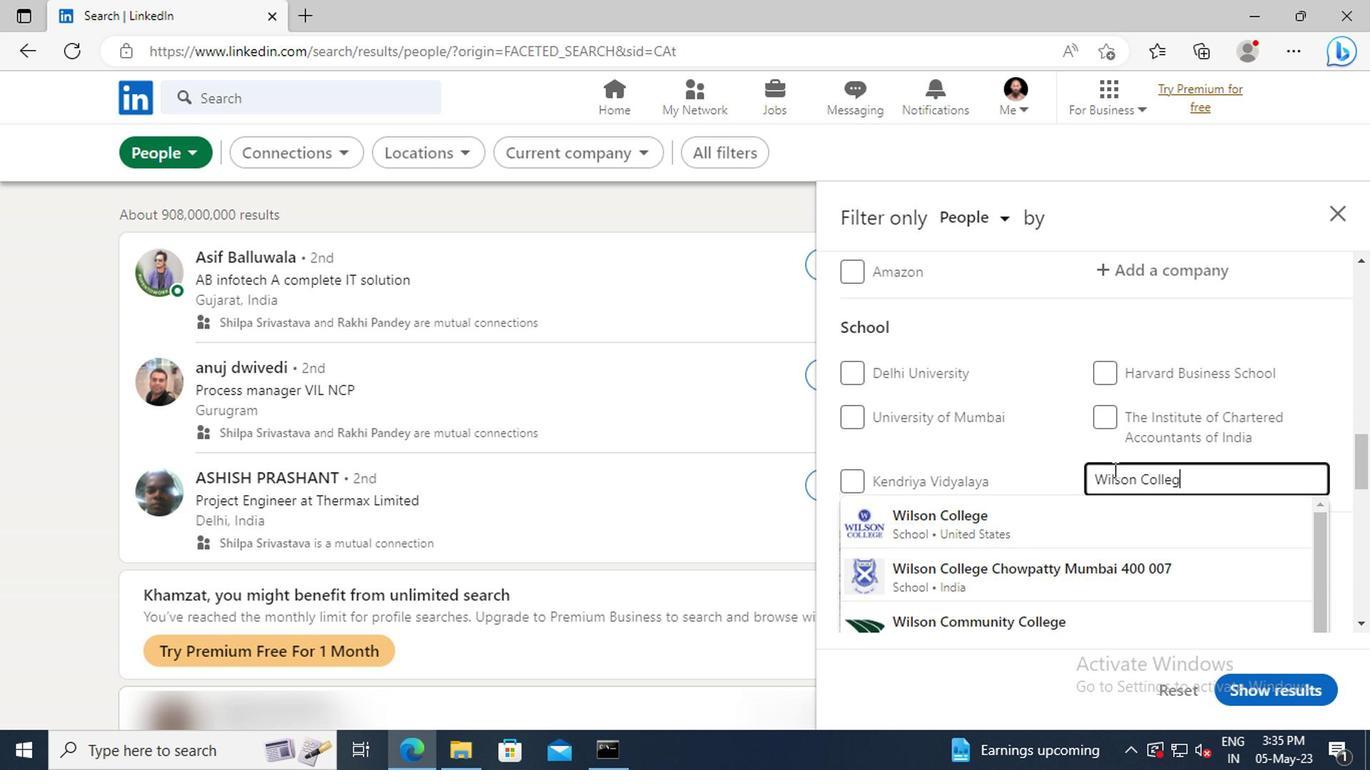
Action: Mouse moved to (1130, 554)
Screenshot: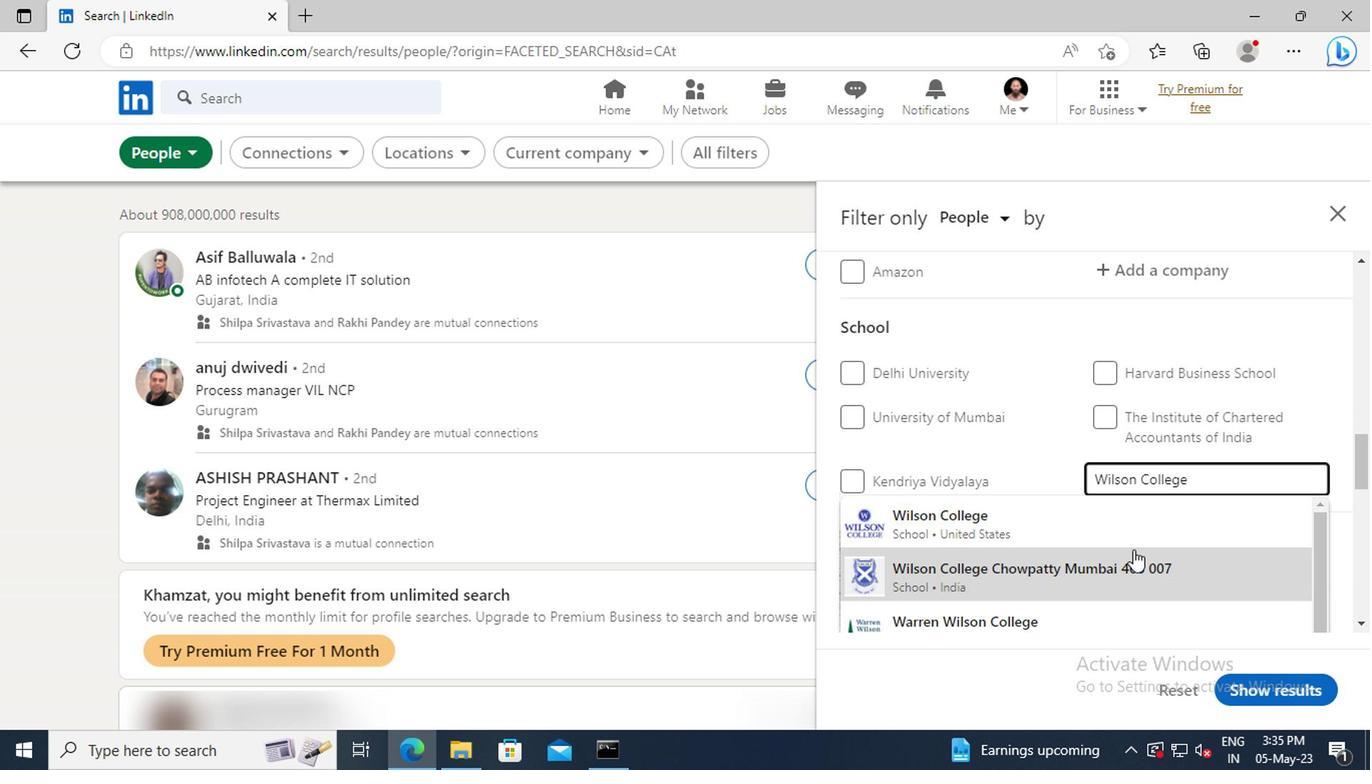
Action: Mouse pressed left at (1130, 554)
Screenshot: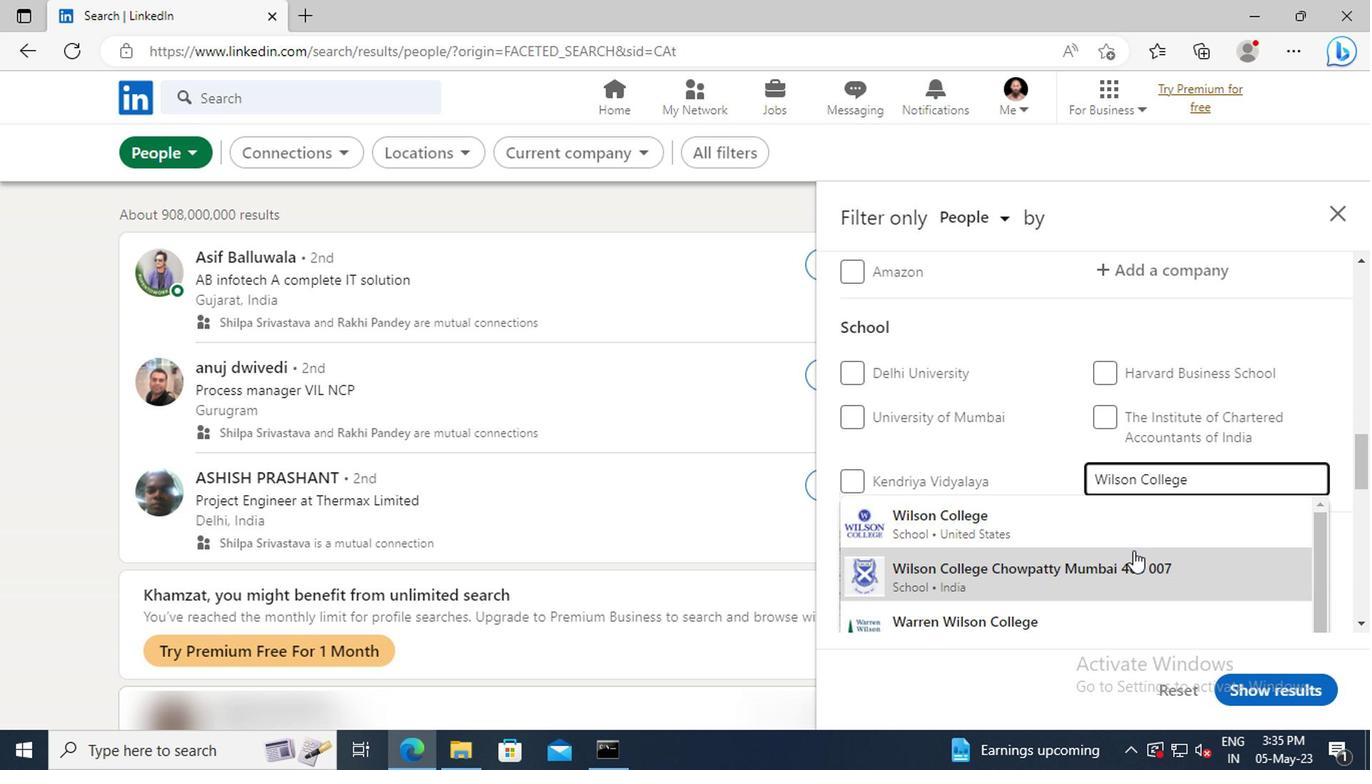 
Action: Mouse scrolled (1130, 553) with delta (0, -1)
Screenshot: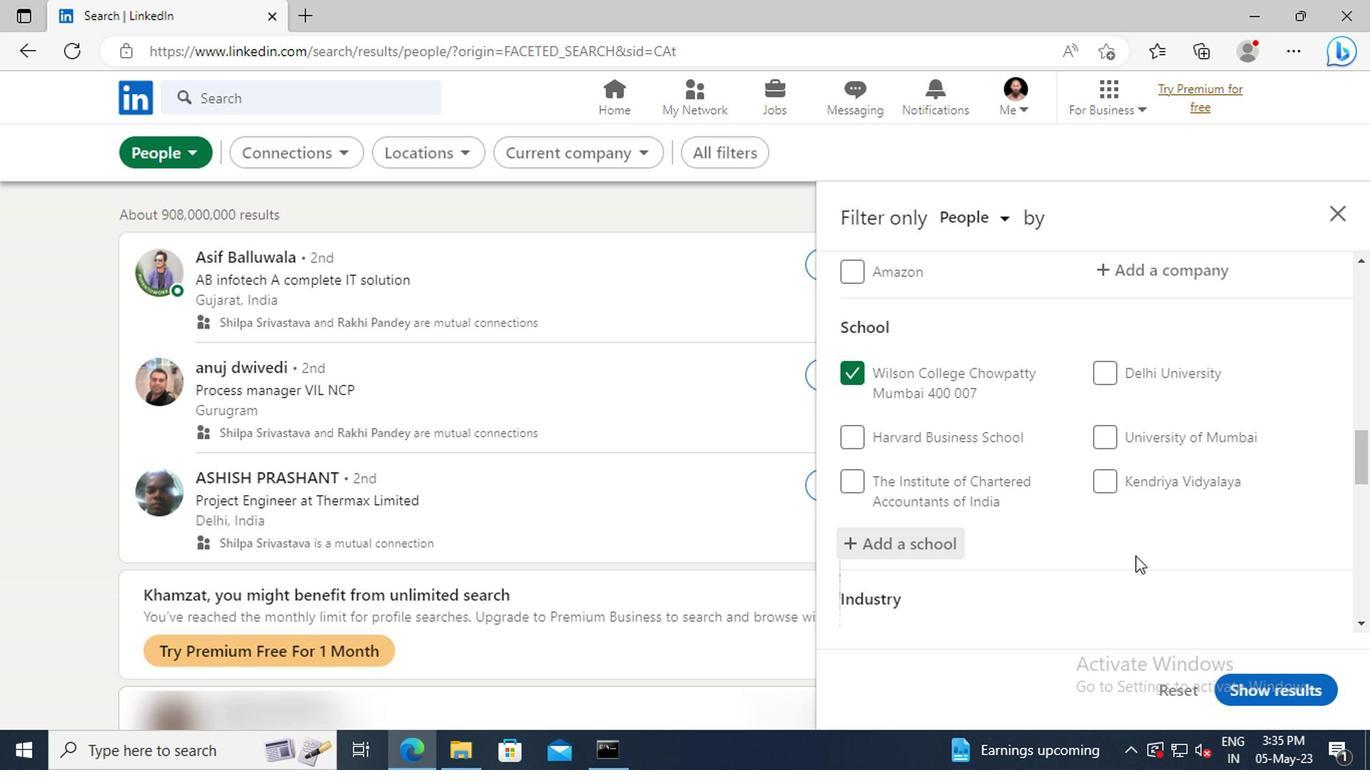 
Action: Mouse moved to (1132, 554)
Screenshot: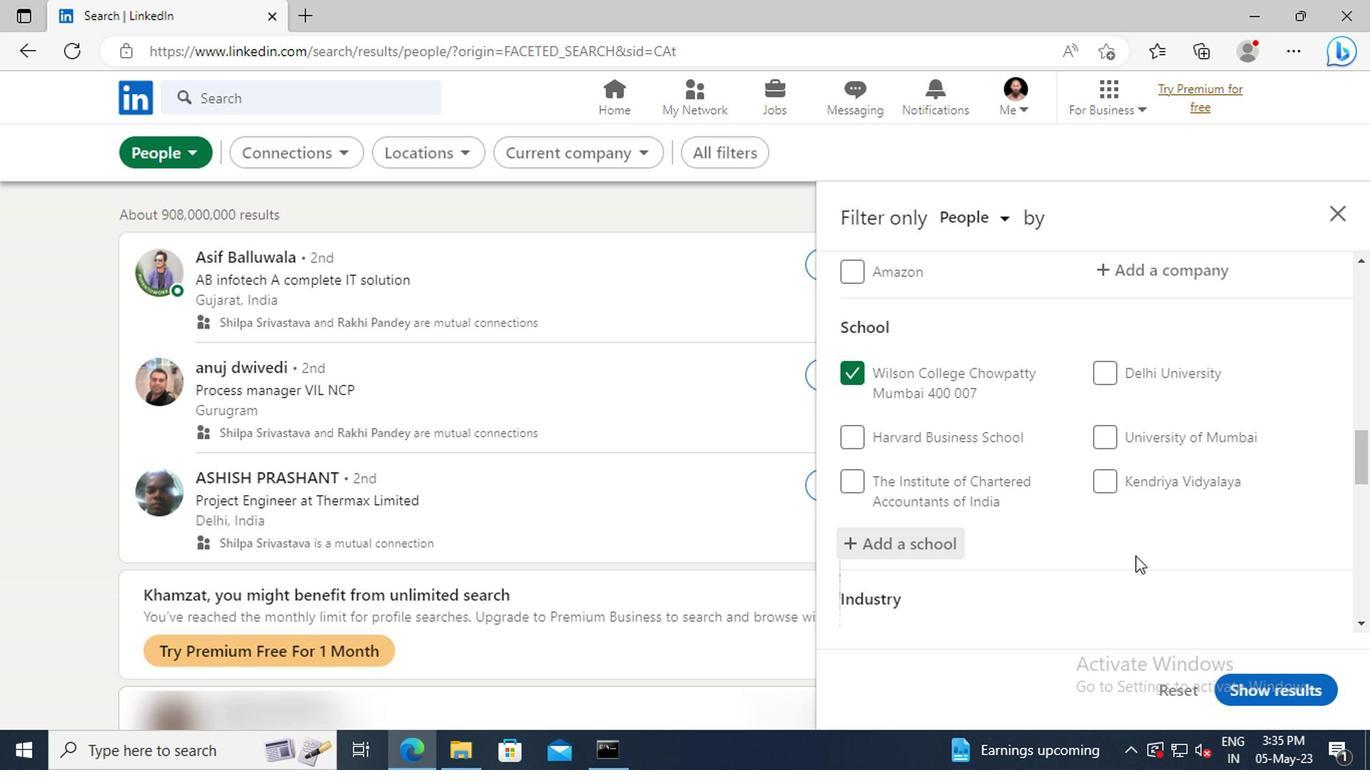 
Action: Mouse scrolled (1132, 553) with delta (0, -1)
Screenshot: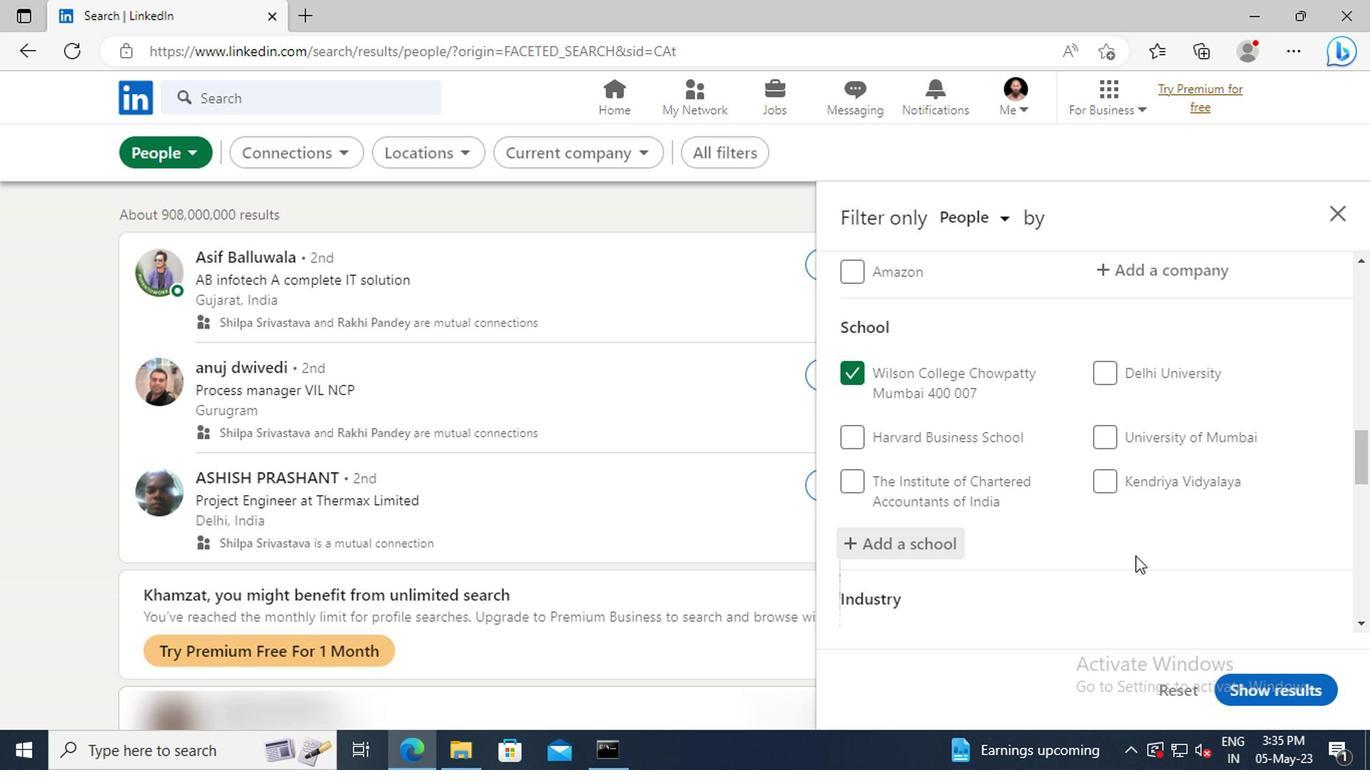 
Action: Mouse moved to (1118, 506)
Screenshot: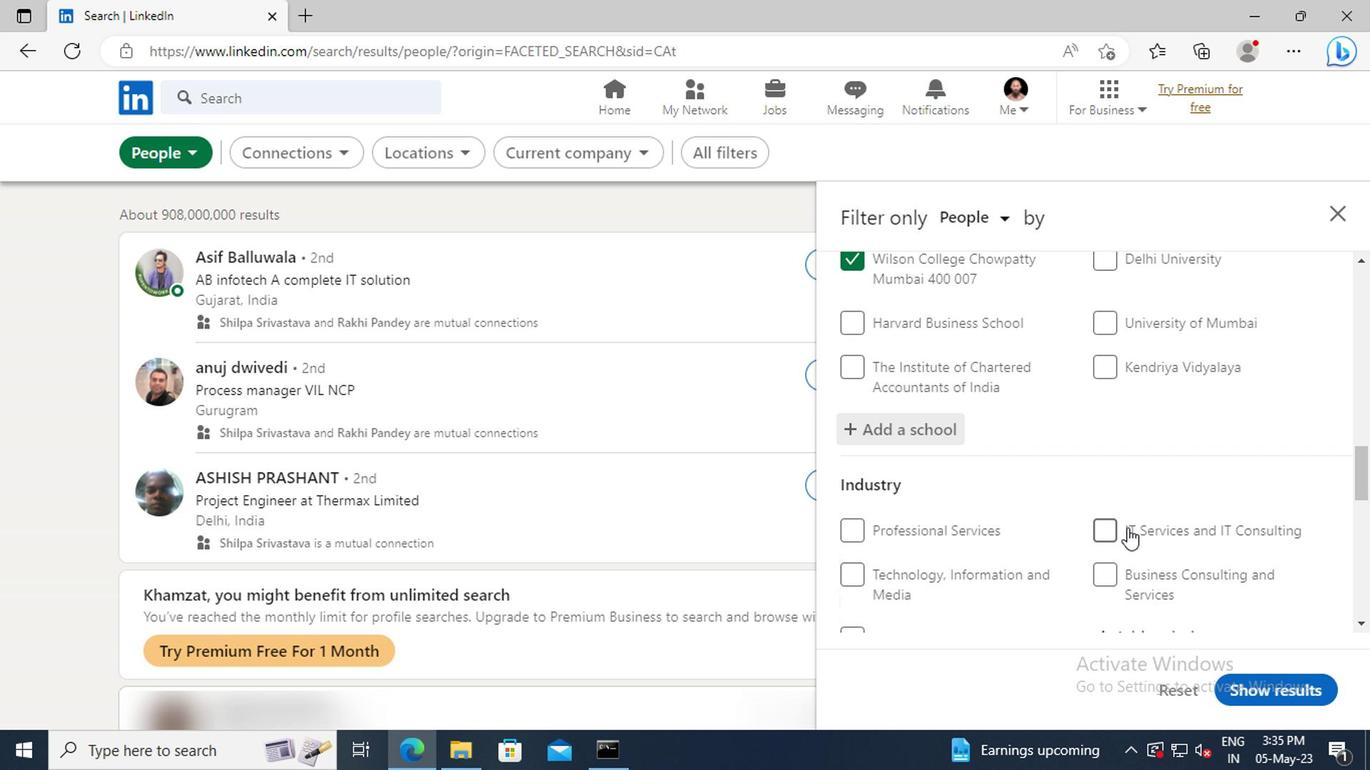
Action: Mouse scrolled (1118, 505) with delta (0, -1)
Screenshot: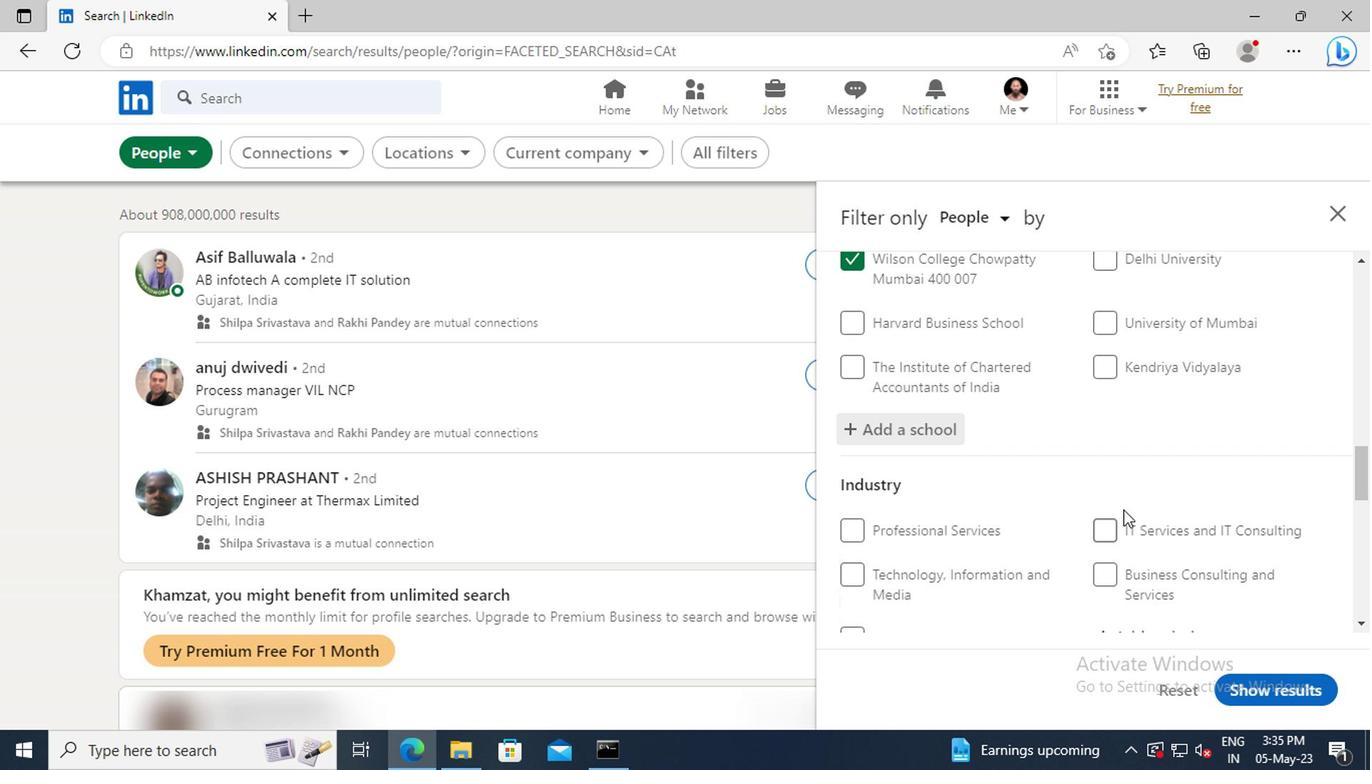 
Action: Mouse scrolled (1118, 505) with delta (0, -1)
Screenshot: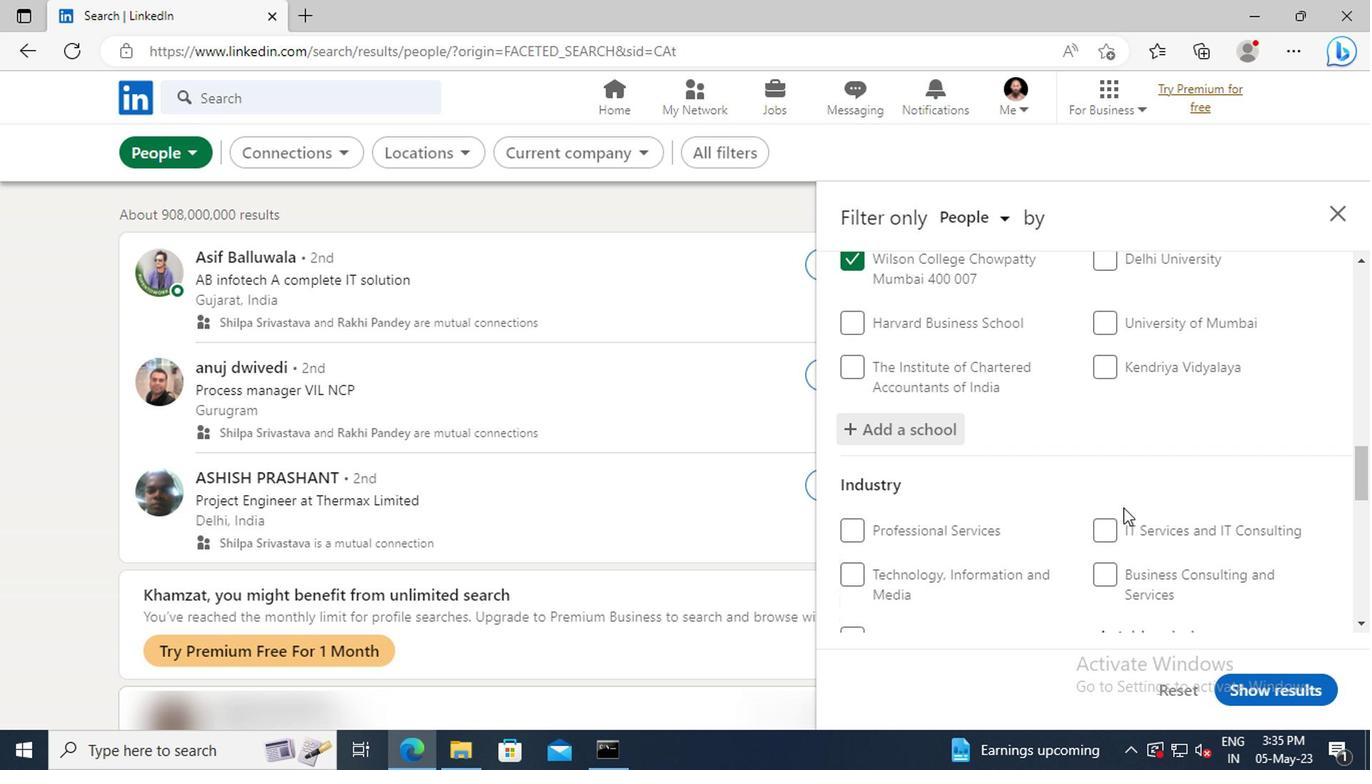 
Action: Mouse moved to (1123, 517)
Screenshot: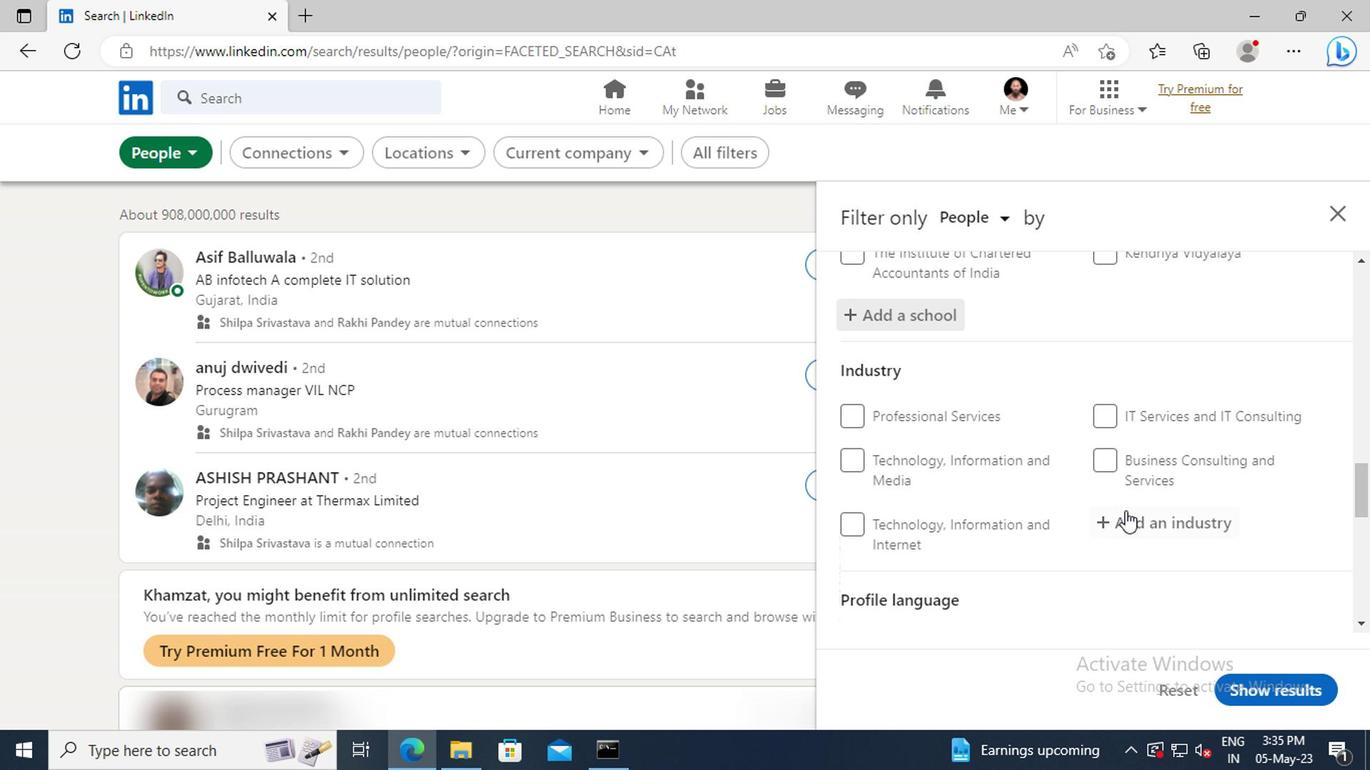 
Action: Mouse pressed left at (1123, 517)
Screenshot: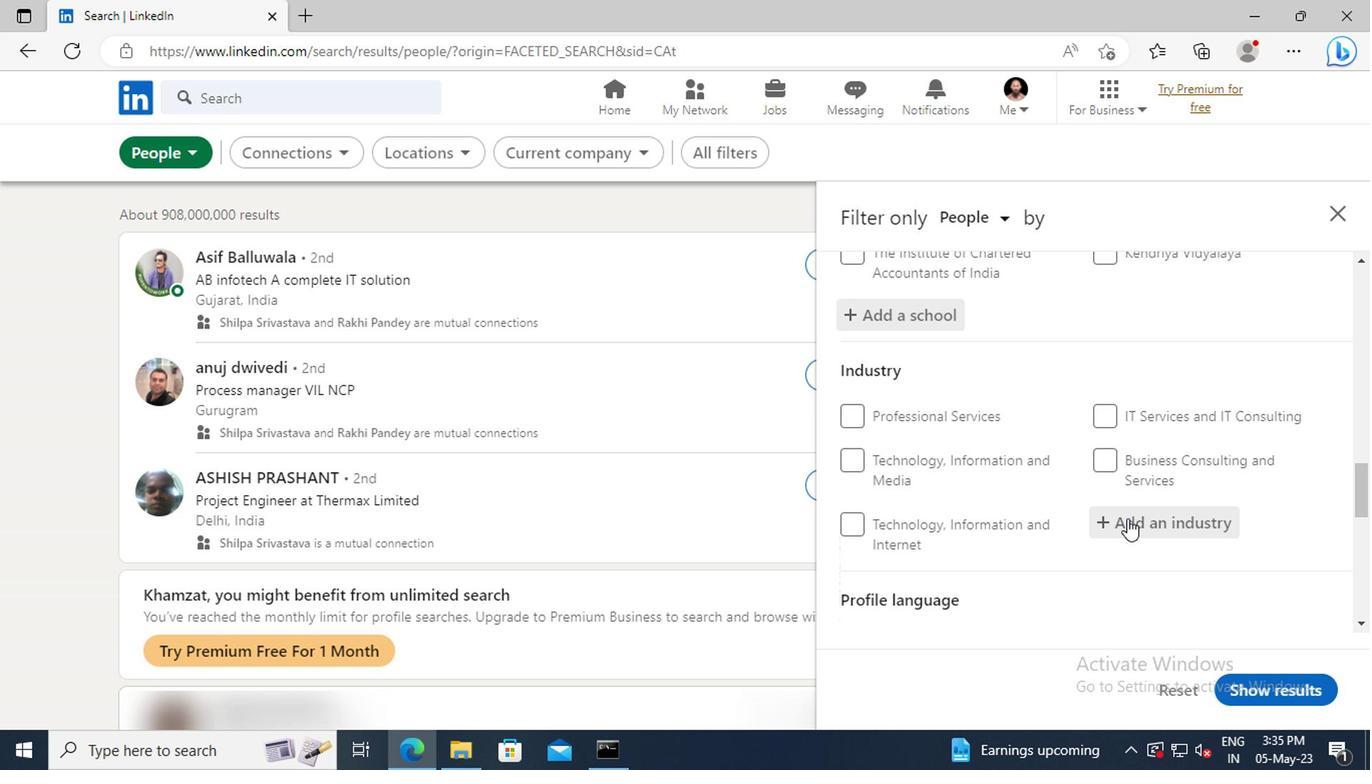 
Action: Key pressed <Key.shift>FORESTRY<Key.space>
Screenshot: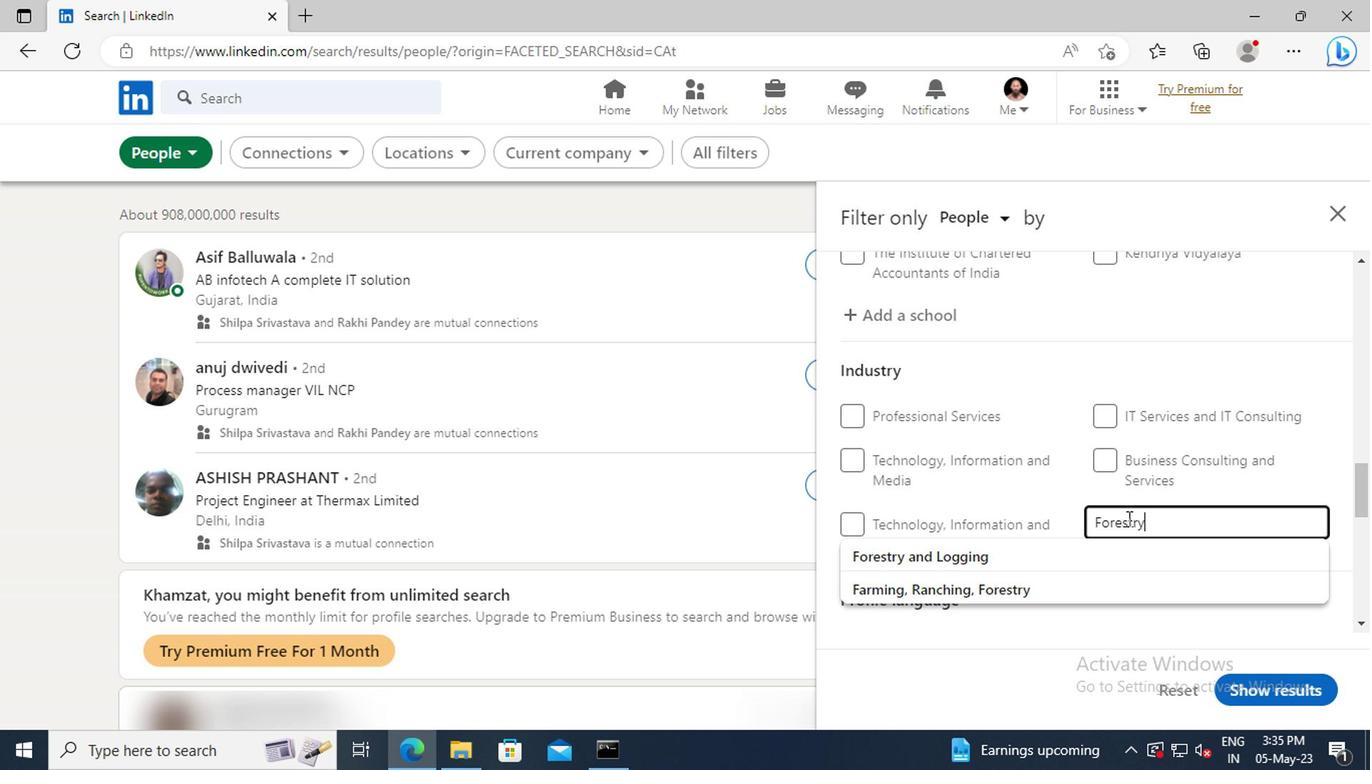 
Action: Mouse moved to (1128, 545)
Screenshot: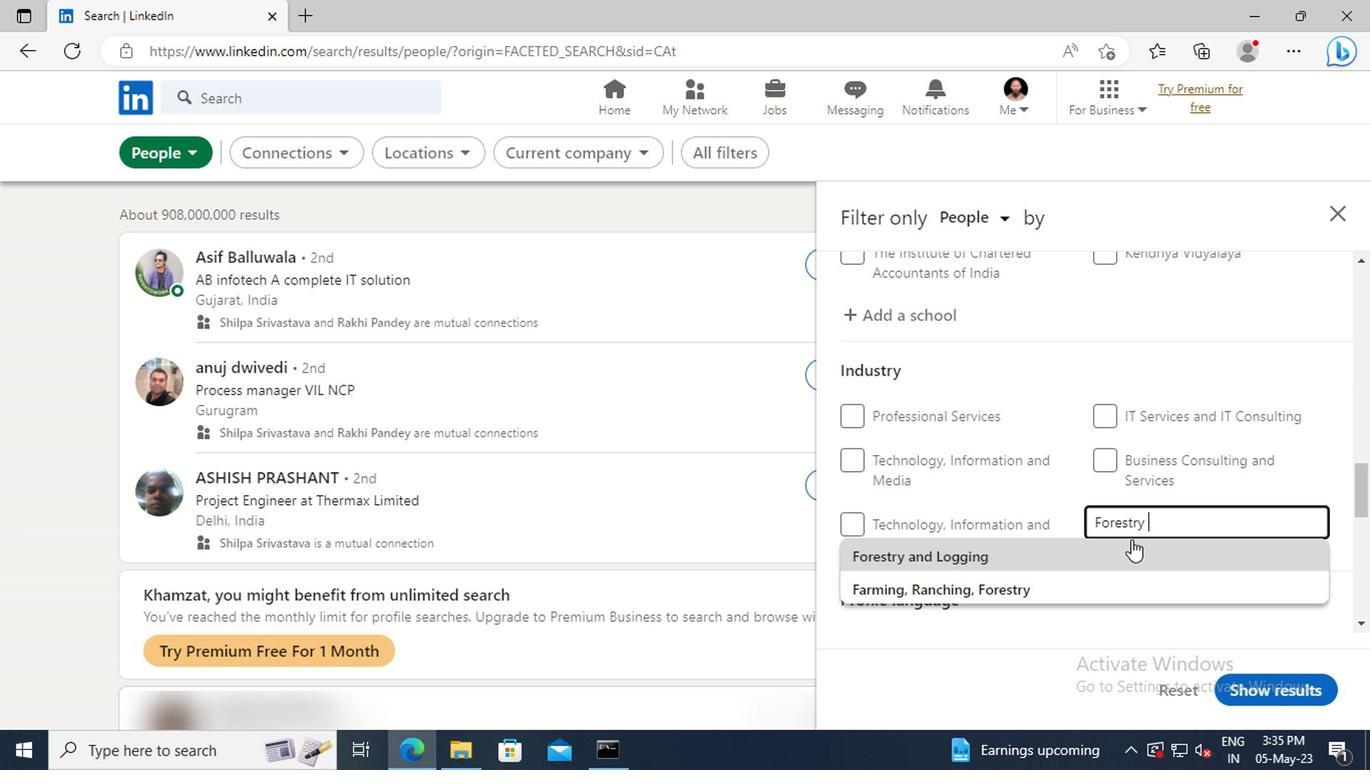 
Action: Mouse pressed left at (1128, 545)
Screenshot: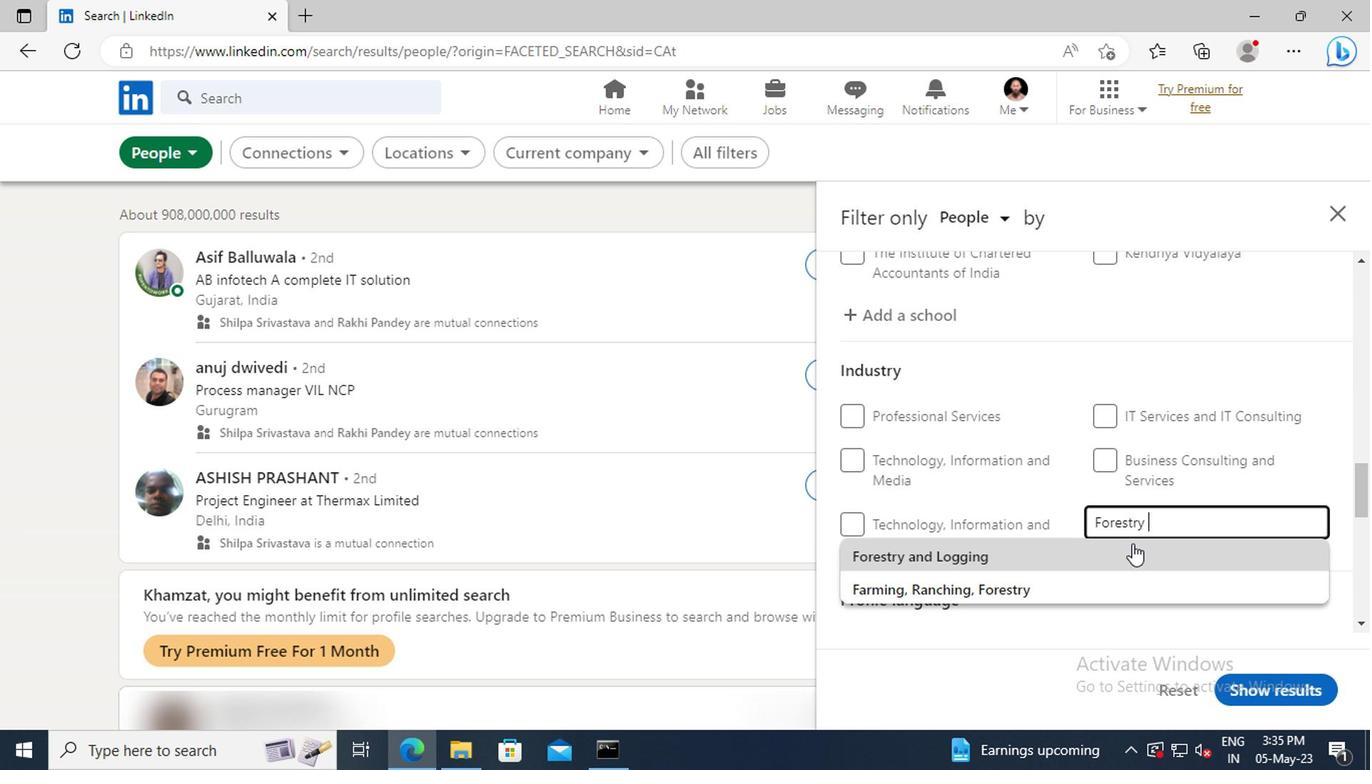 
Action: Mouse scrolled (1128, 544) with delta (0, 0)
Screenshot: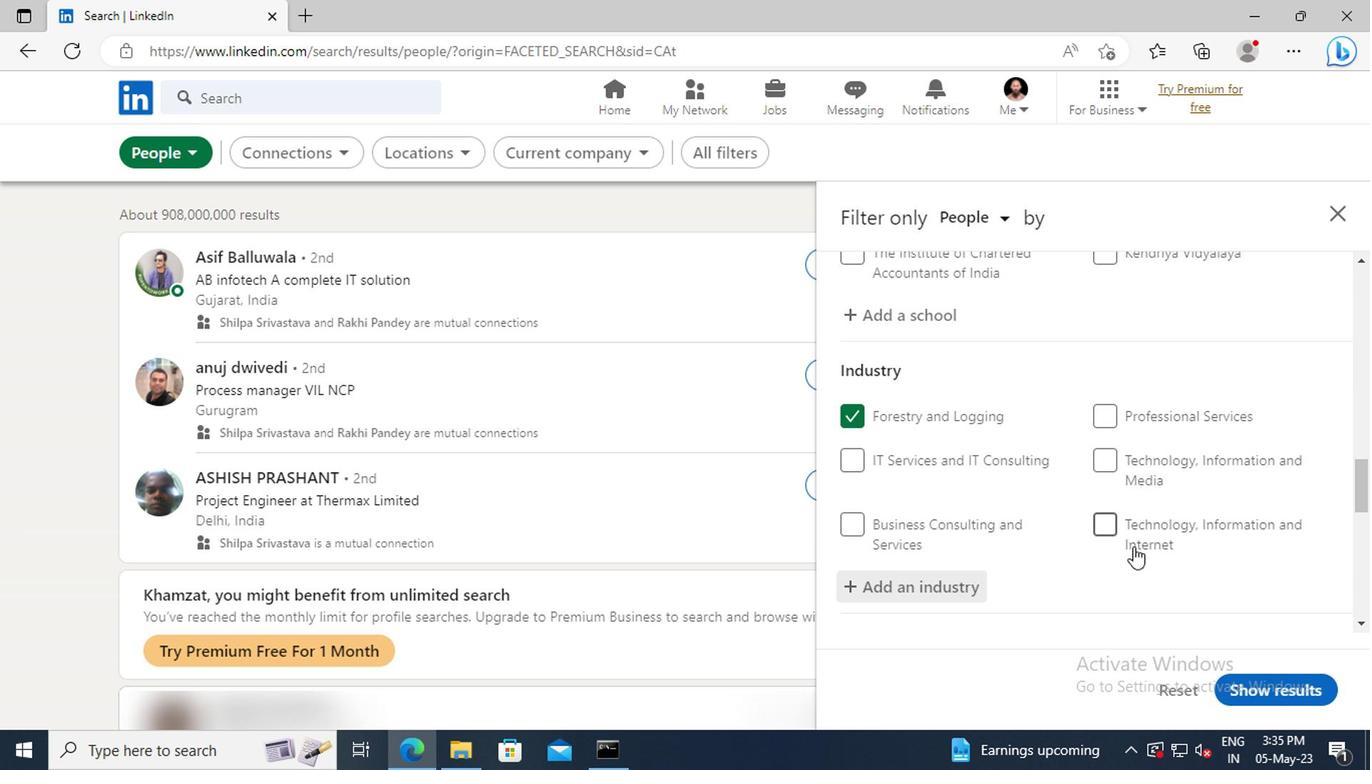 
Action: Mouse scrolled (1128, 544) with delta (0, 0)
Screenshot: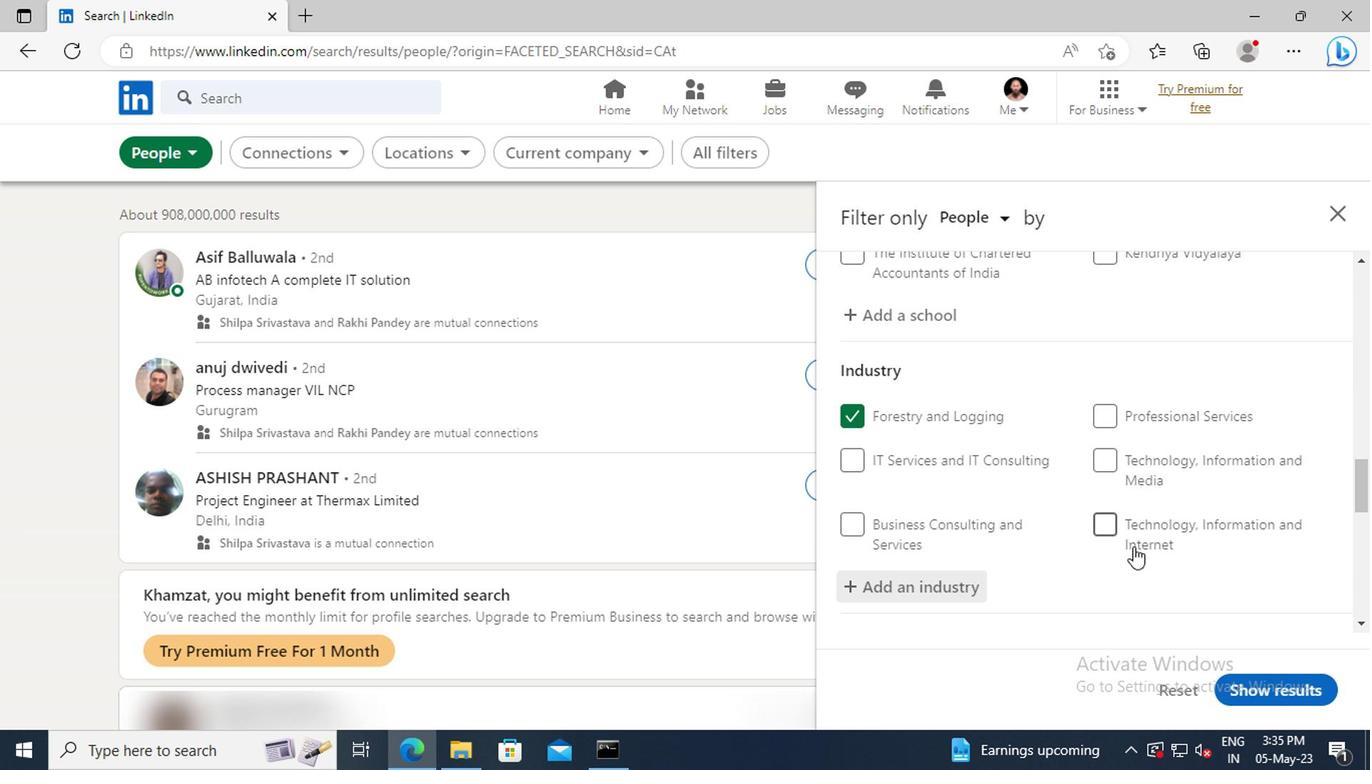 
Action: Mouse moved to (1127, 539)
Screenshot: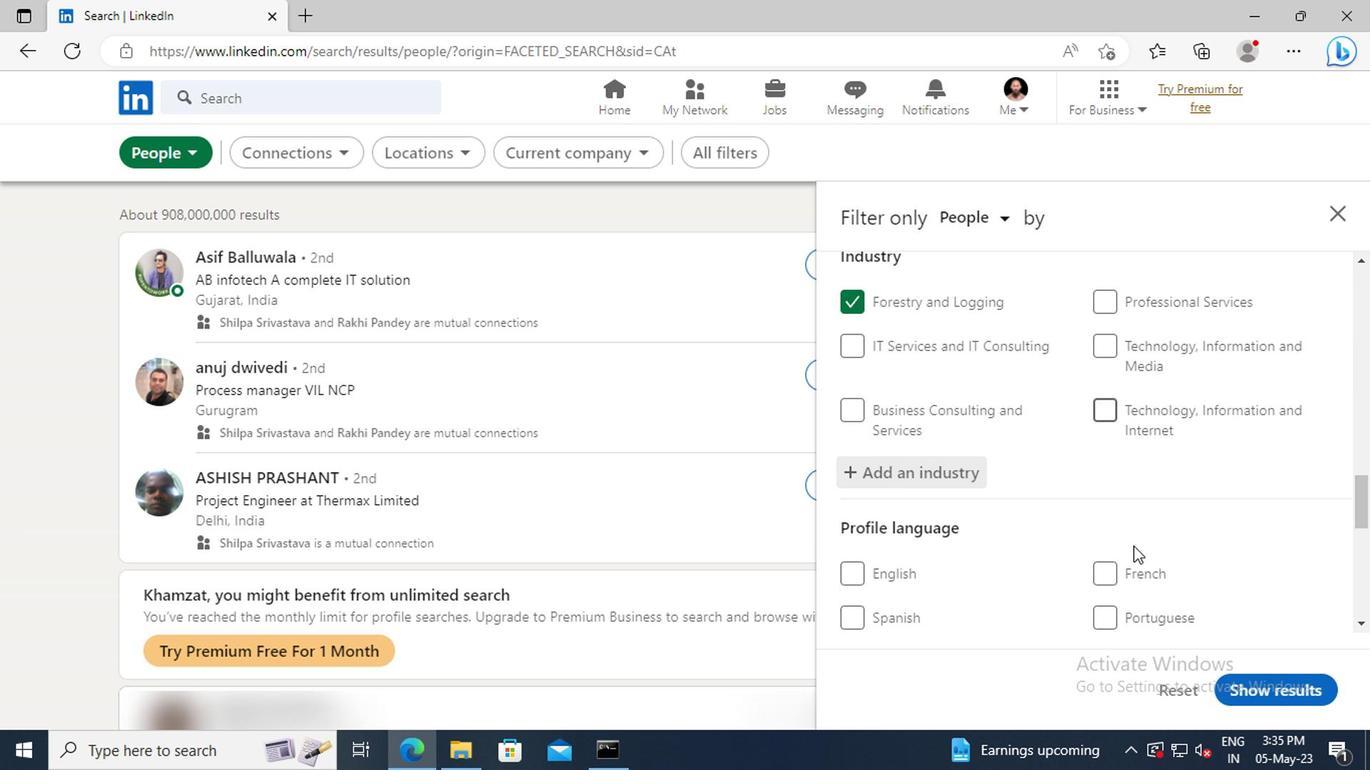 
Action: Mouse scrolled (1127, 538) with delta (0, -1)
Screenshot: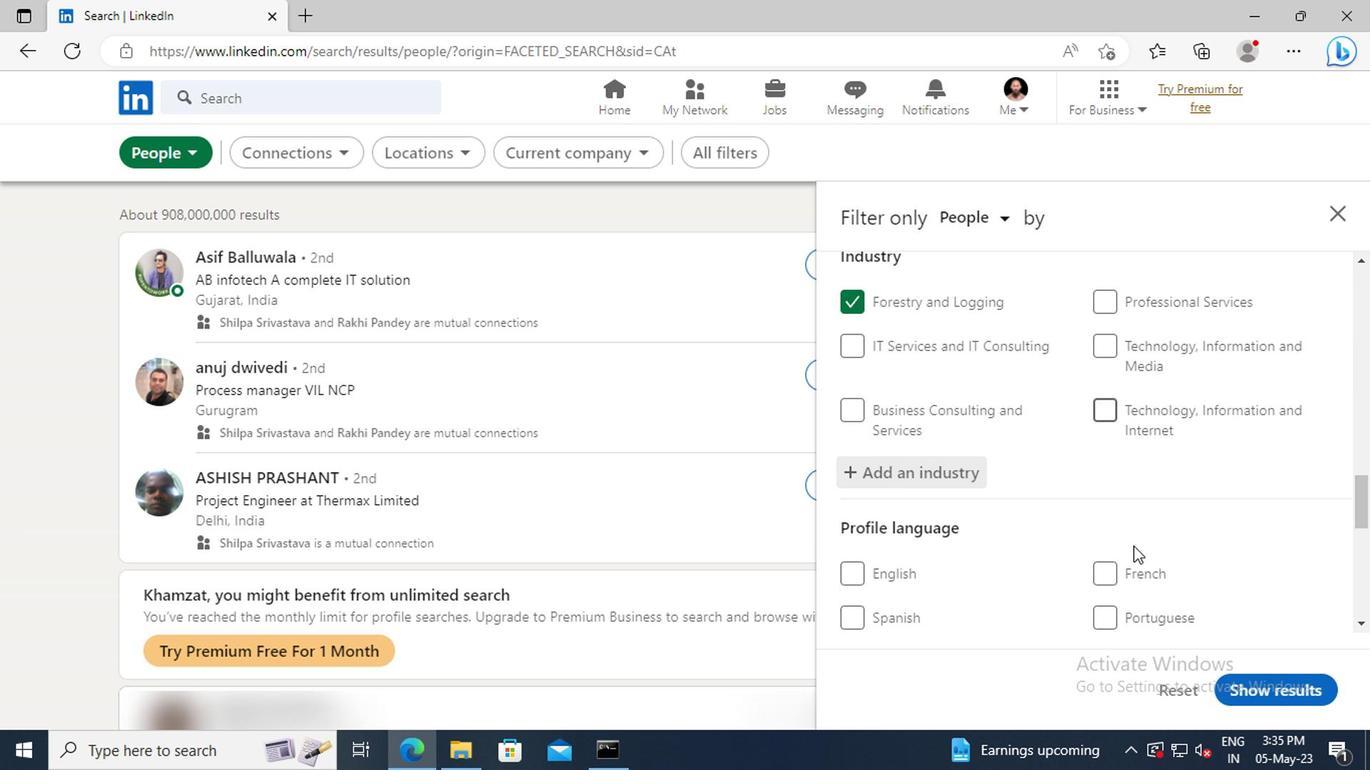 
Action: Mouse moved to (1127, 537)
Screenshot: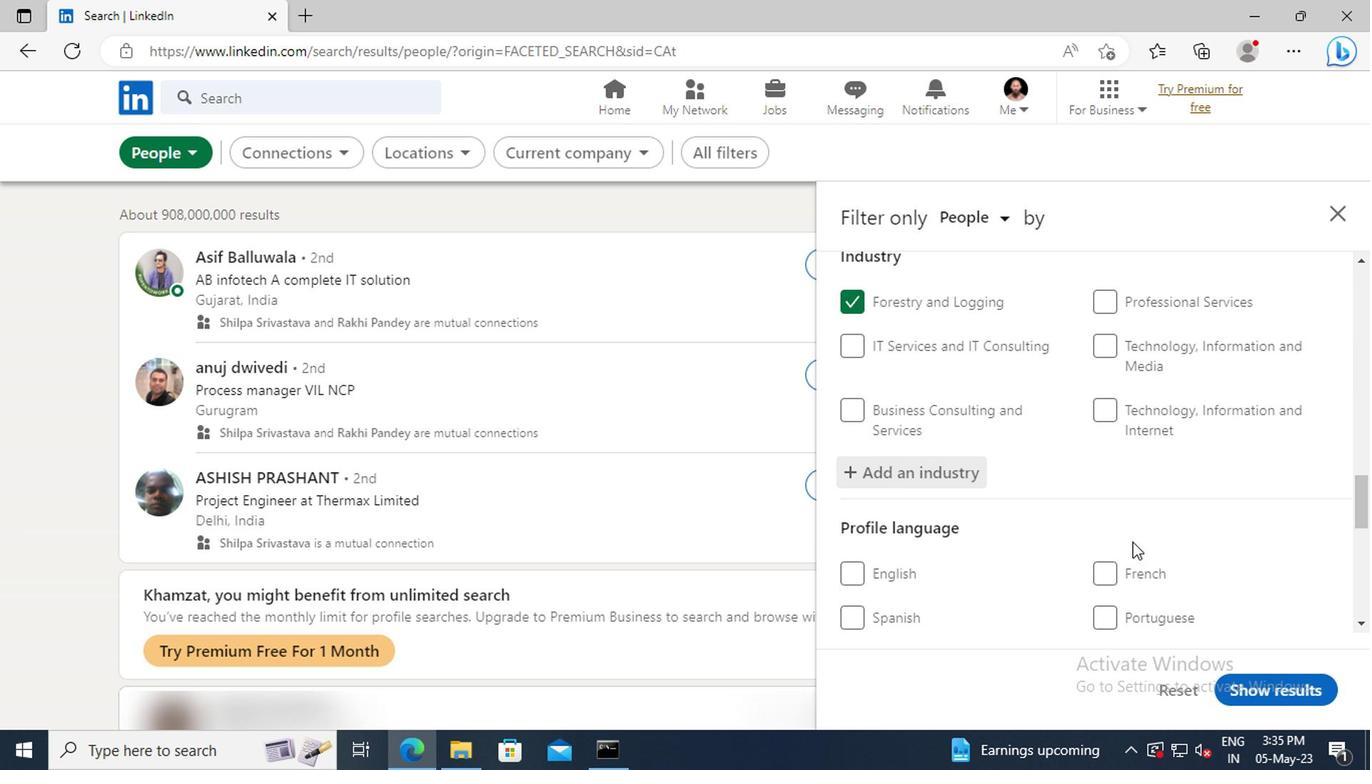 
Action: Mouse scrolled (1127, 535) with delta (0, -1)
Screenshot: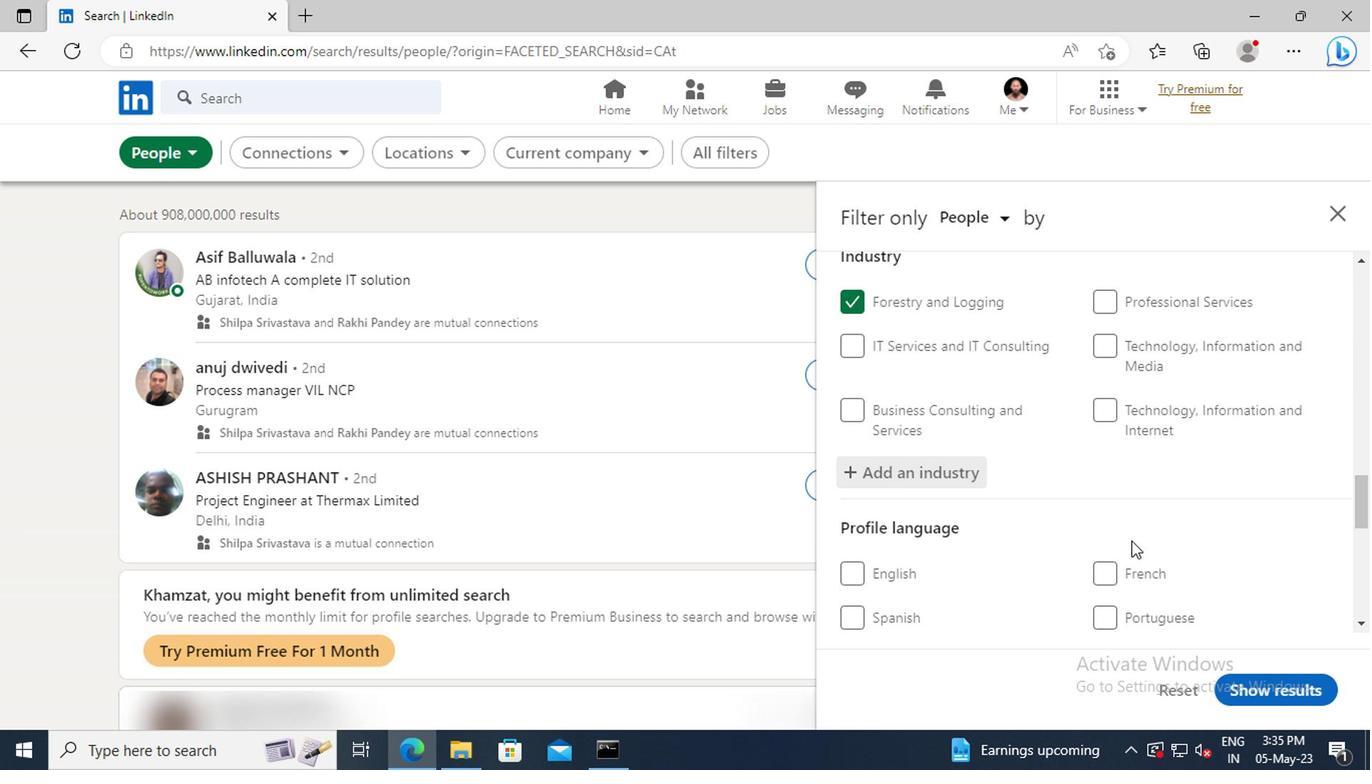
Action: Mouse moved to (1118, 504)
Screenshot: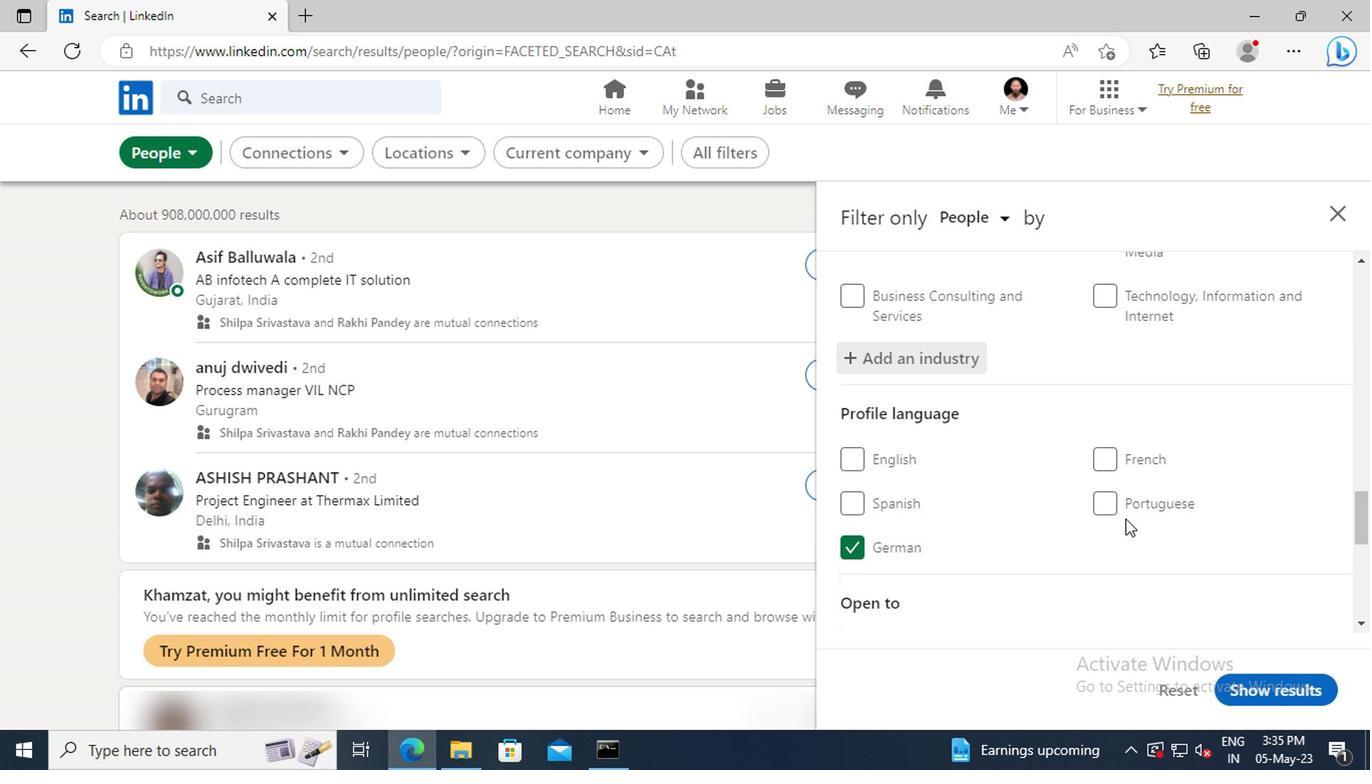 
Action: Mouse scrolled (1118, 503) with delta (0, 0)
Screenshot: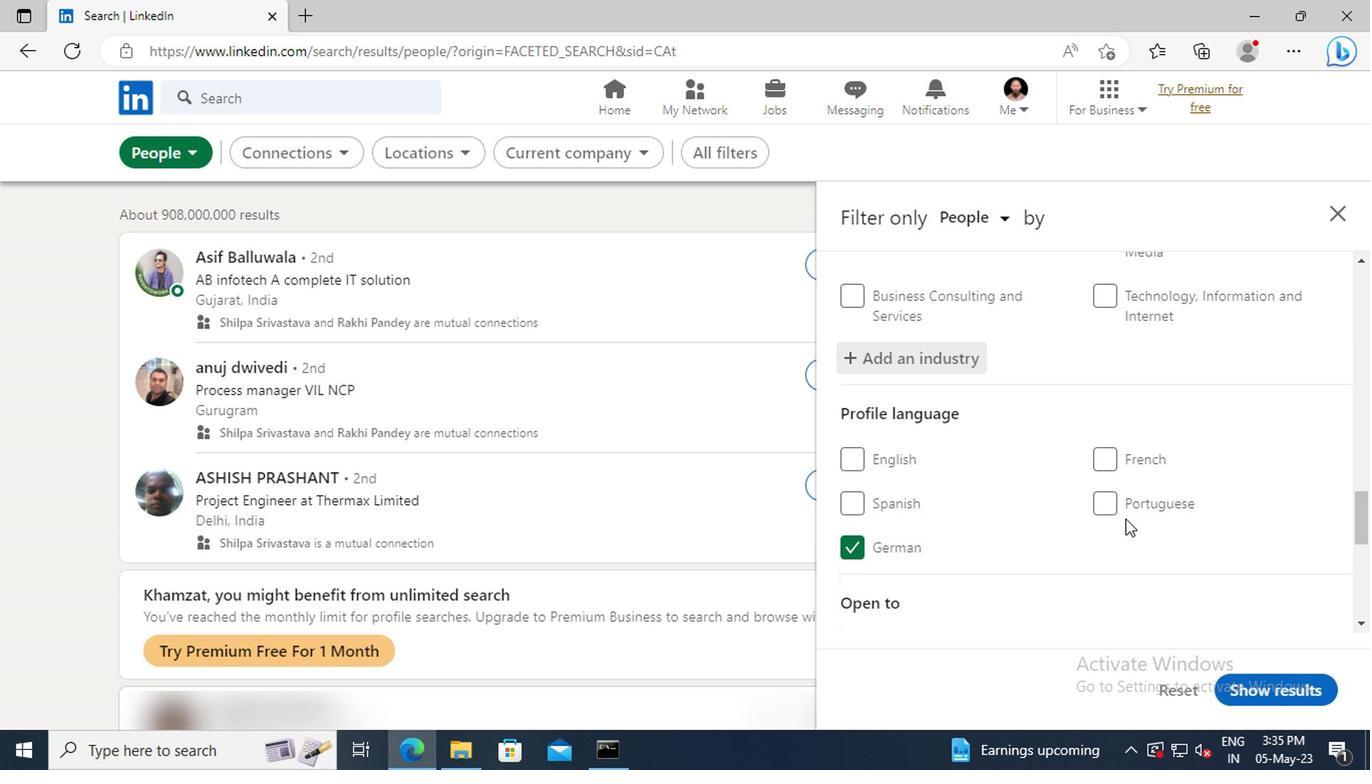 
Action: Mouse moved to (1116, 503)
Screenshot: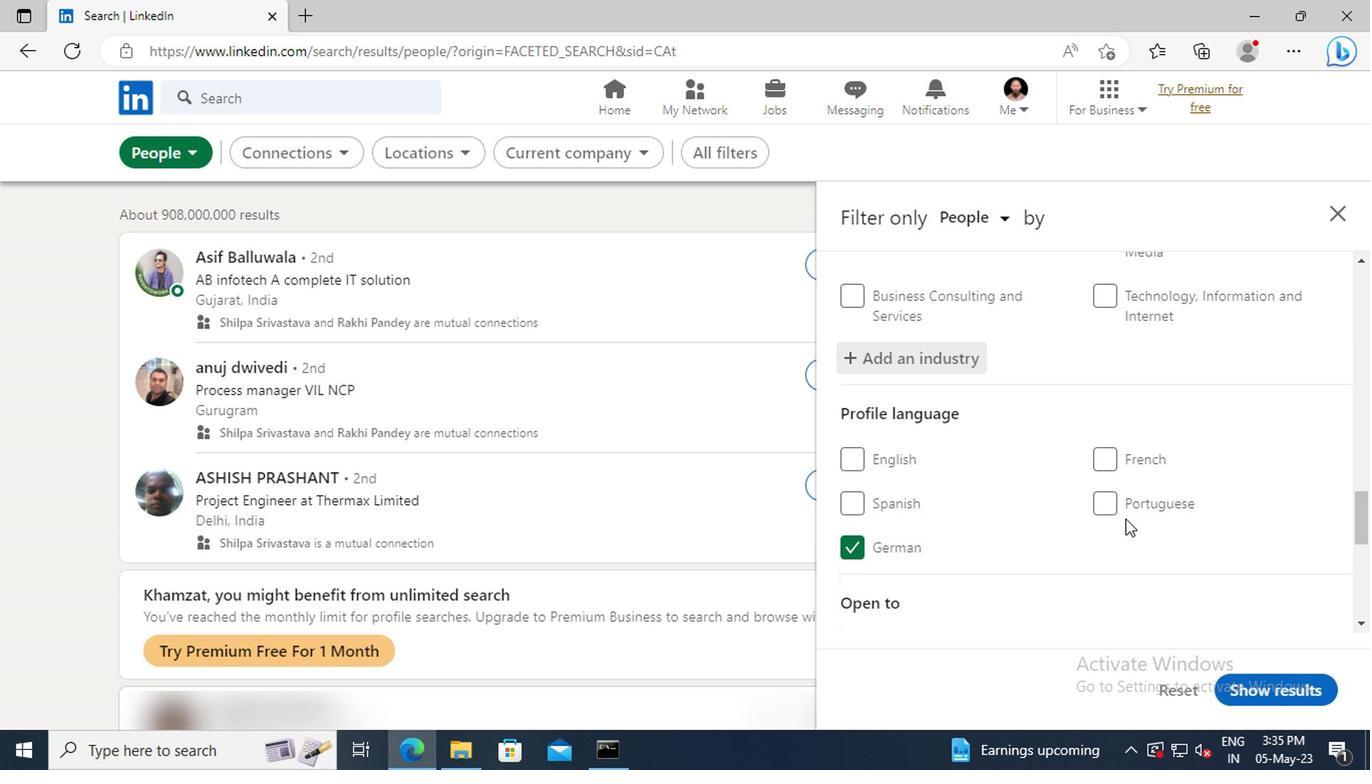 
Action: Mouse scrolled (1116, 502) with delta (0, -1)
Screenshot: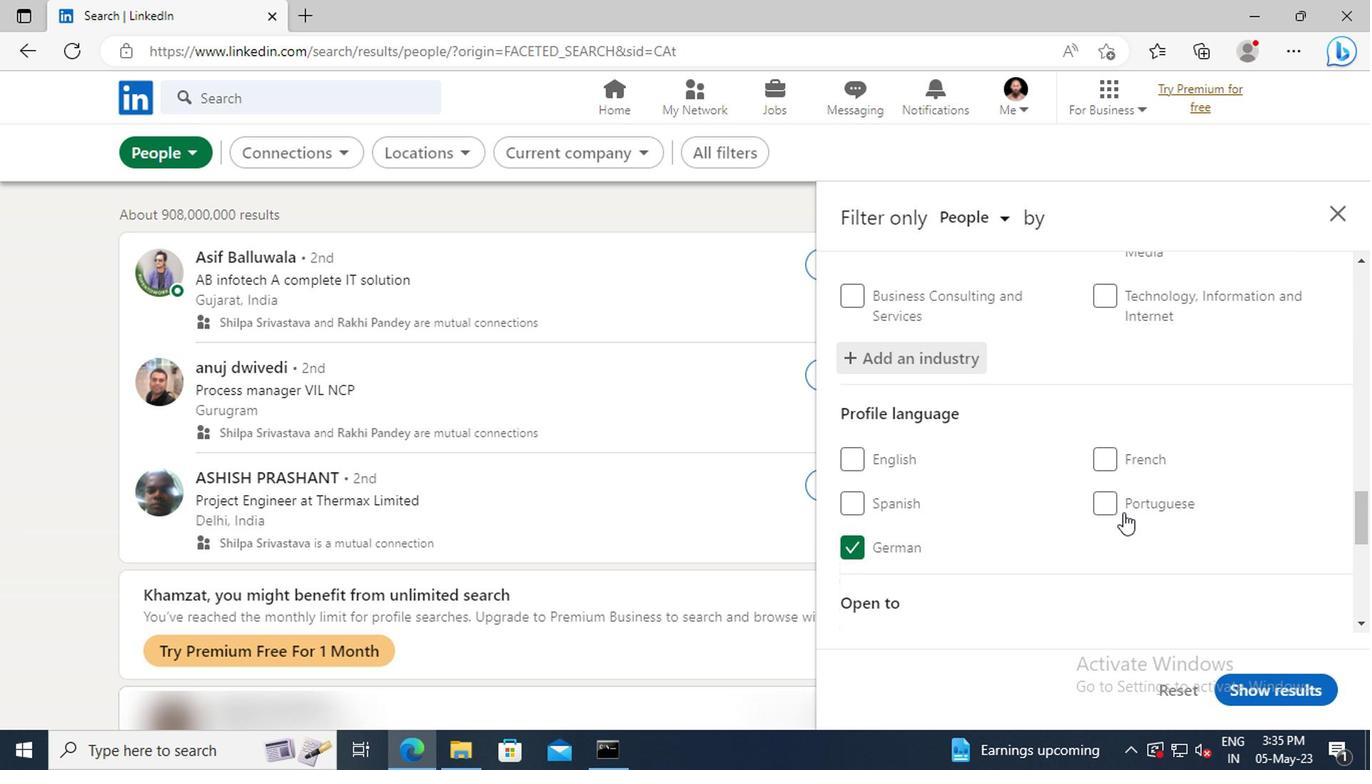 
Action: Mouse moved to (1110, 481)
Screenshot: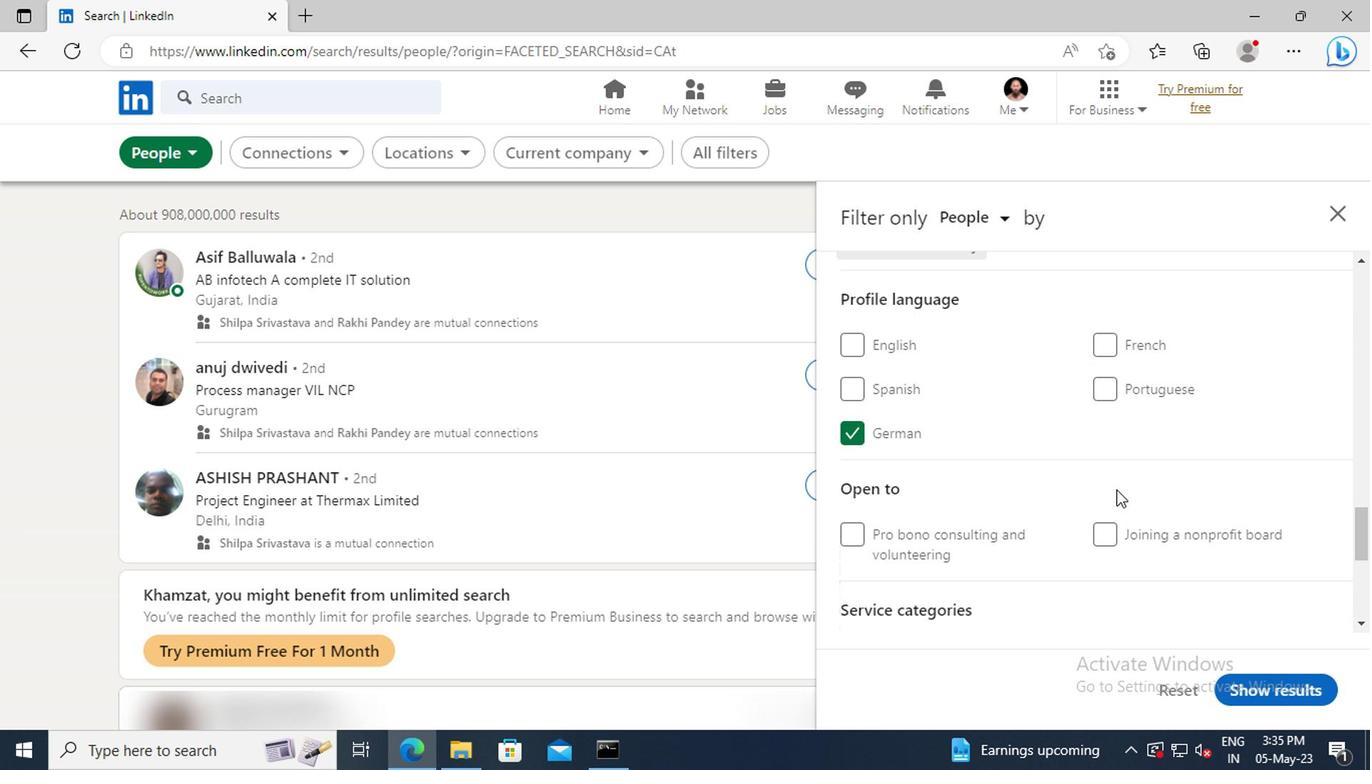 
Action: Mouse scrolled (1110, 480) with delta (0, -1)
Screenshot: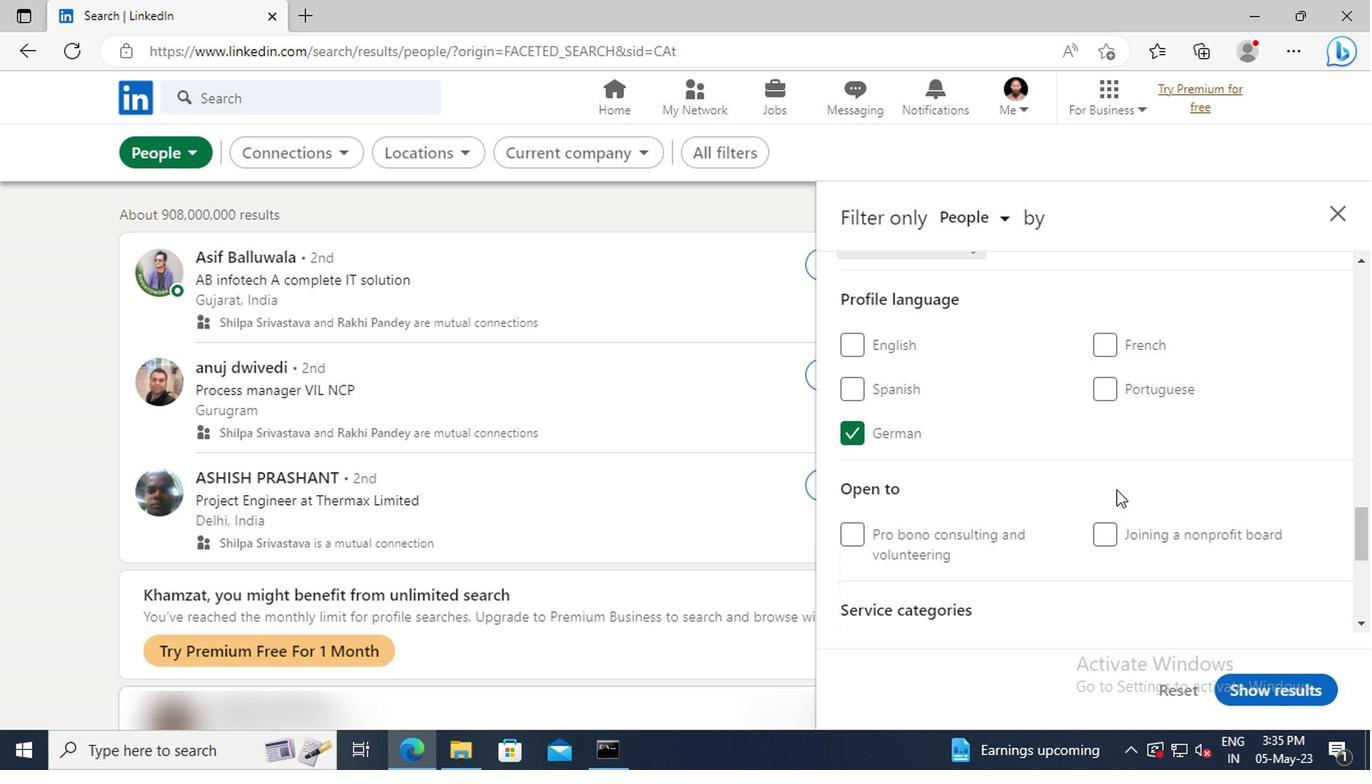 
Action: Mouse moved to (1108, 478)
Screenshot: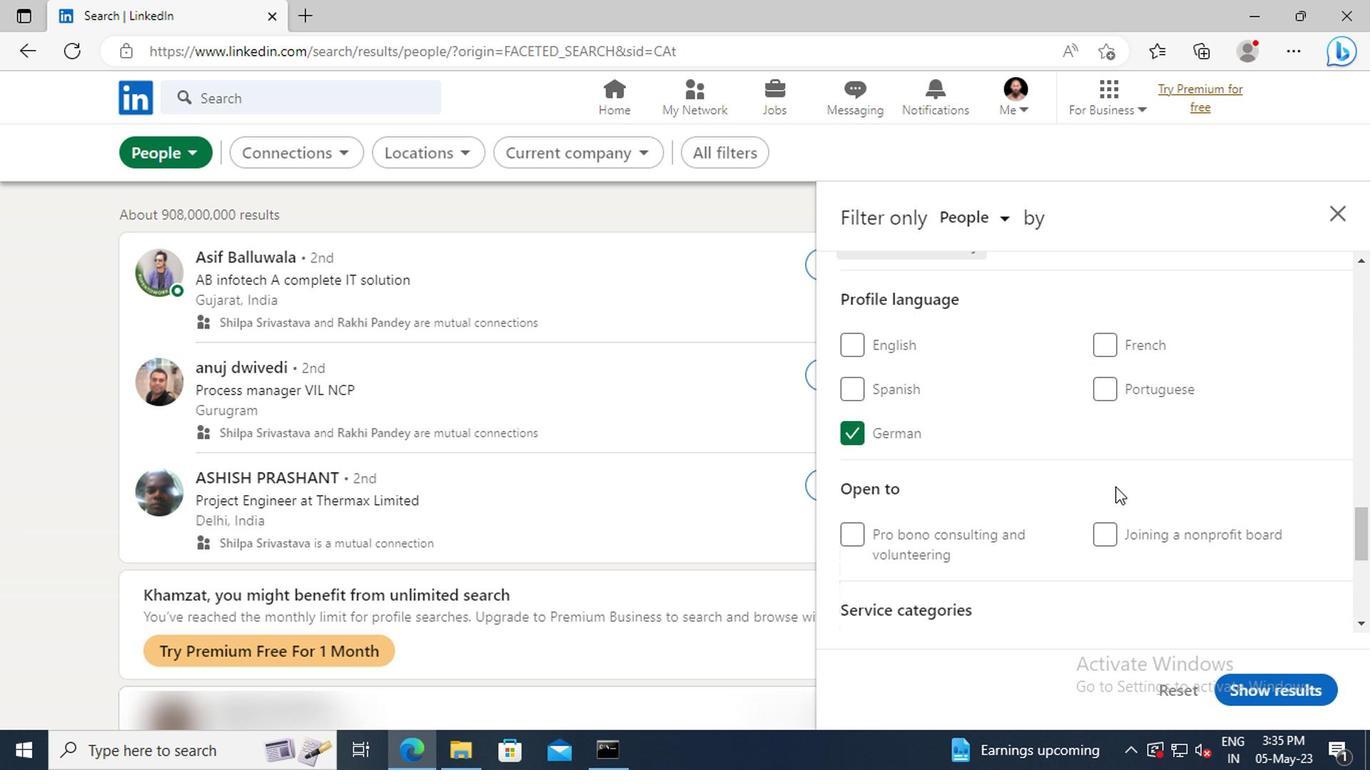 
Action: Mouse scrolled (1108, 477) with delta (0, -1)
Screenshot: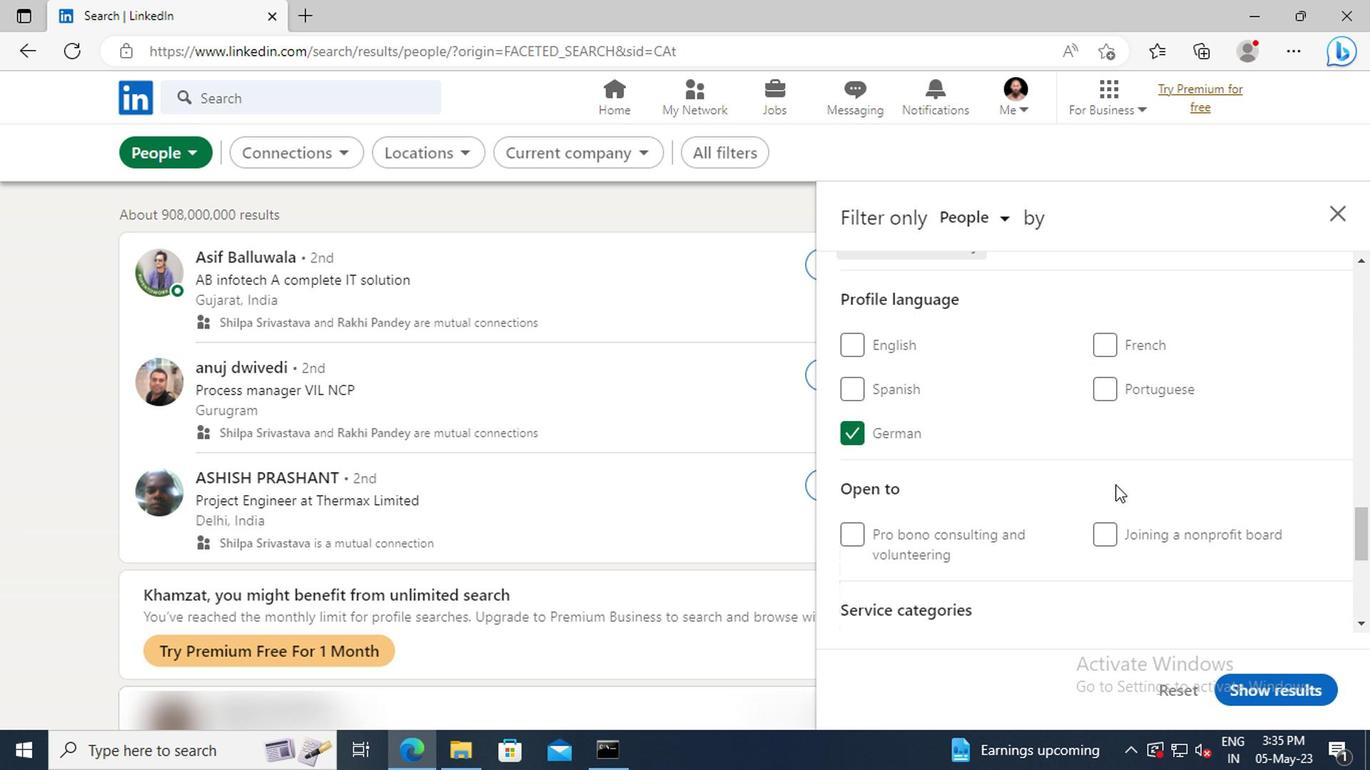 
Action: Mouse scrolled (1108, 477) with delta (0, -1)
Screenshot: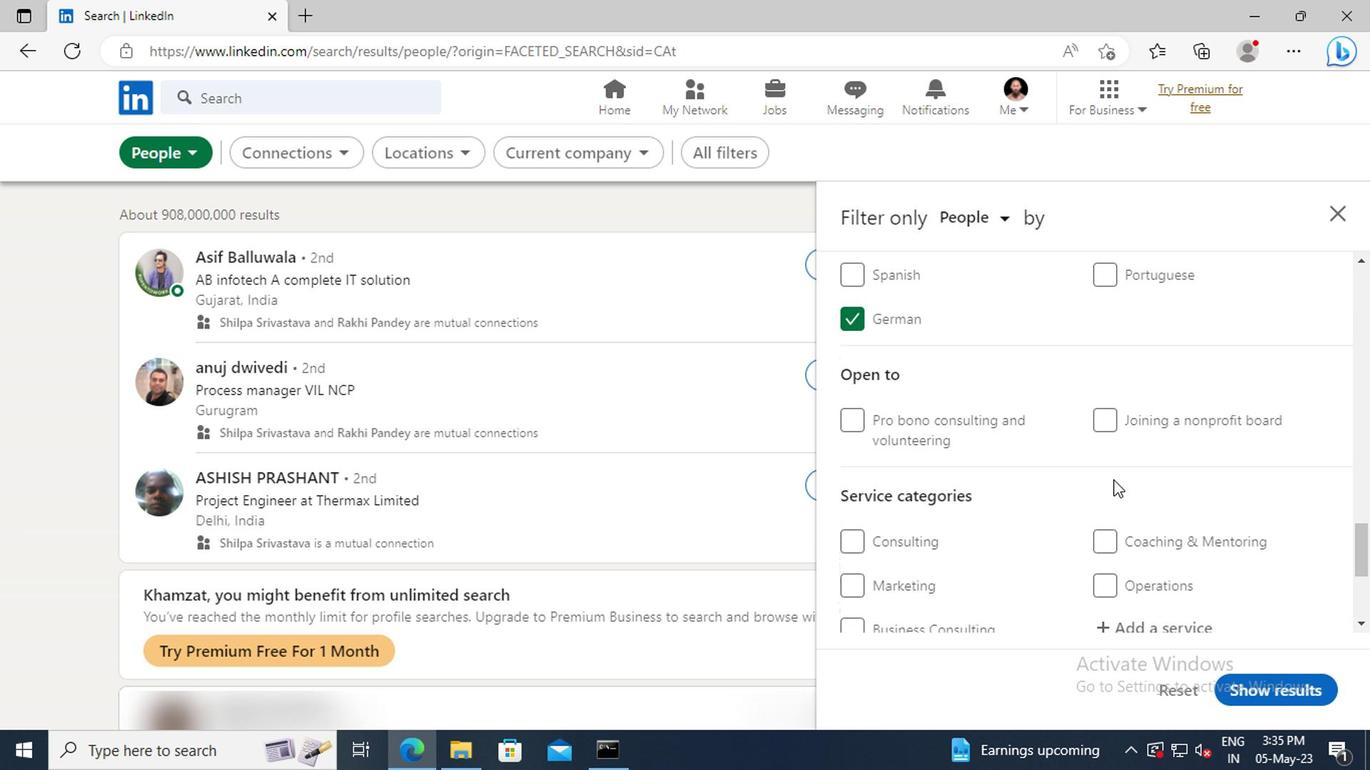 
Action: Mouse scrolled (1108, 477) with delta (0, -1)
Screenshot: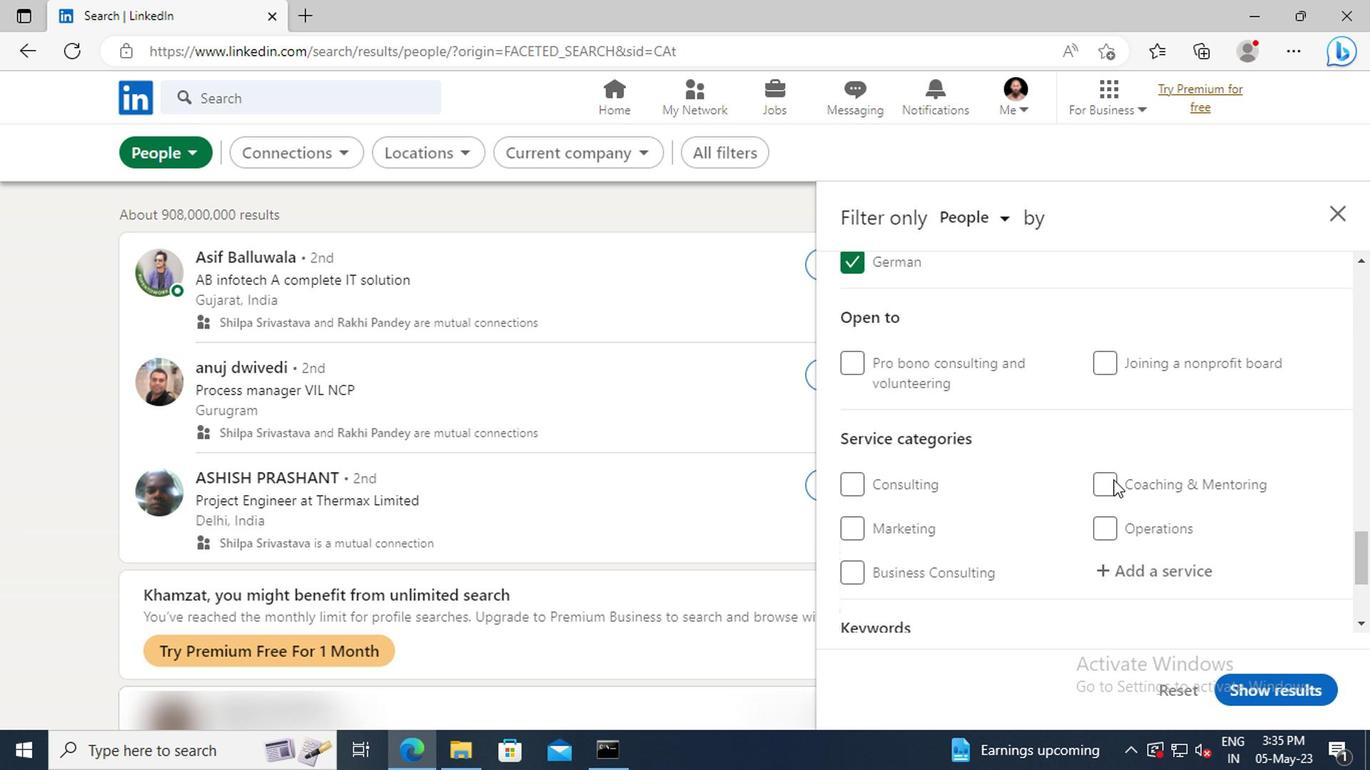 
Action: Mouse moved to (1110, 507)
Screenshot: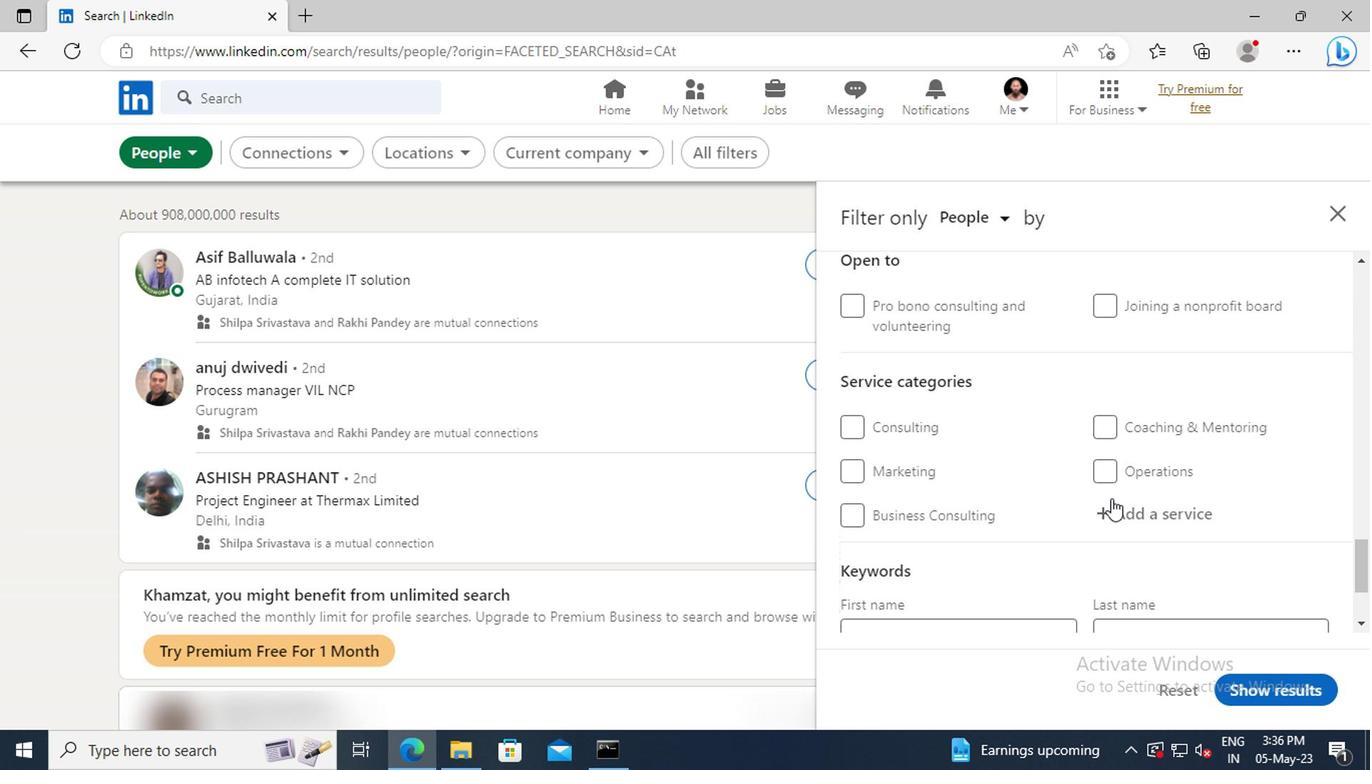
Action: Mouse pressed left at (1110, 507)
Screenshot: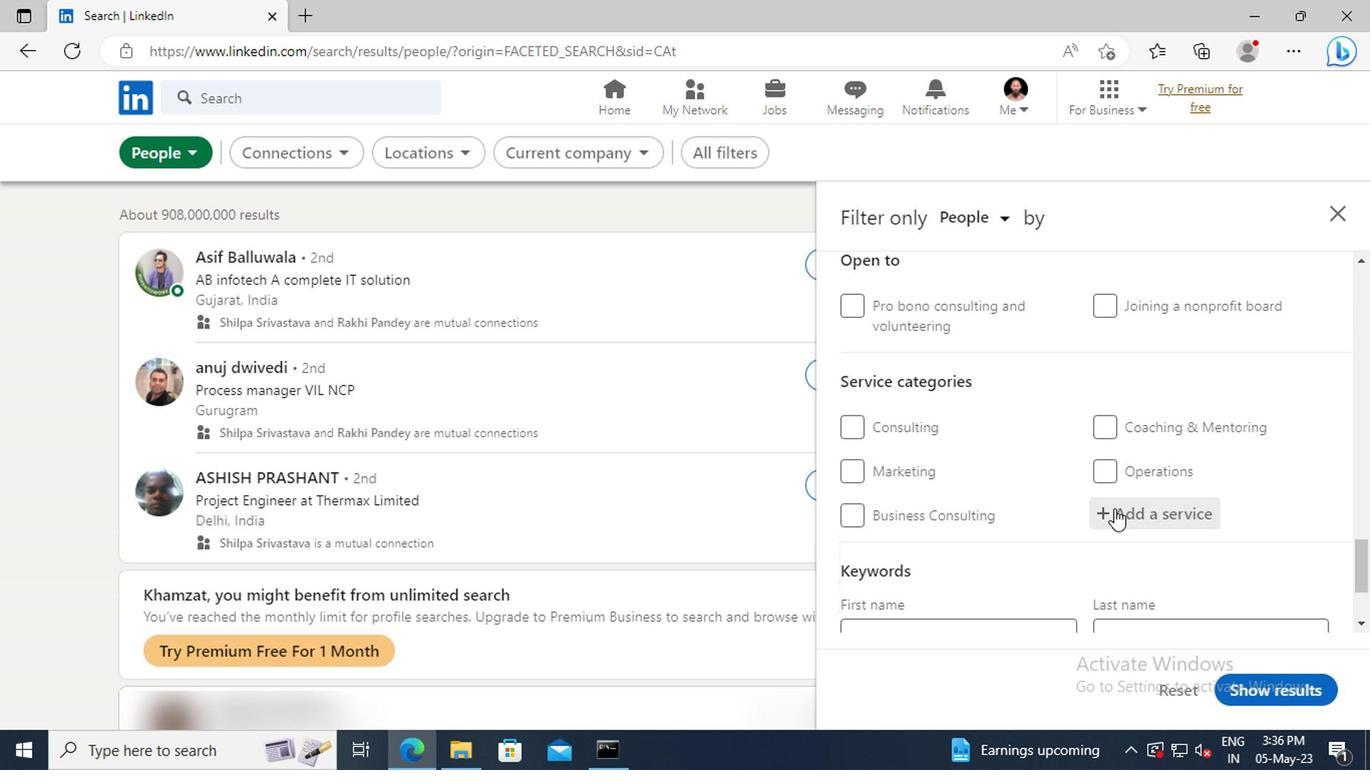 
Action: Key pressed <Key.shift>VIDEO<Key.space><Key.shift>AN
Screenshot: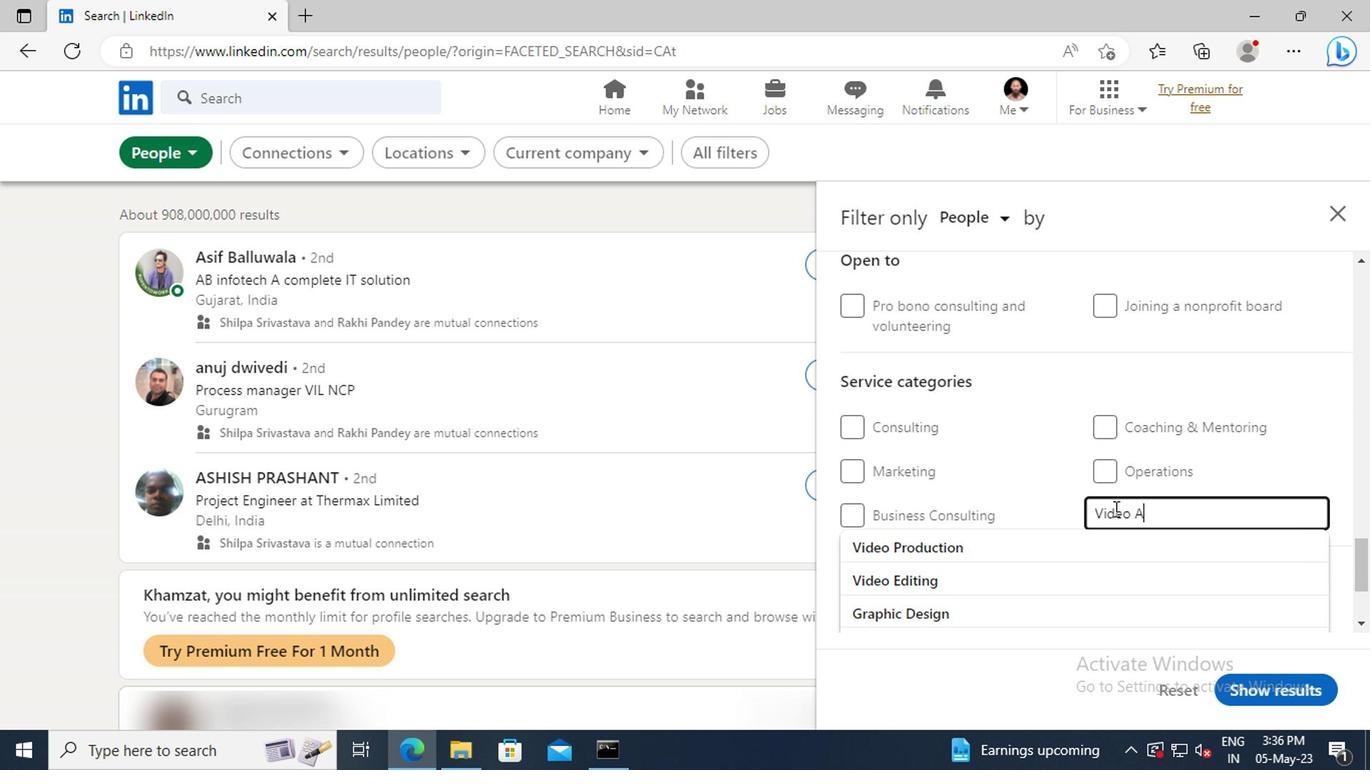 
Action: Mouse moved to (1128, 565)
Screenshot: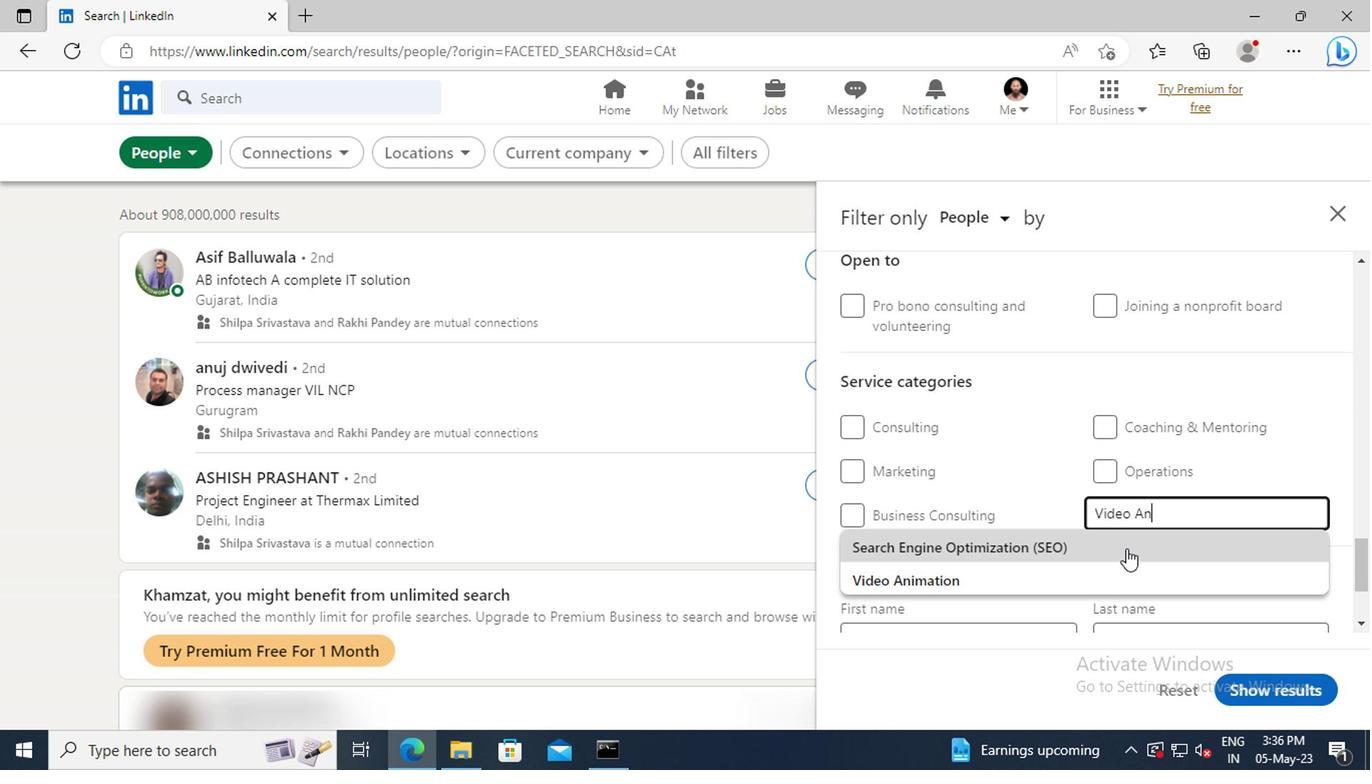
Action: Mouse pressed left at (1128, 565)
Screenshot: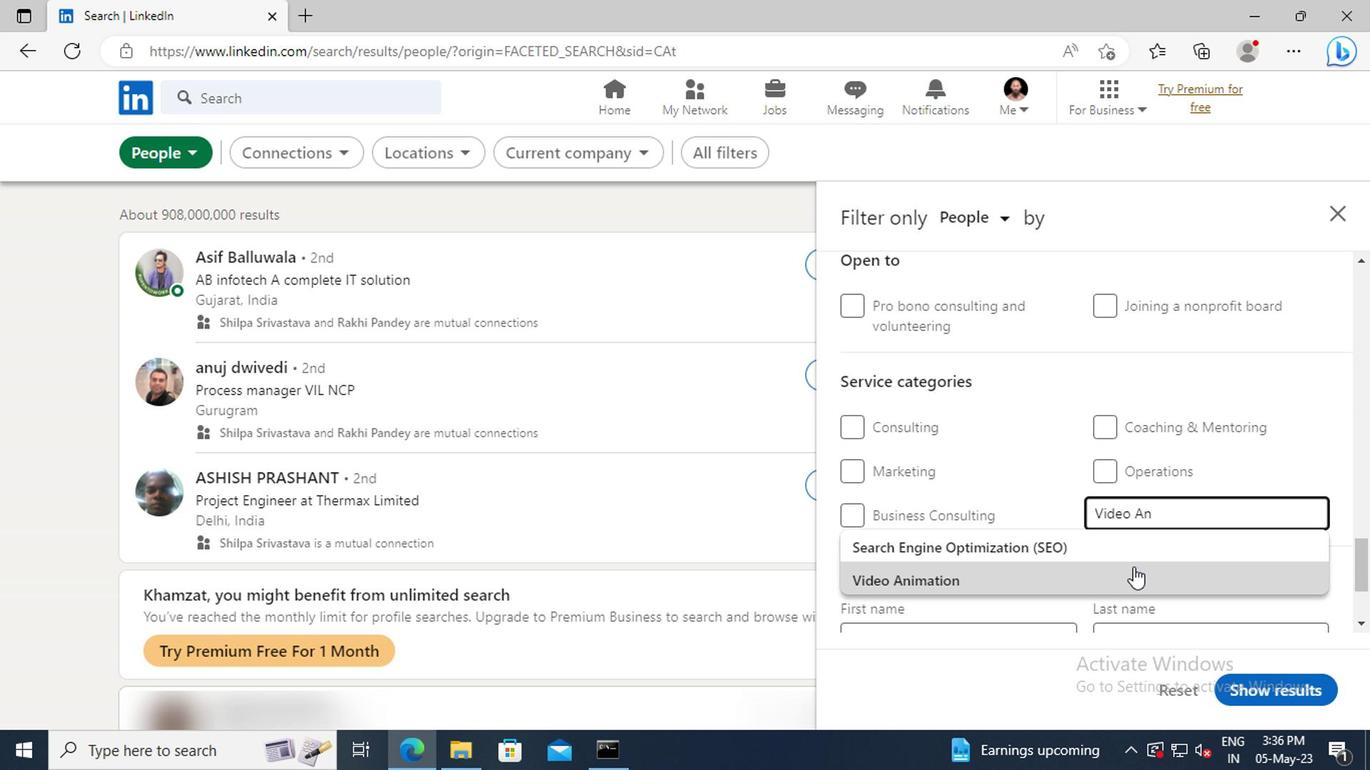 
Action: Mouse scrolled (1128, 563) with delta (0, -1)
Screenshot: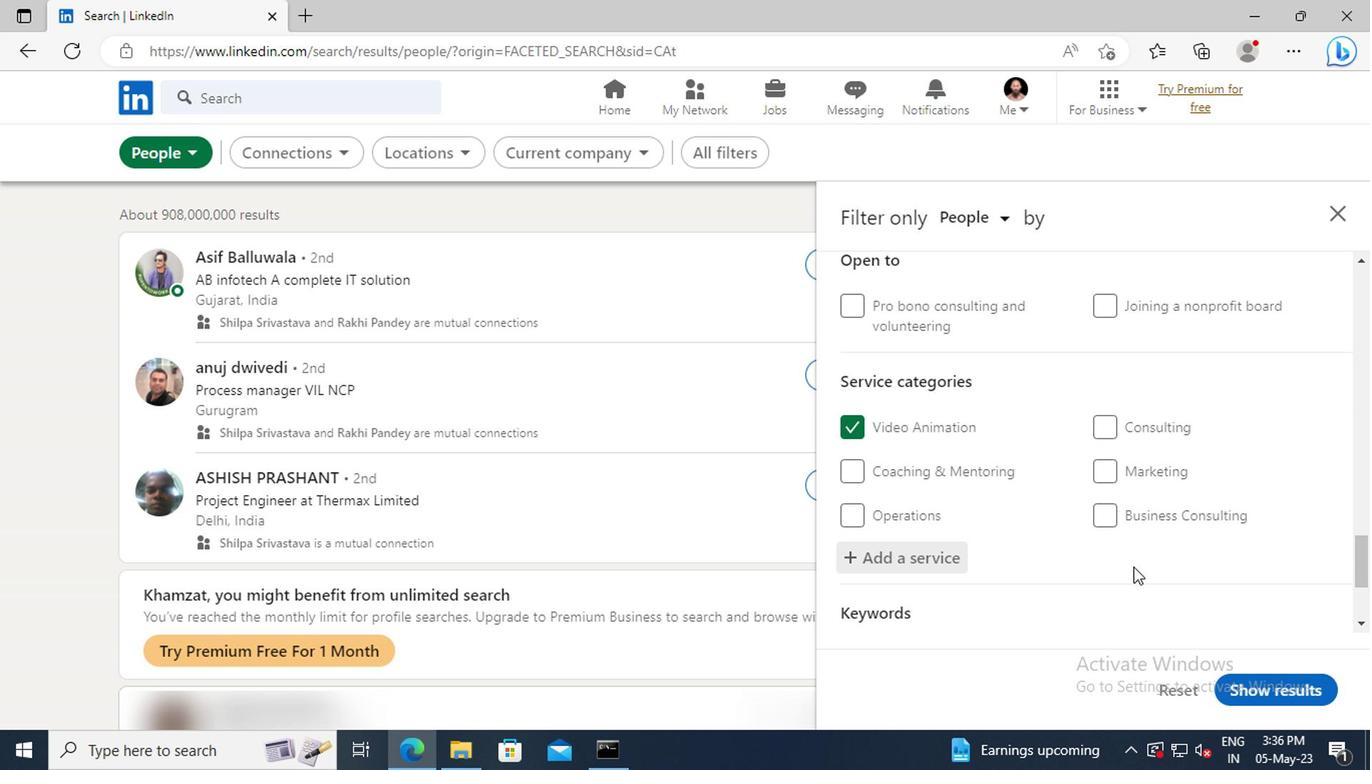 
Action: Mouse scrolled (1128, 563) with delta (0, -1)
Screenshot: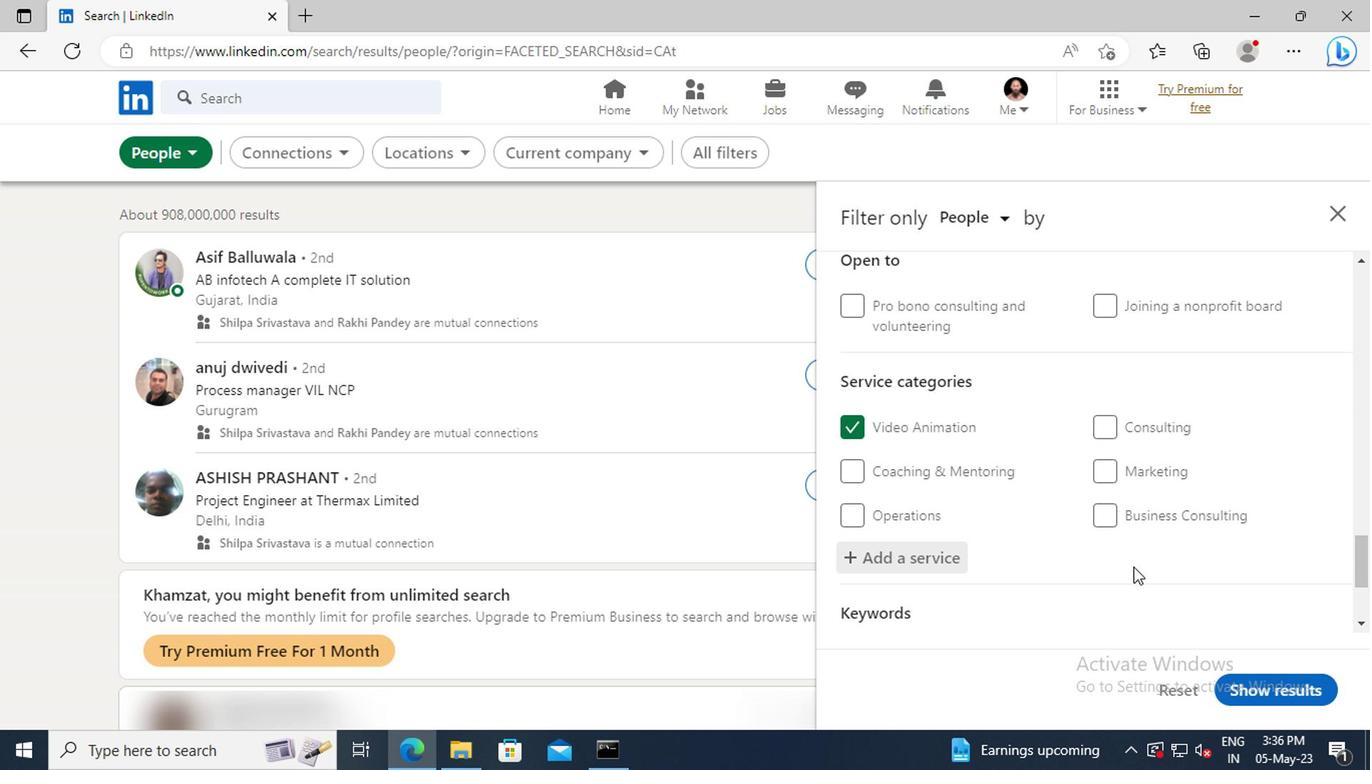 
Action: Mouse scrolled (1128, 563) with delta (0, -1)
Screenshot: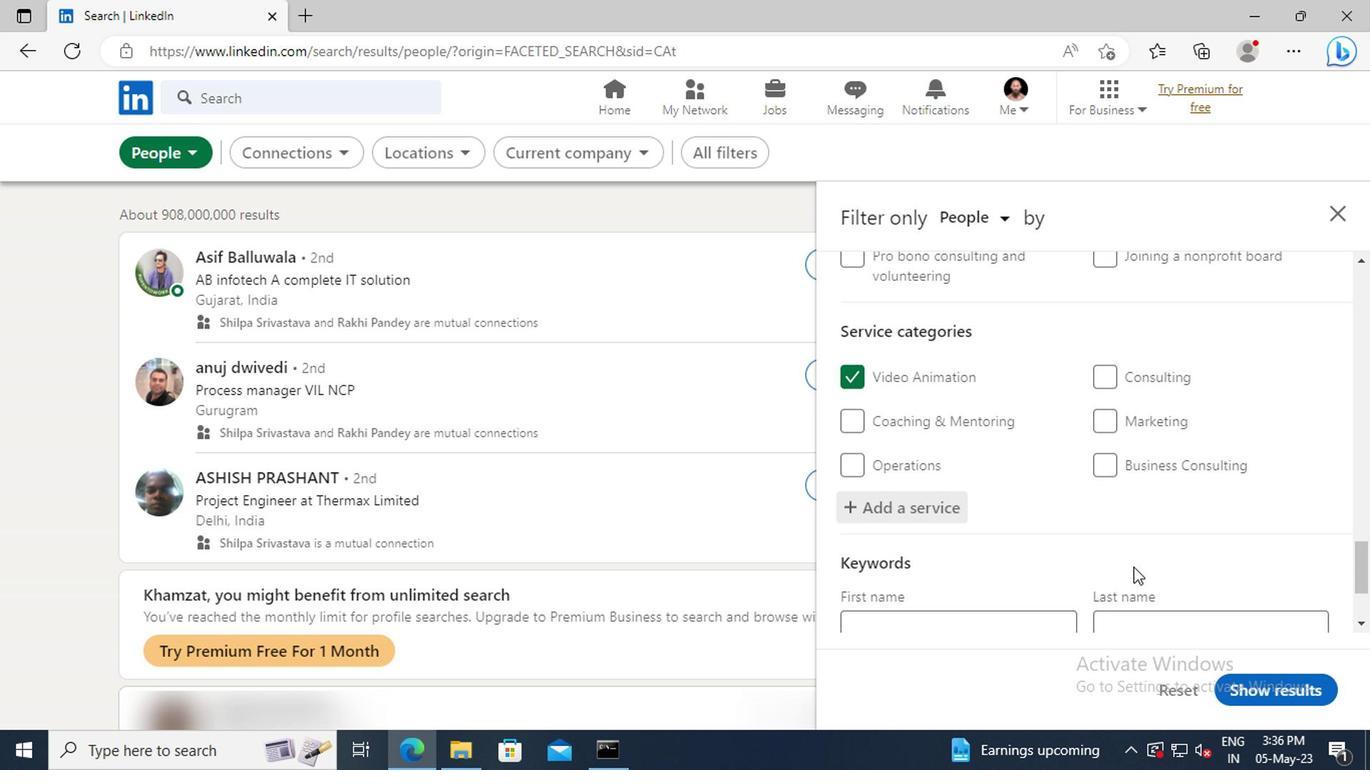 
Action: Mouse scrolled (1128, 563) with delta (0, -1)
Screenshot: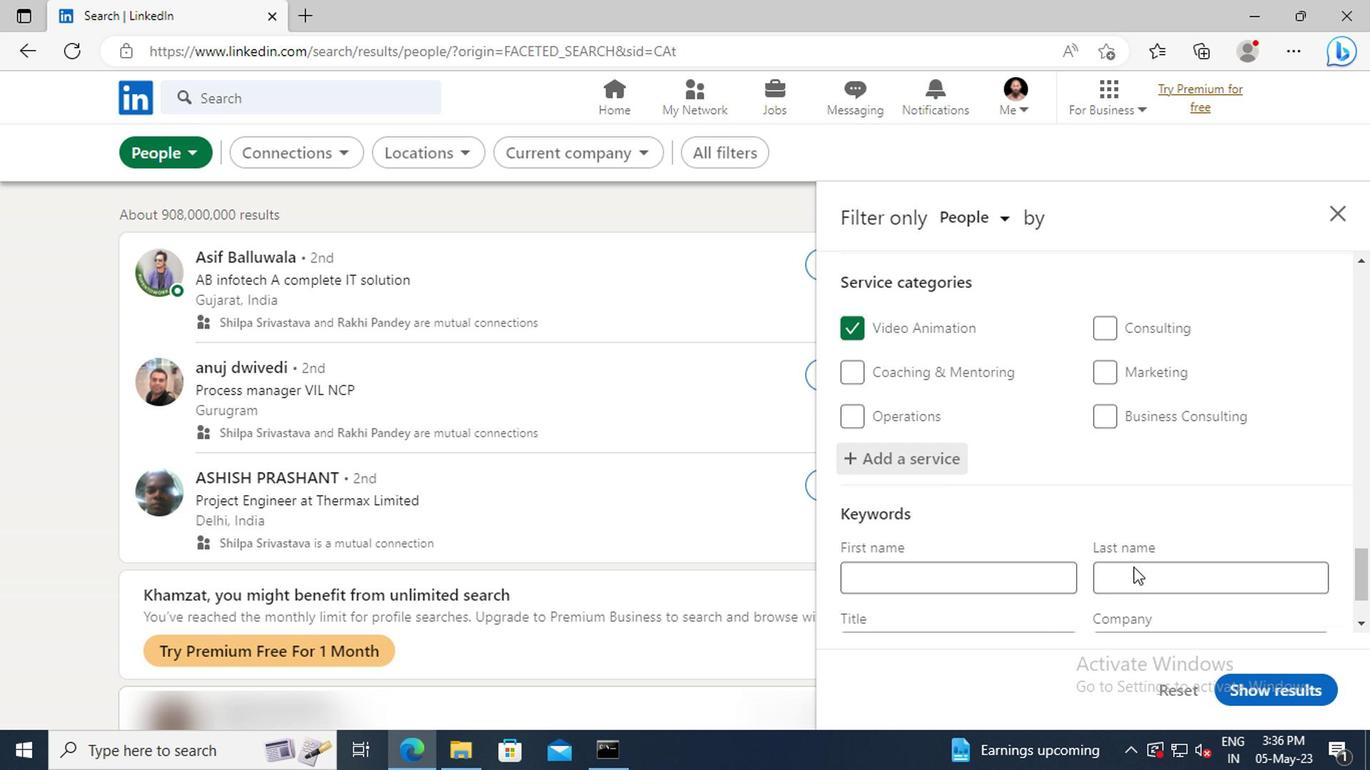 
Action: Mouse moved to (1037, 547)
Screenshot: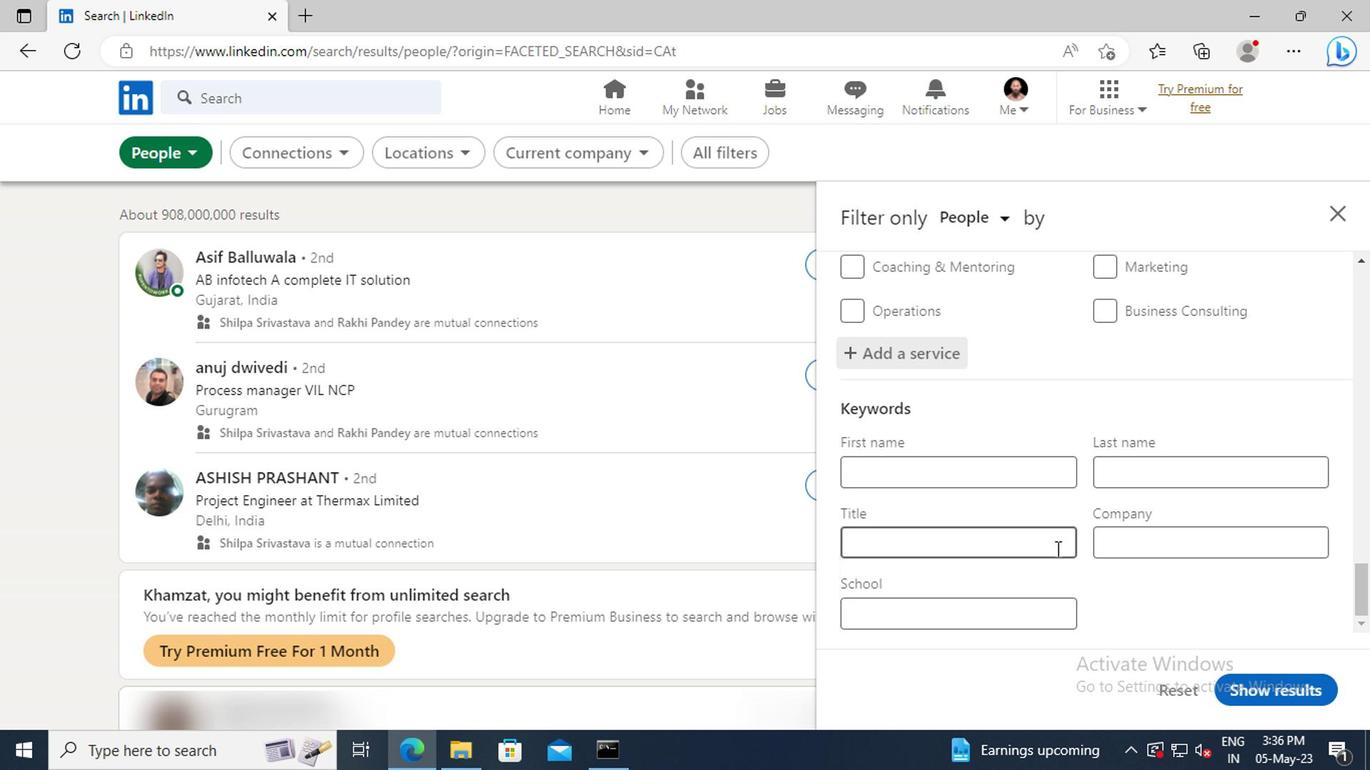 
Action: Mouse pressed left at (1037, 547)
Screenshot: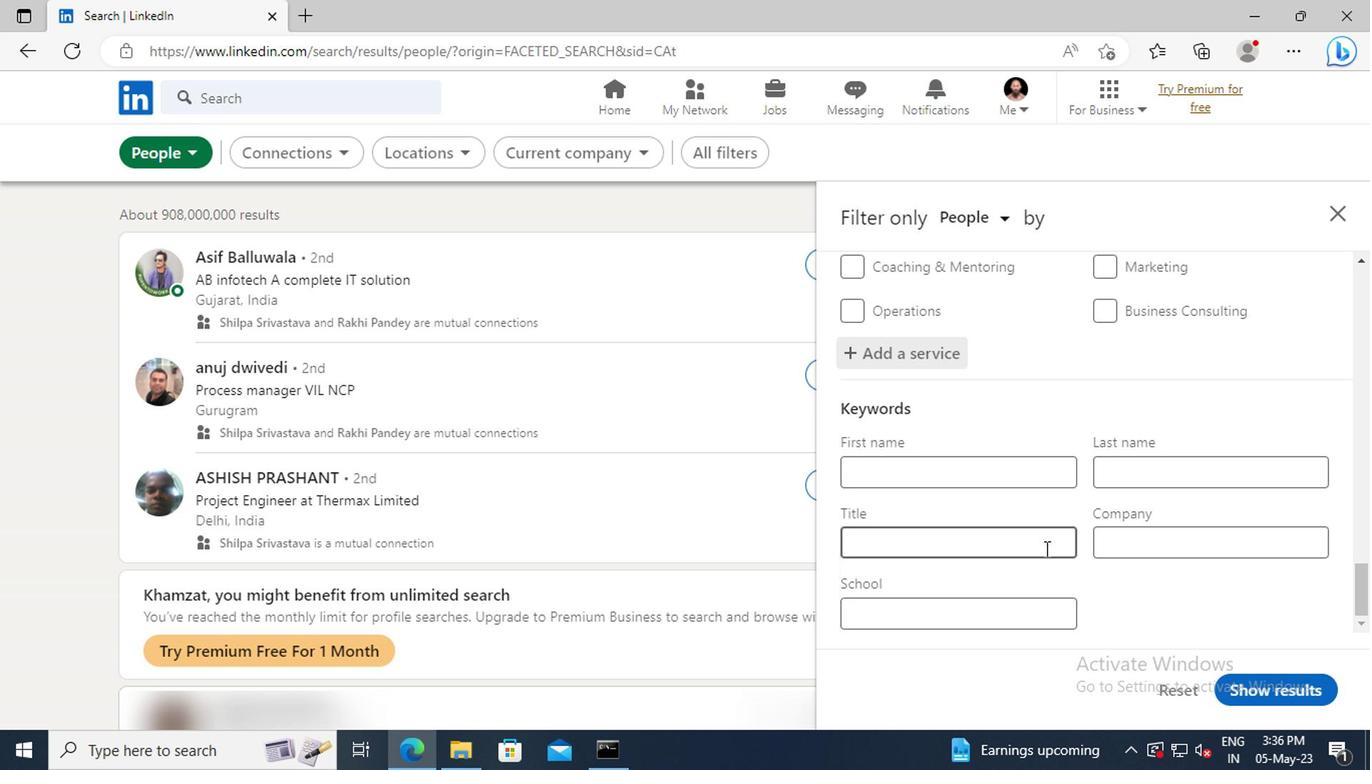 
Action: Key pressed <Key.shift><Key.shift>OPERATIONS<Key.space><Key.shift>PROFESSIONAL<Key.enter>
Screenshot: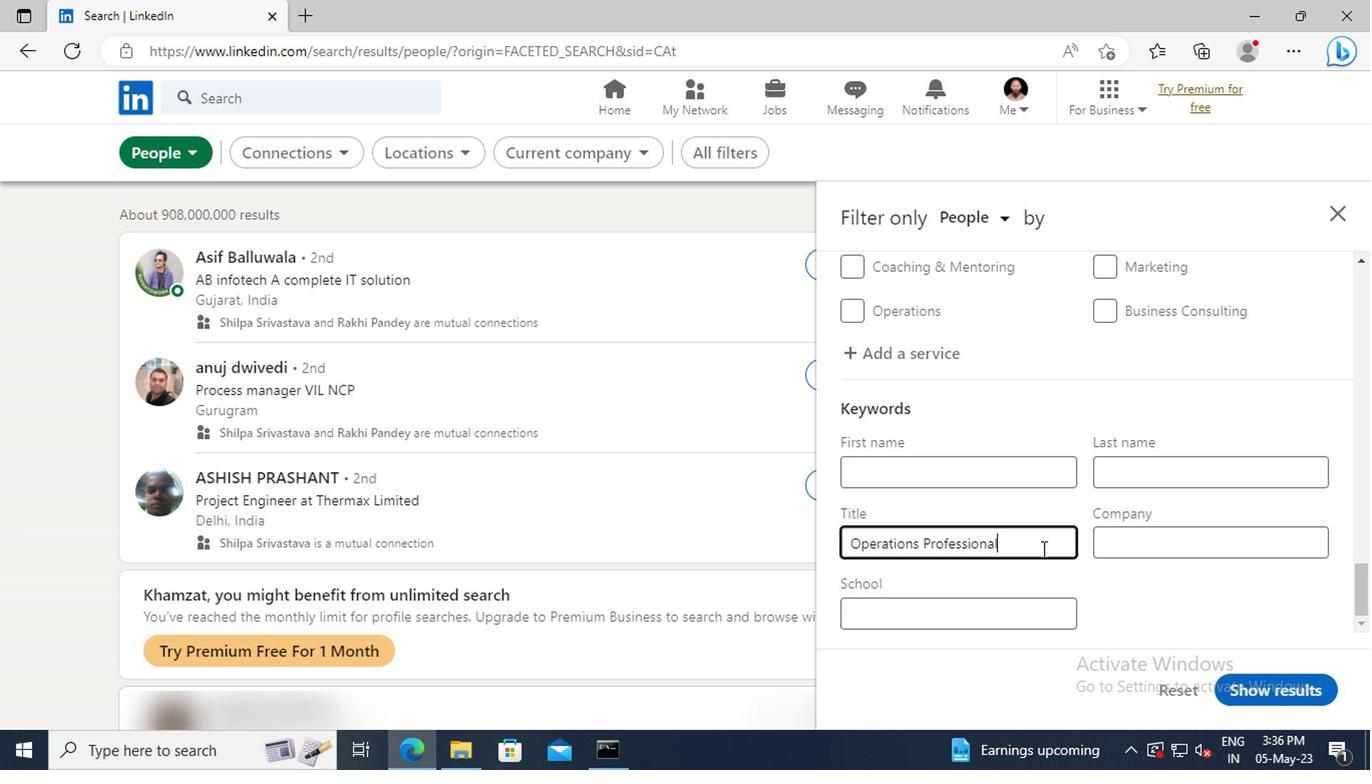 
Action: Mouse moved to (1235, 684)
Screenshot: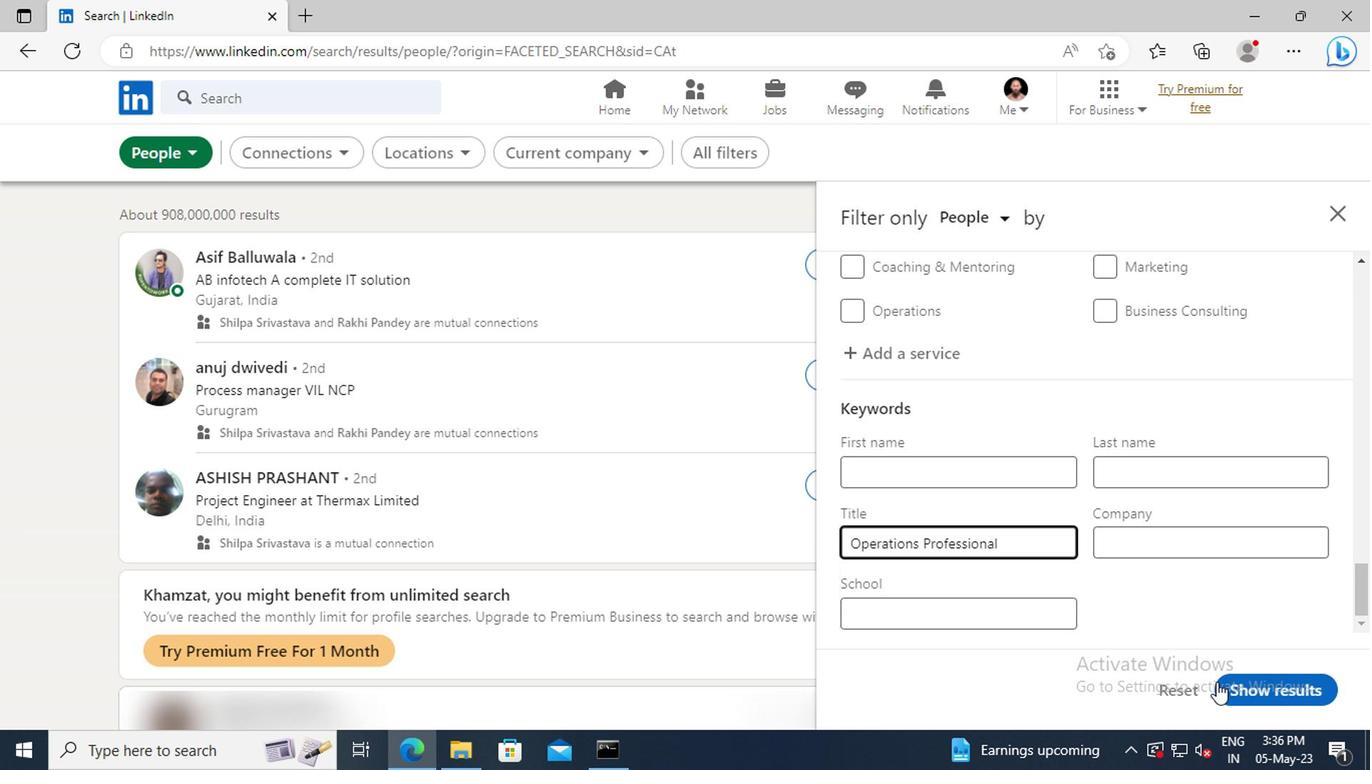 
Action: Mouse pressed left at (1235, 684)
Screenshot: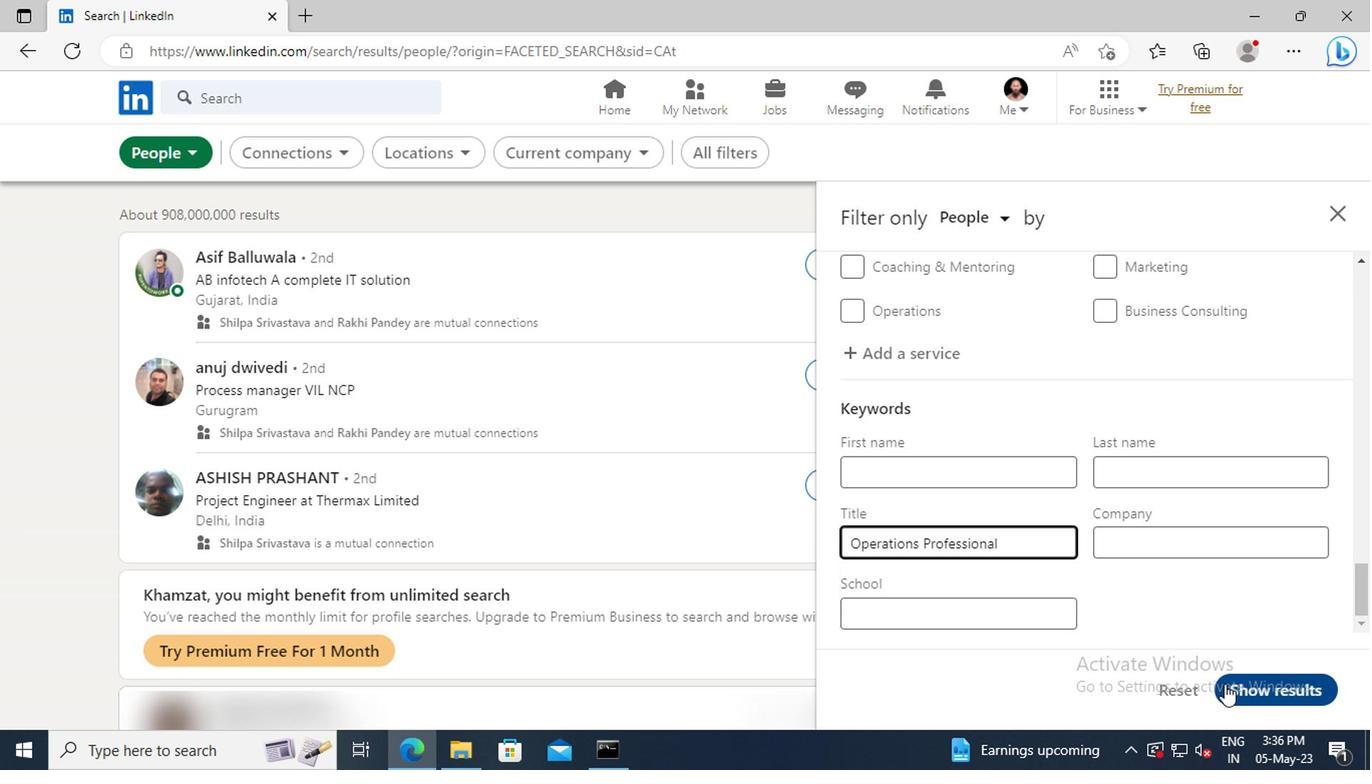 
